 Task: Open Card Biology Conference Review in Board Product Market Fit Analysis to Workspace Car Rentals and add a team member Softage.4@softage.net, a label Red, a checklist Crisis Communications, an attachment from your google drive, a color Red and finally, add a card description 'Create and send out employee engagement survey on company communication' and a comment 'This task presents an opportunity to innovate and come up with new solutions to old problems.'. Add a start date 'Jan 08, 1900' with a due date 'Jan 15, 1900'
Action: Mouse moved to (103, 433)
Screenshot: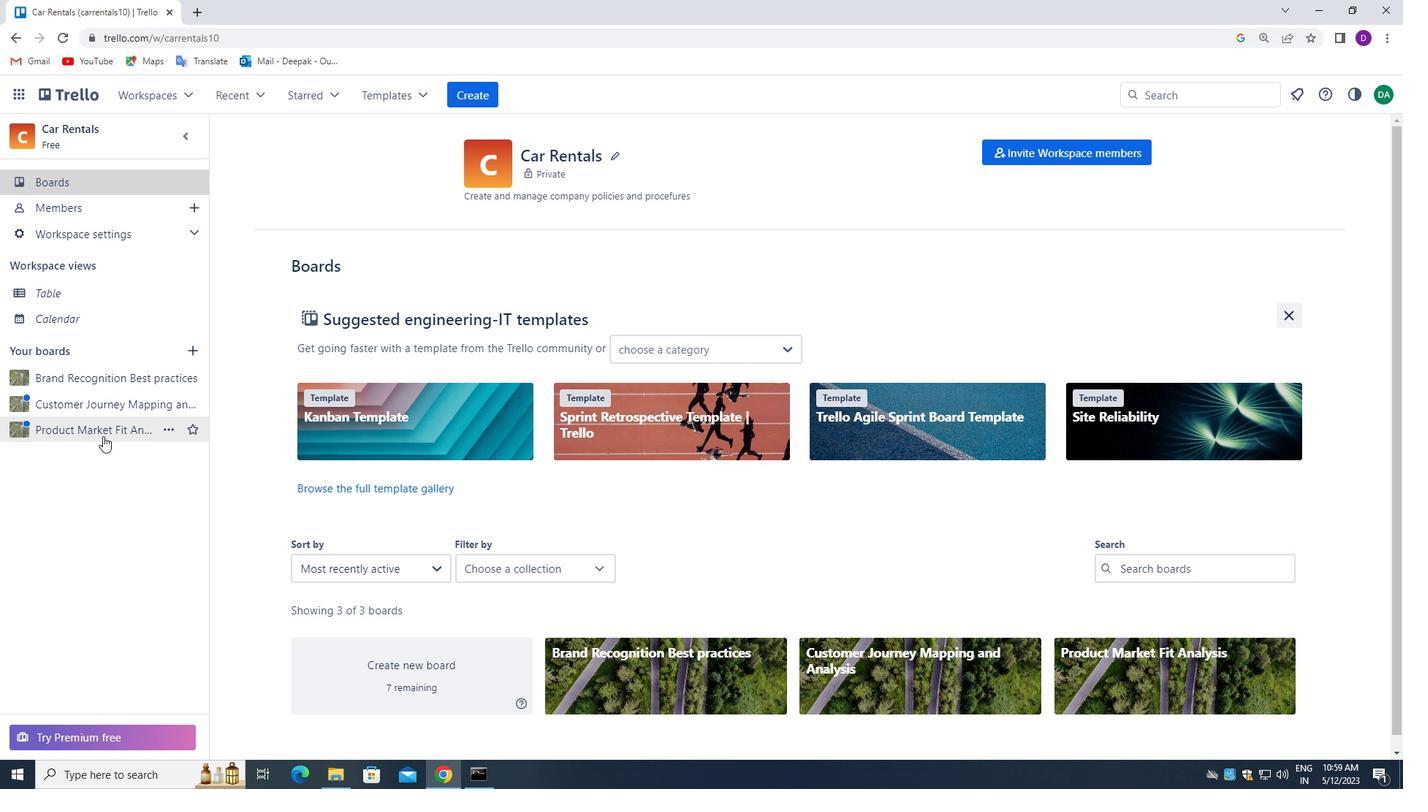 
Action: Mouse pressed left at (103, 433)
Screenshot: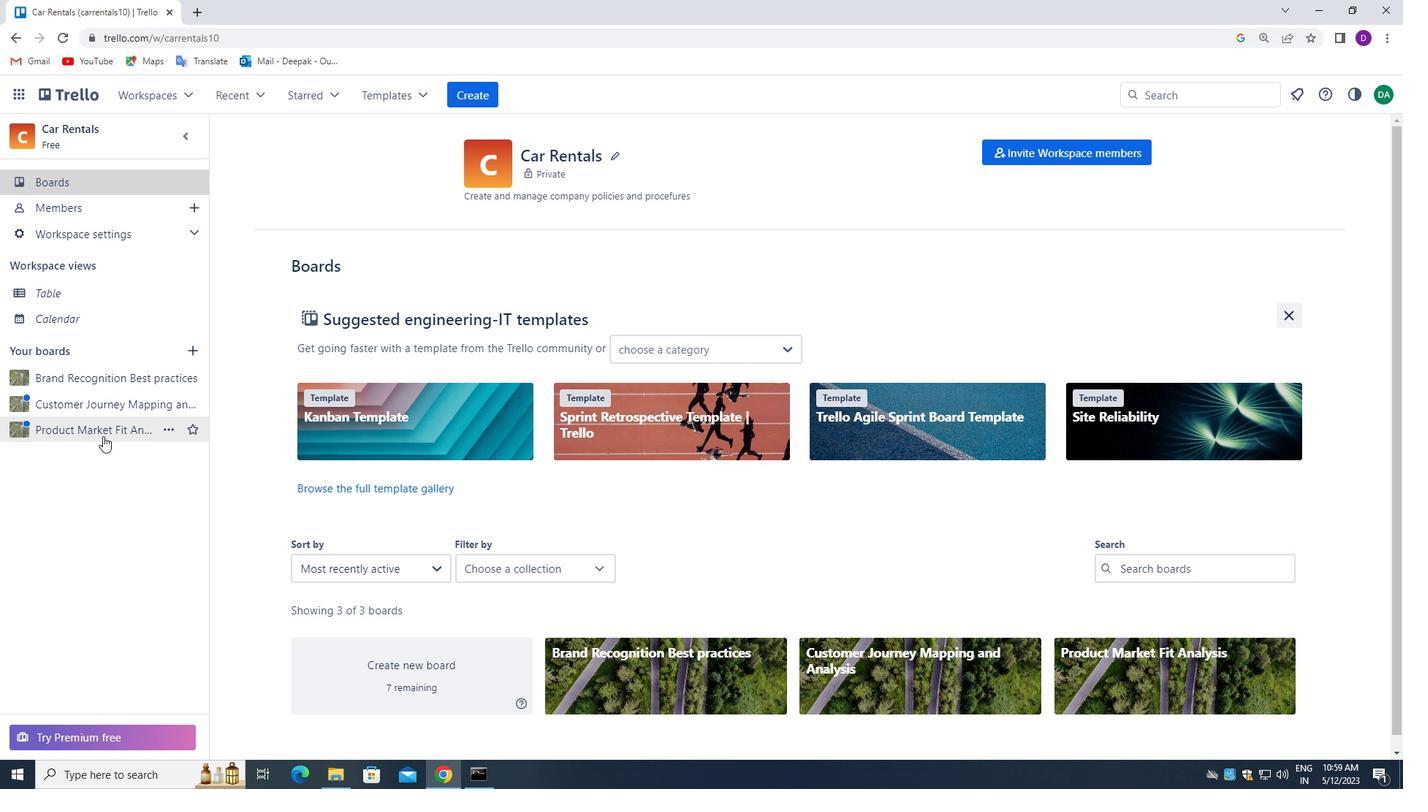 
Action: Mouse moved to (766, 218)
Screenshot: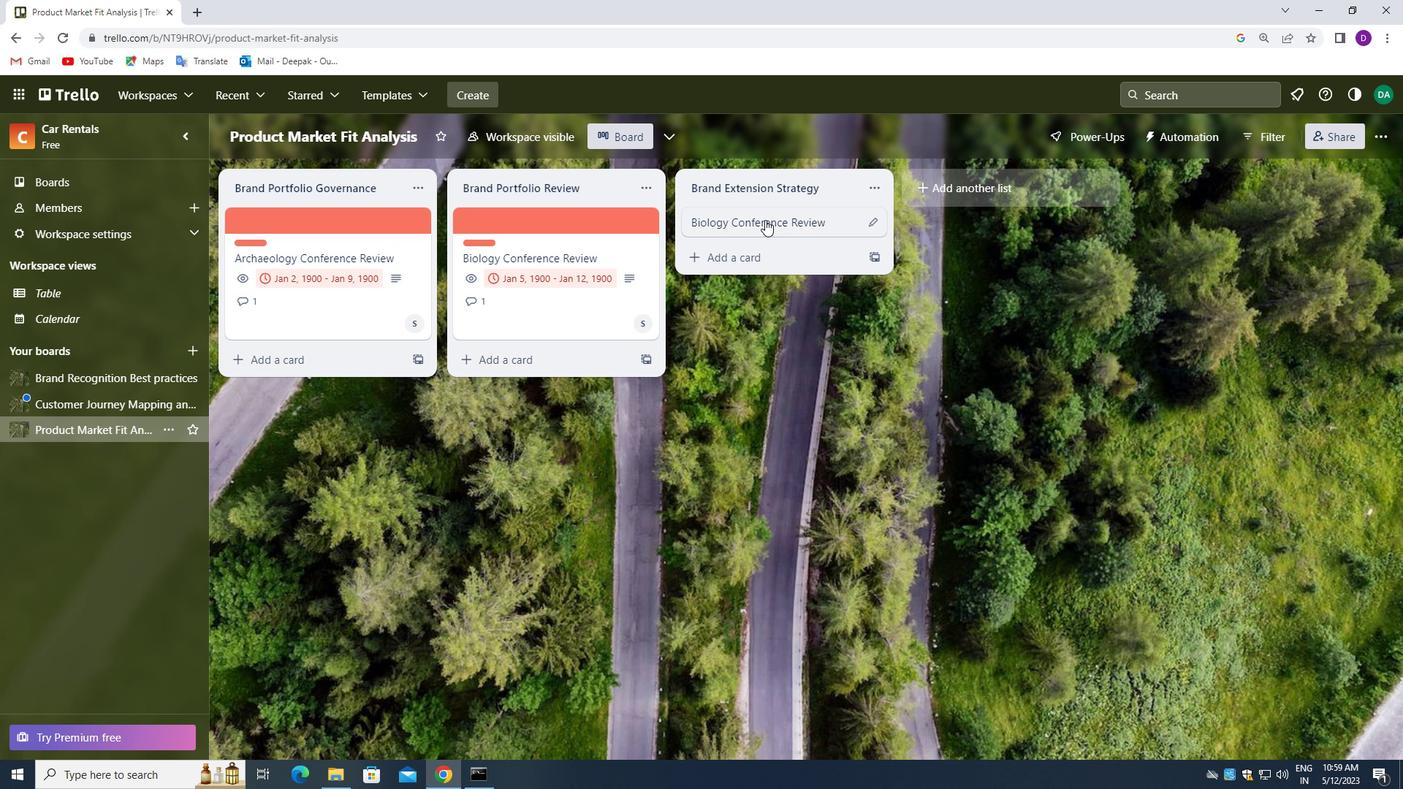 
Action: Mouse pressed left at (766, 218)
Screenshot: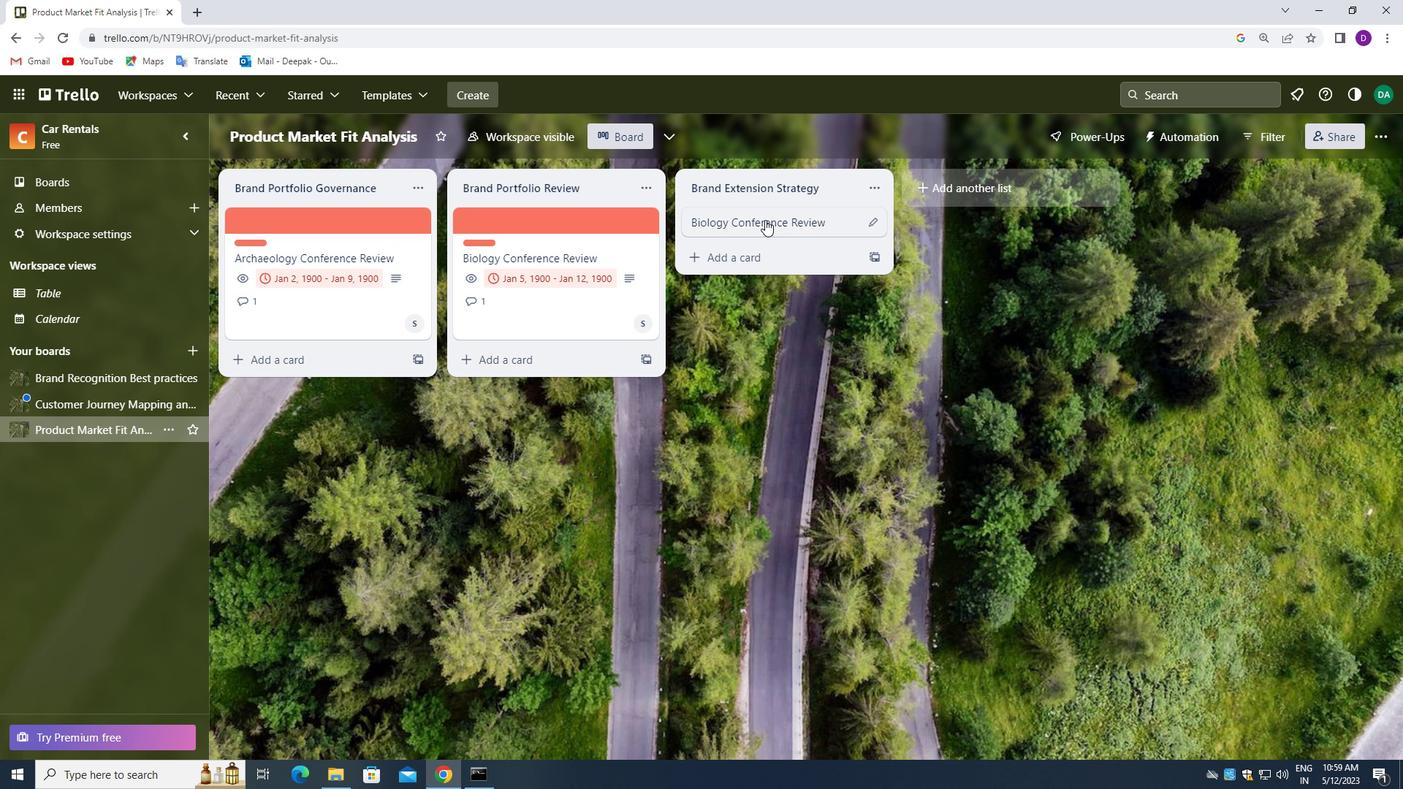 
Action: Mouse moved to (916, 275)
Screenshot: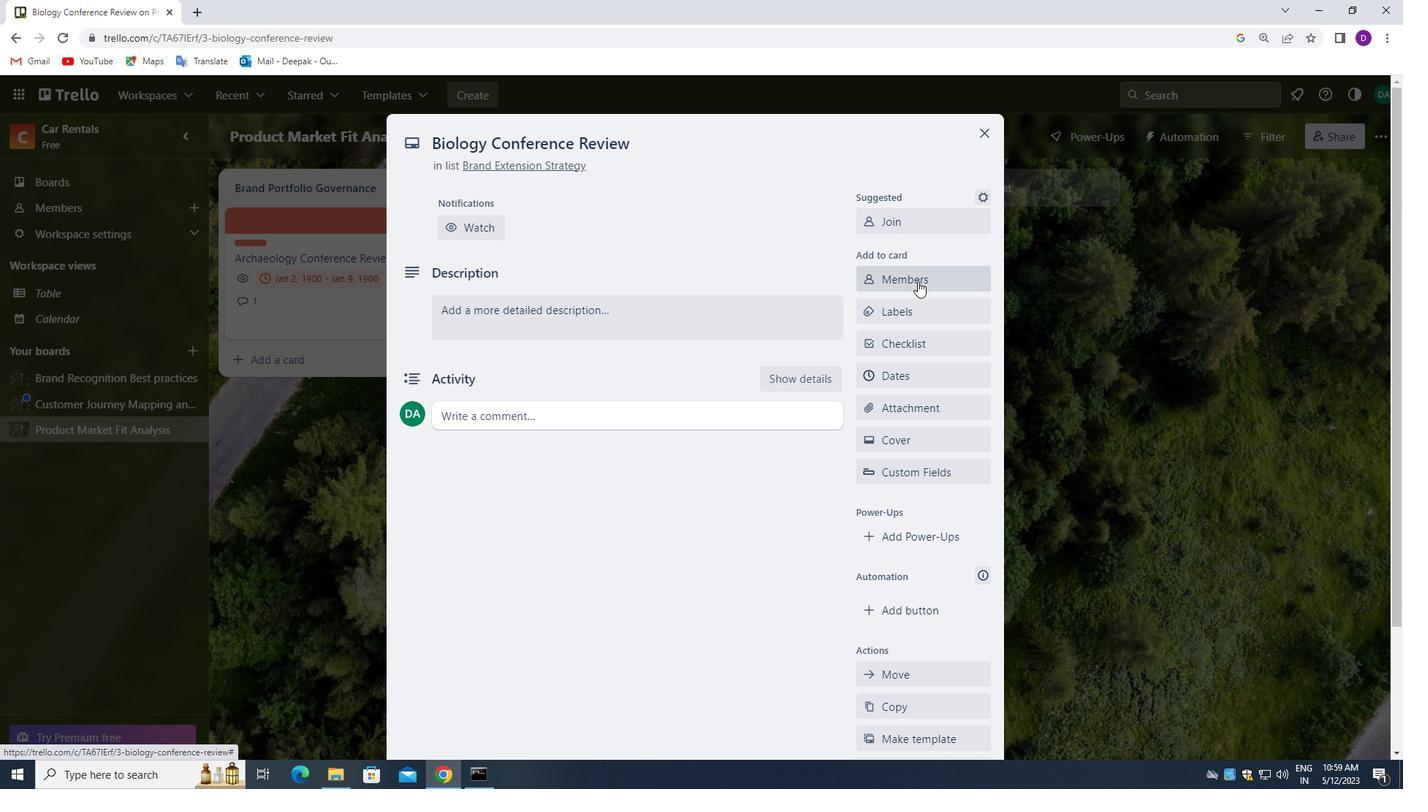 
Action: Mouse pressed left at (916, 275)
Screenshot: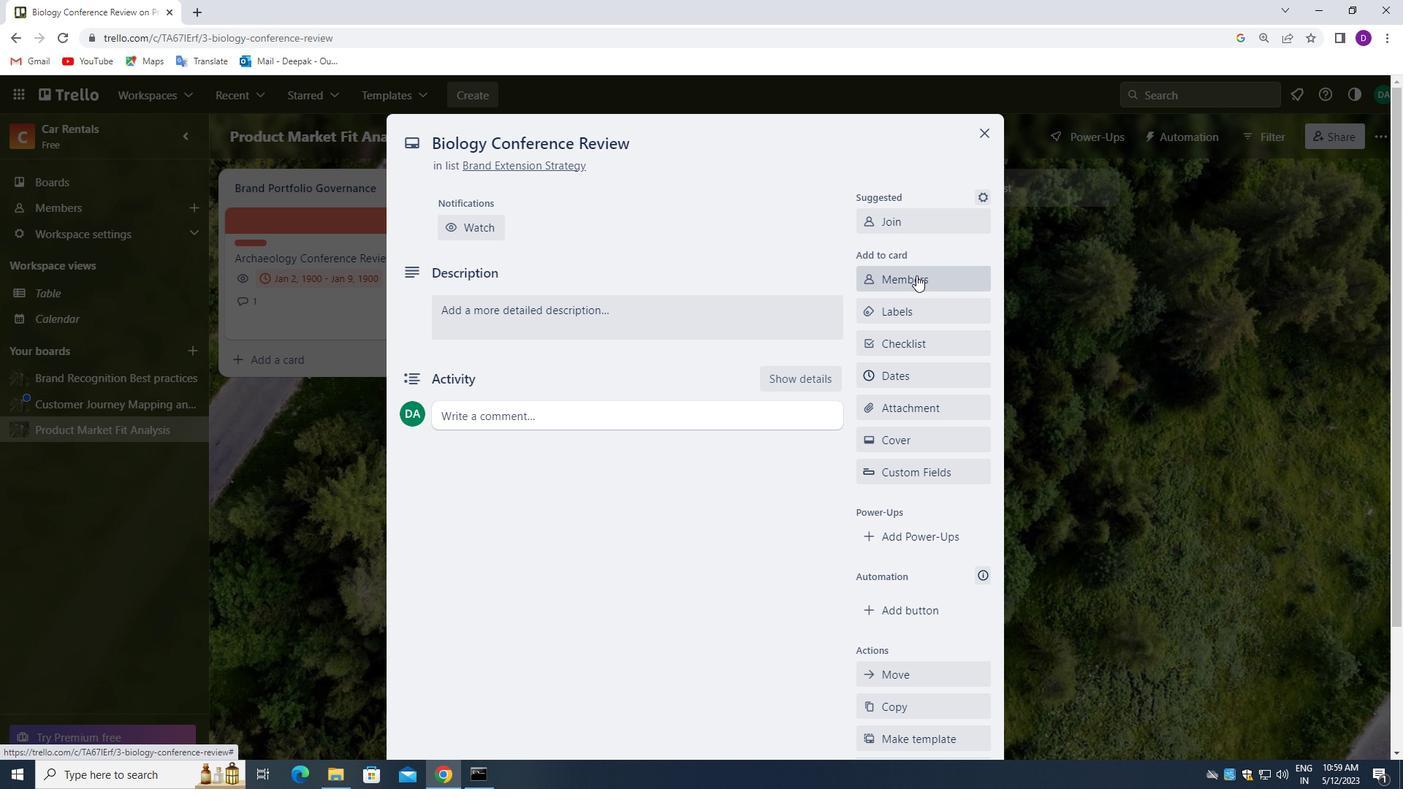 
Action: Mouse moved to (934, 351)
Screenshot: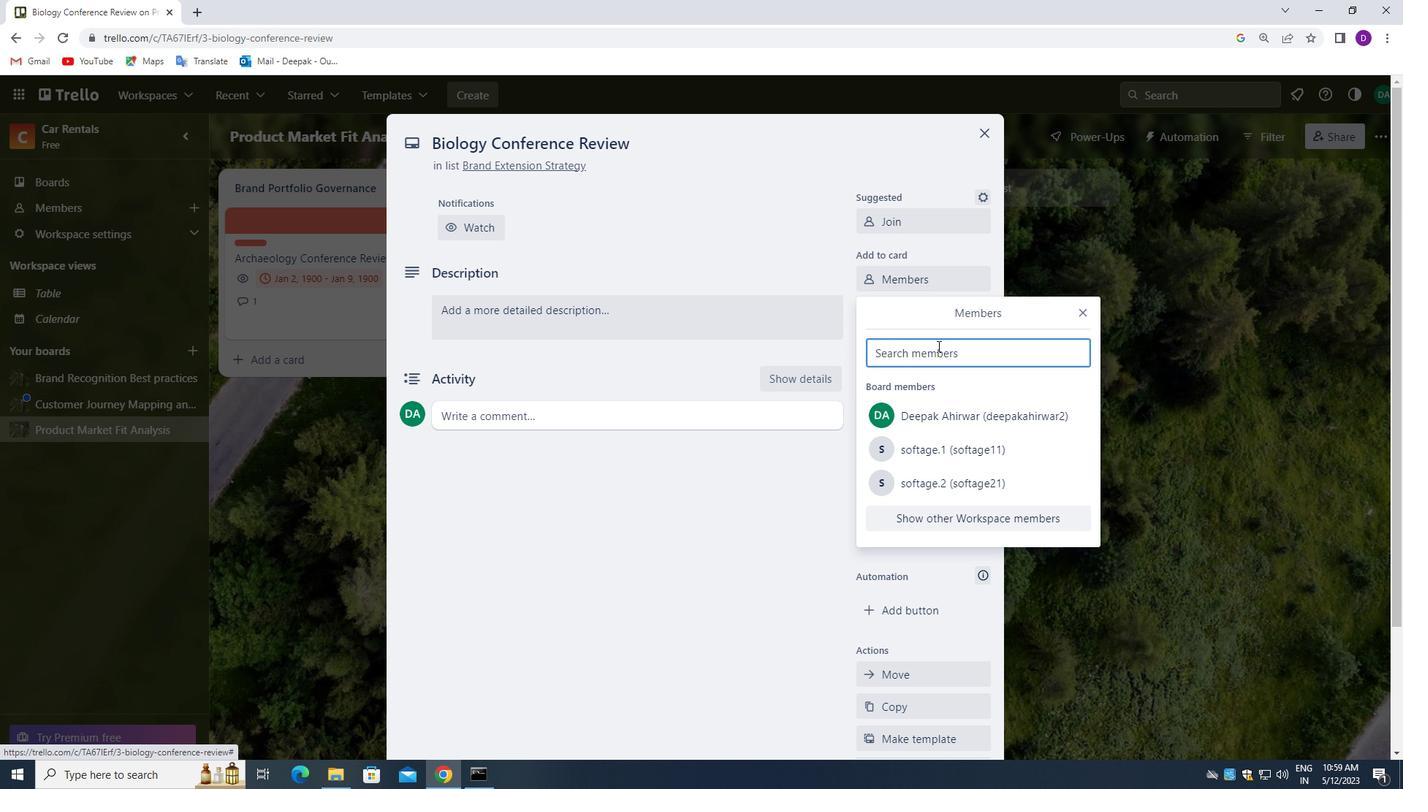 
Action: Mouse pressed left at (934, 351)
Screenshot: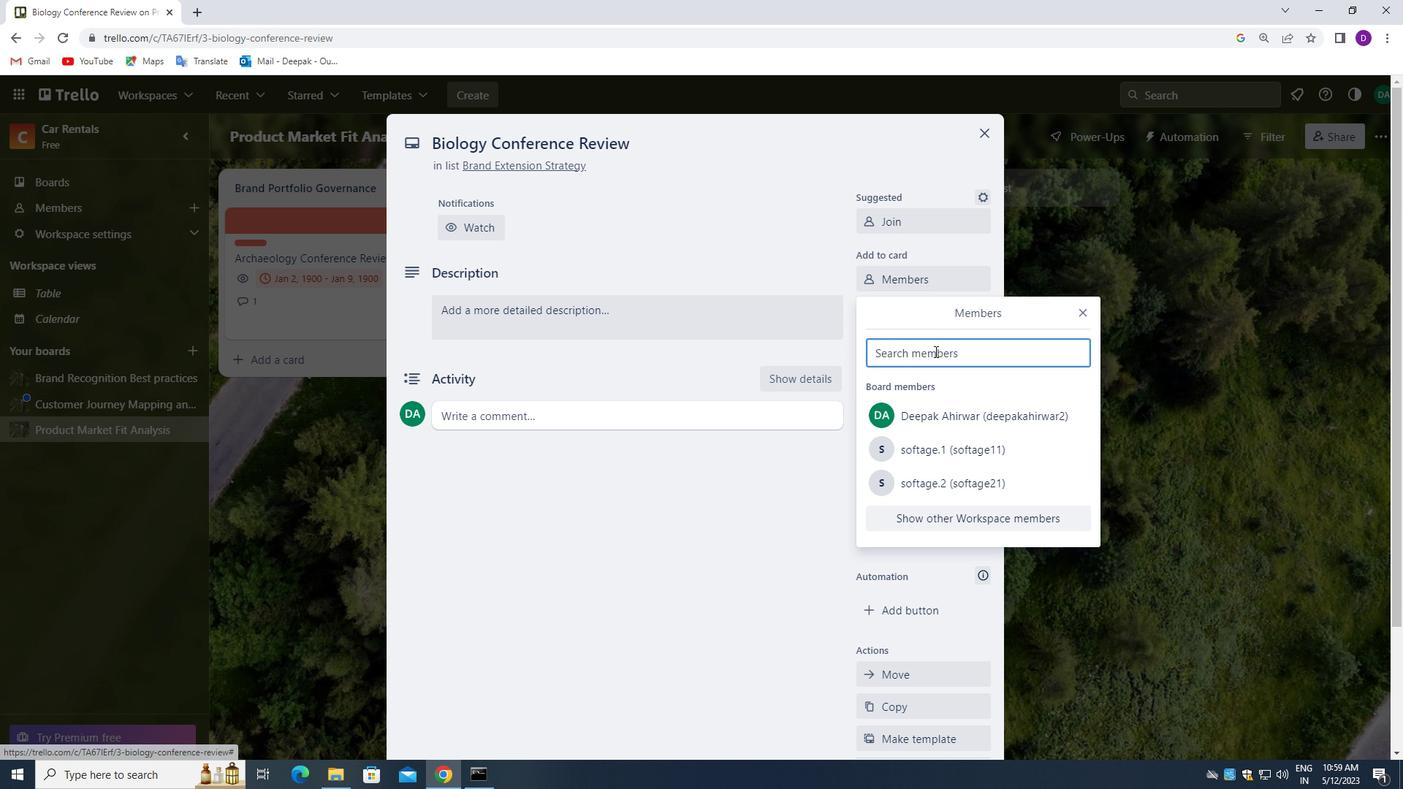 
Action: Mouse moved to (1171, 123)
Screenshot: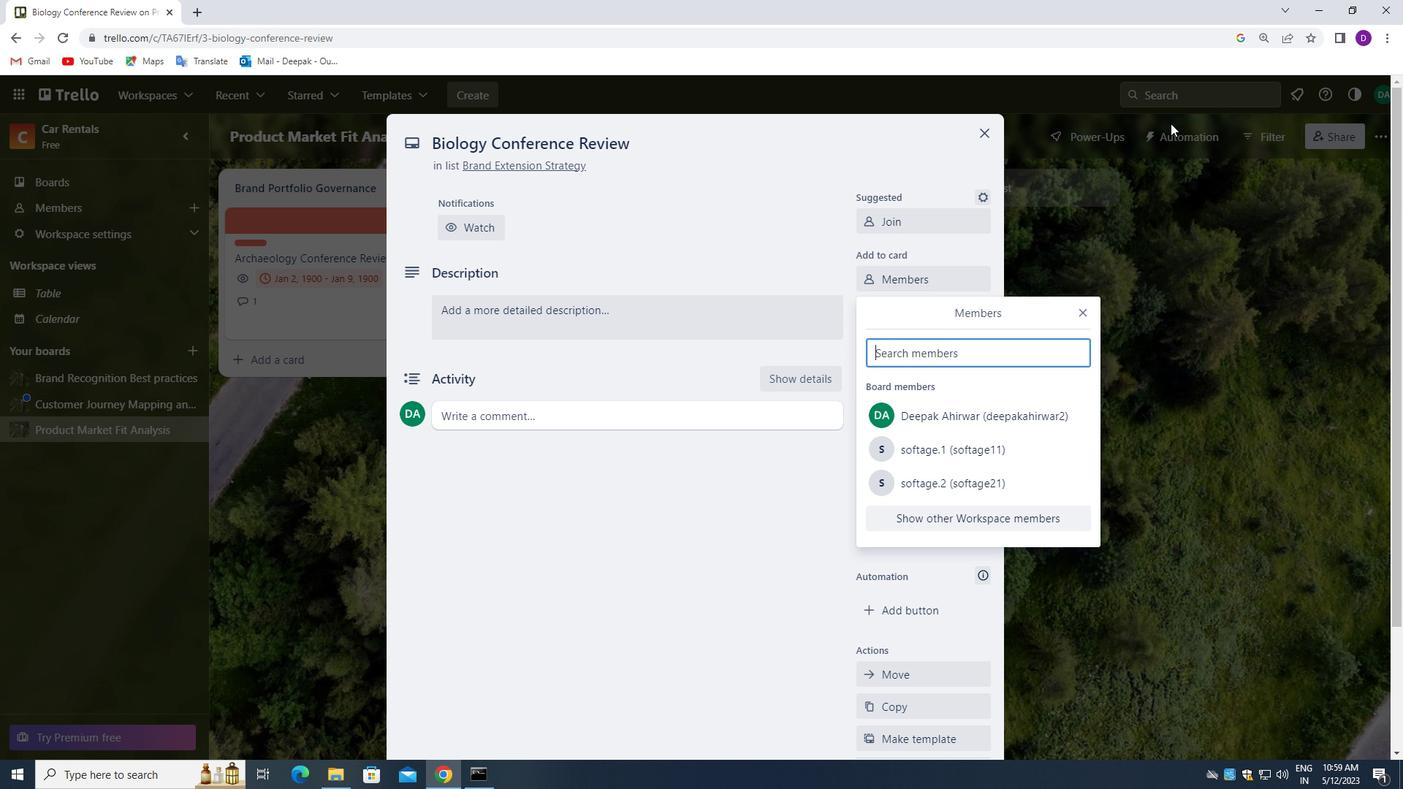 
Action: Key pressed <Key.shift_r>Softage.4<Key.shift>@SOFA<Key.backspace>TAGE.NET
Screenshot: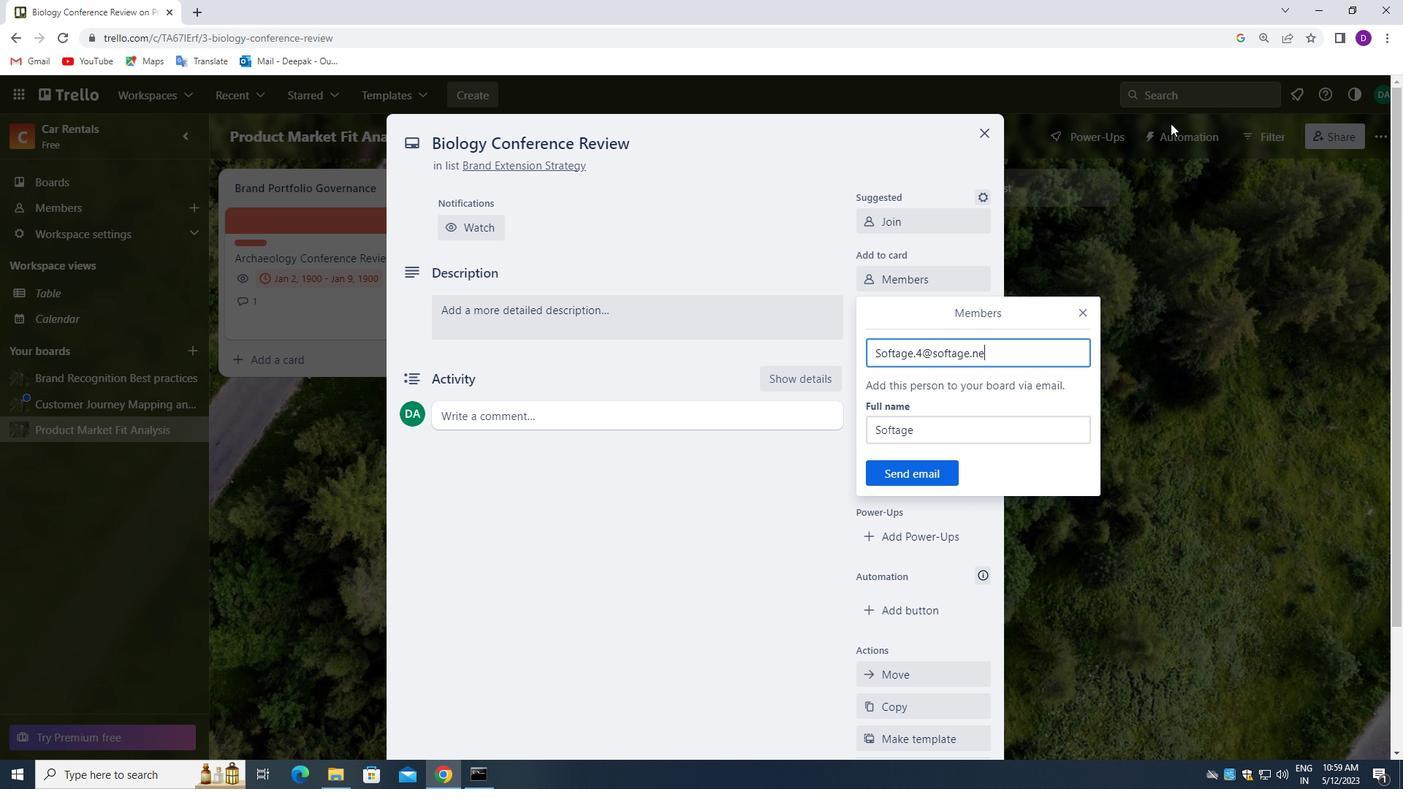 
Action: Mouse moved to (919, 473)
Screenshot: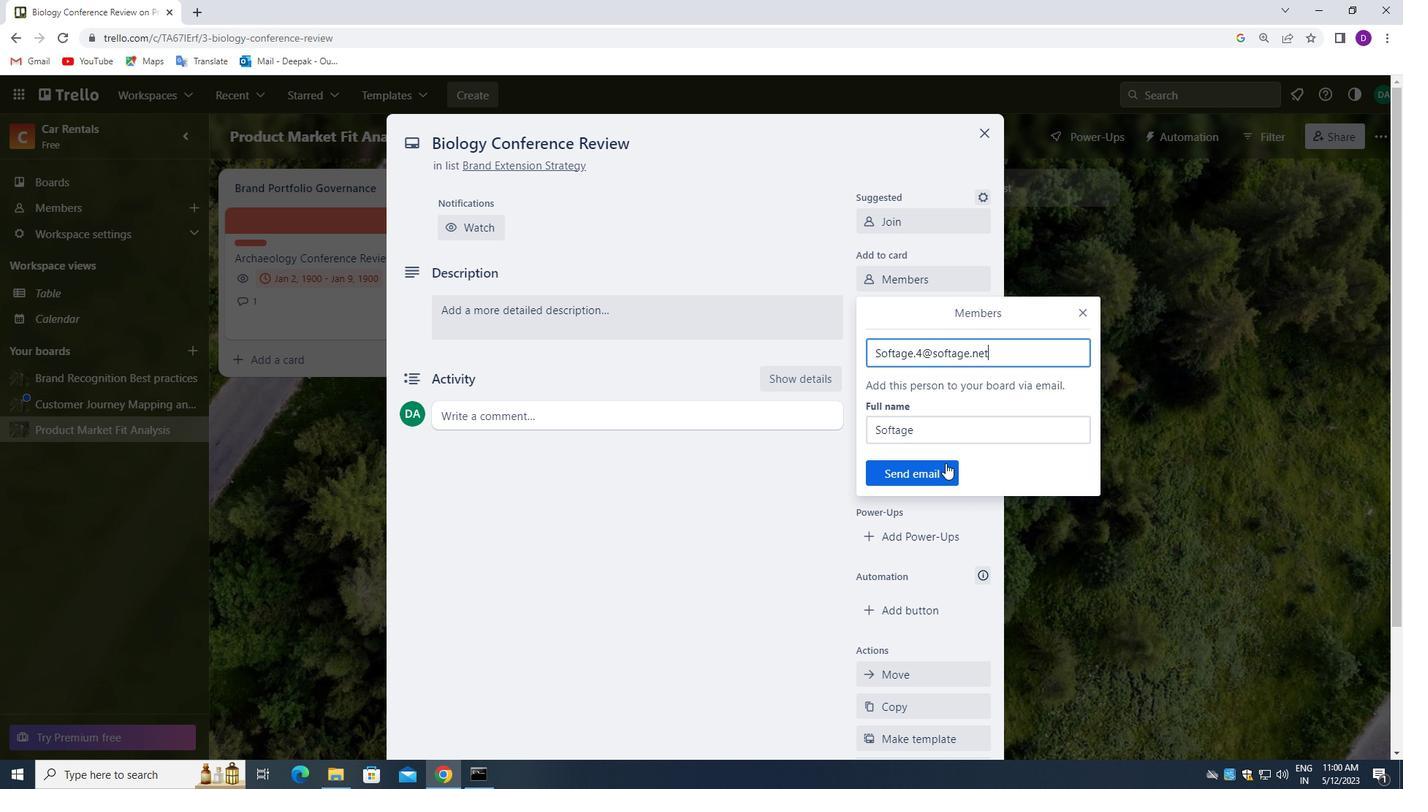 
Action: Mouse pressed left at (919, 473)
Screenshot: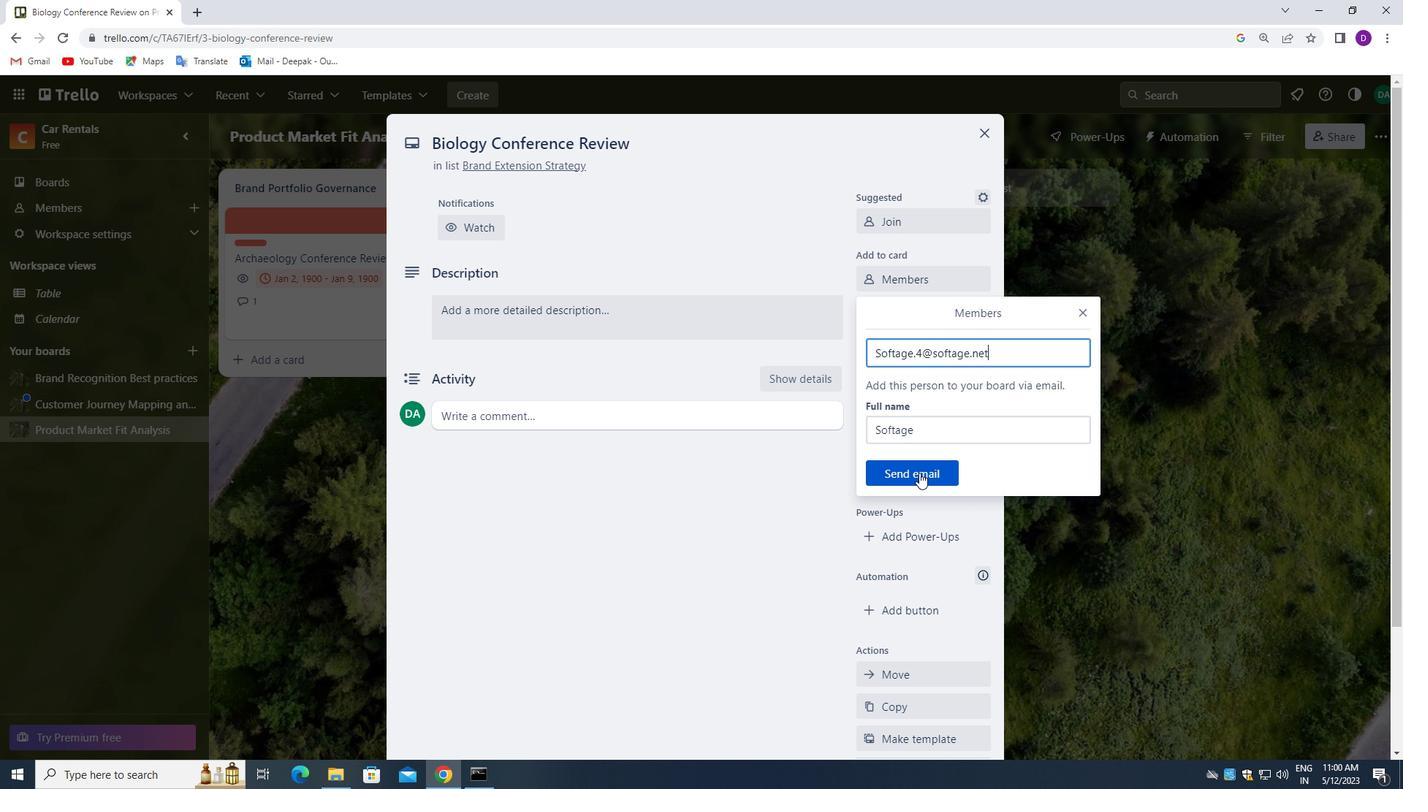 
Action: Mouse moved to (925, 319)
Screenshot: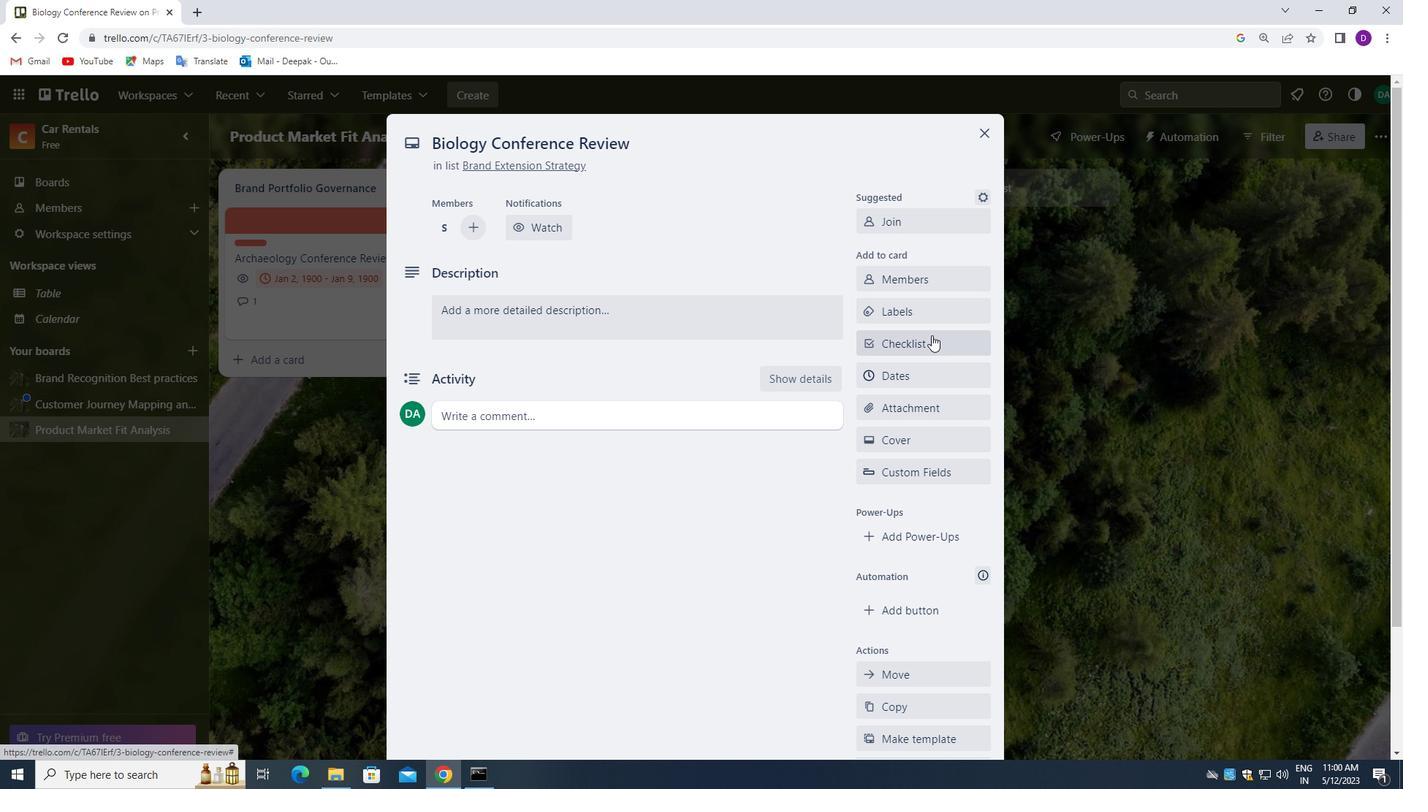 
Action: Mouse pressed left at (925, 319)
Screenshot: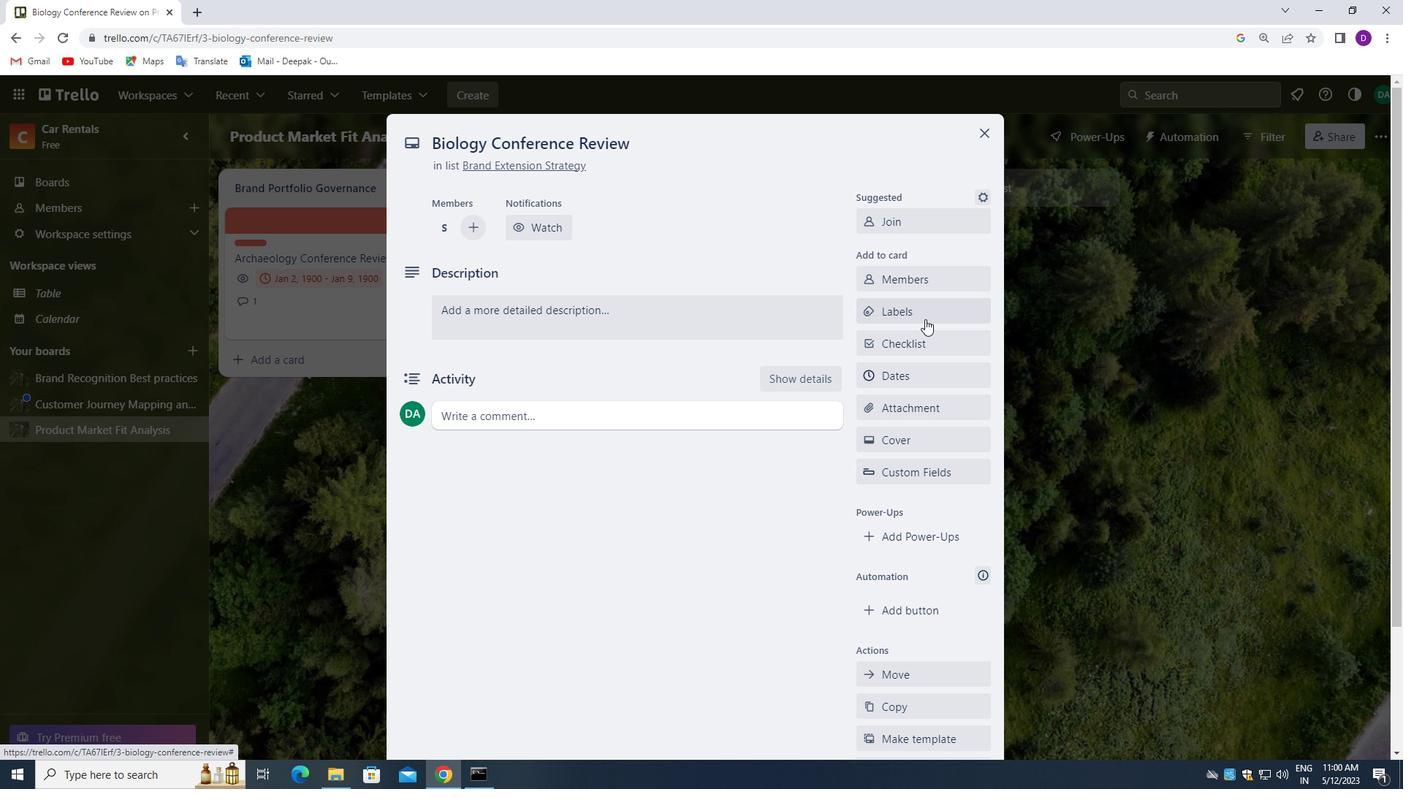 
Action: Mouse moved to (948, 528)
Screenshot: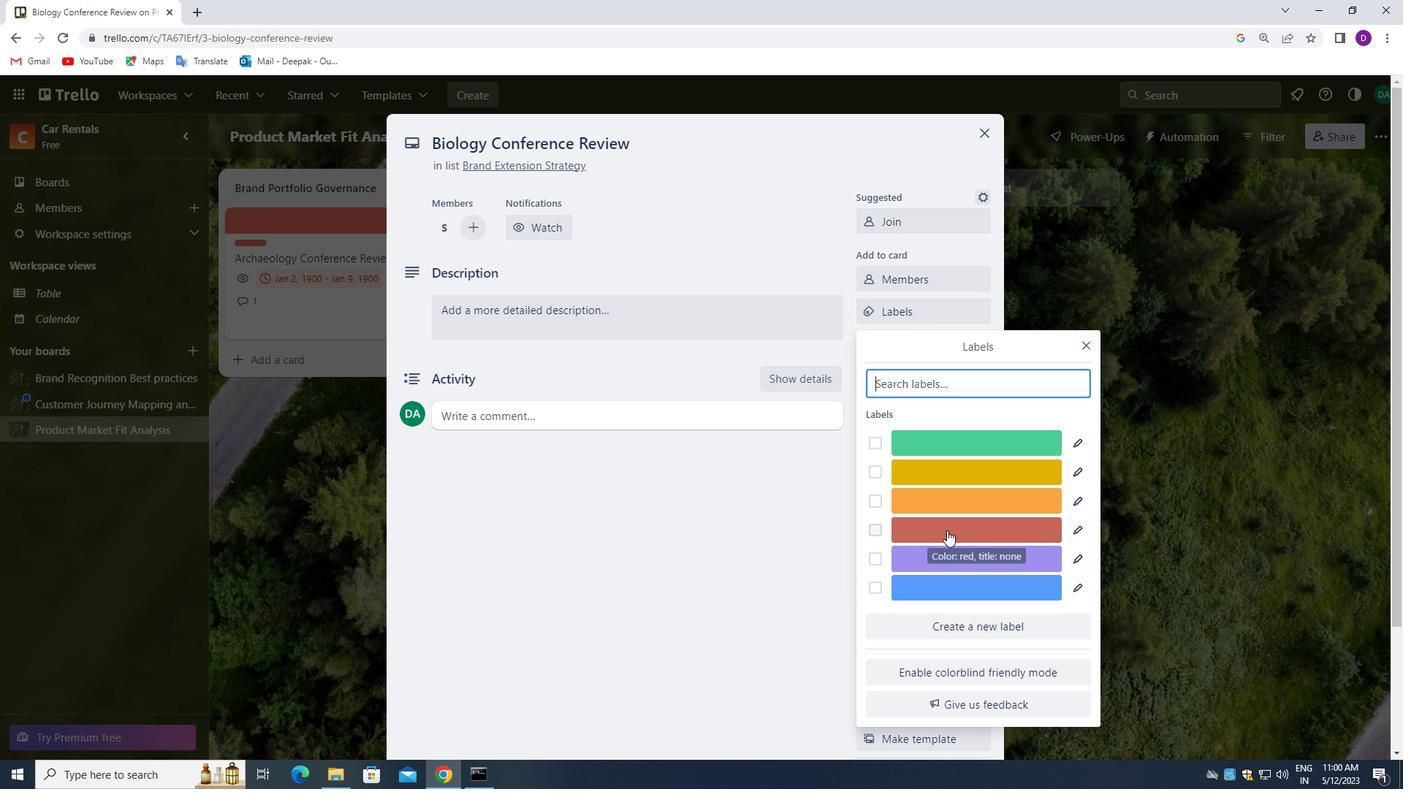 
Action: Mouse pressed left at (948, 528)
Screenshot: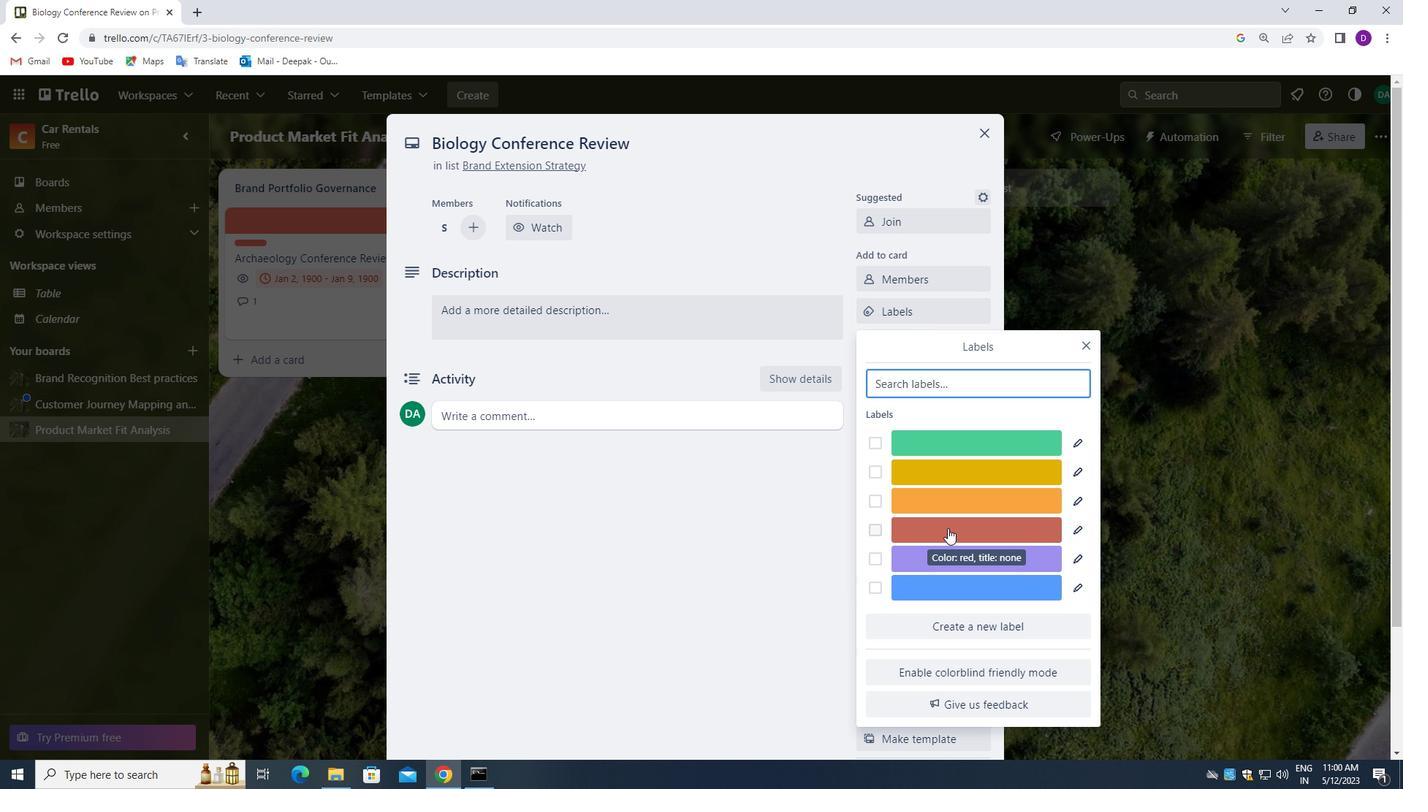 
Action: Mouse moved to (1084, 345)
Screenshot: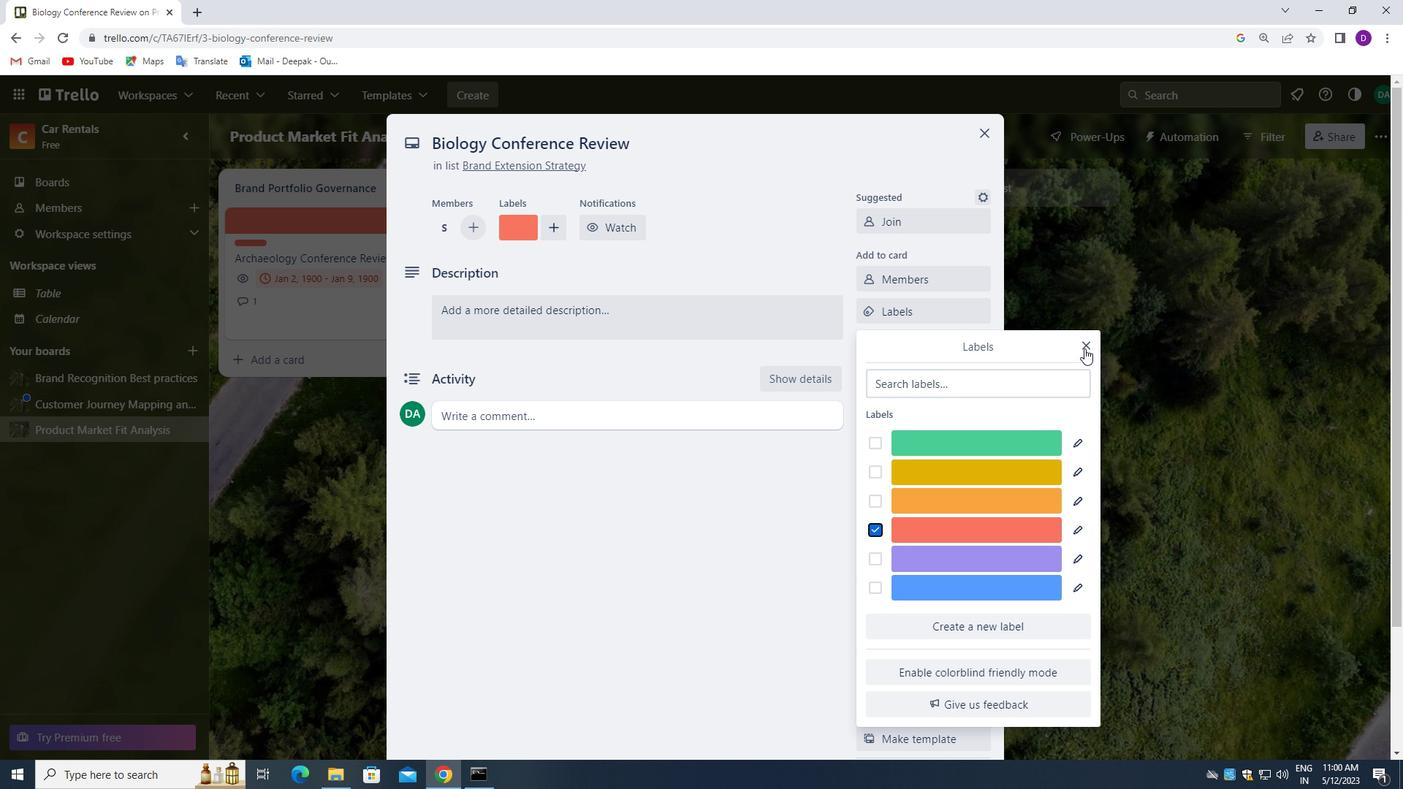 
Action: Mouse pressed left at (1084, 345)
Screenshot: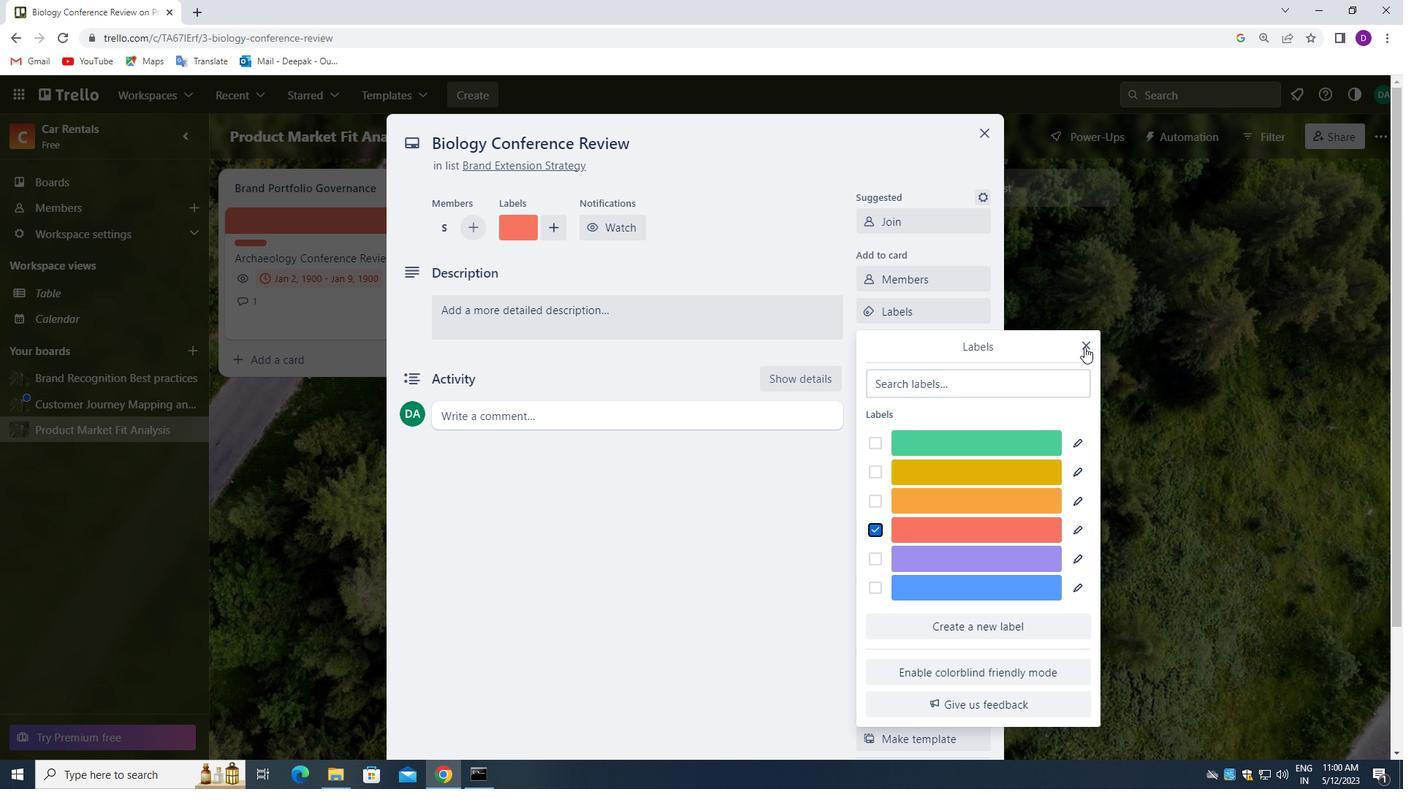 
Action: Mouse moved to (927, 342)
Screenshot: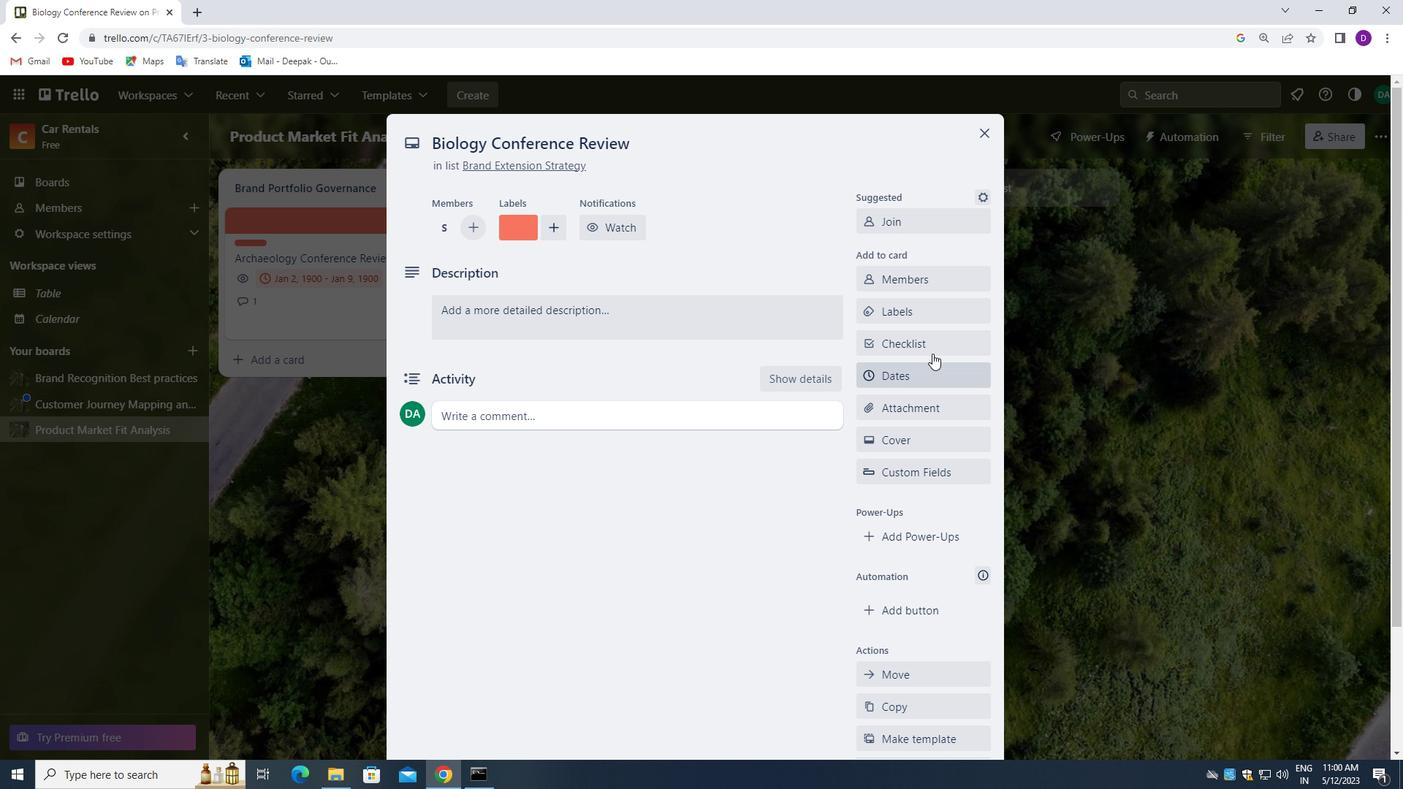 
Action: Mouse pressed left at (927, 342)
Screenshot: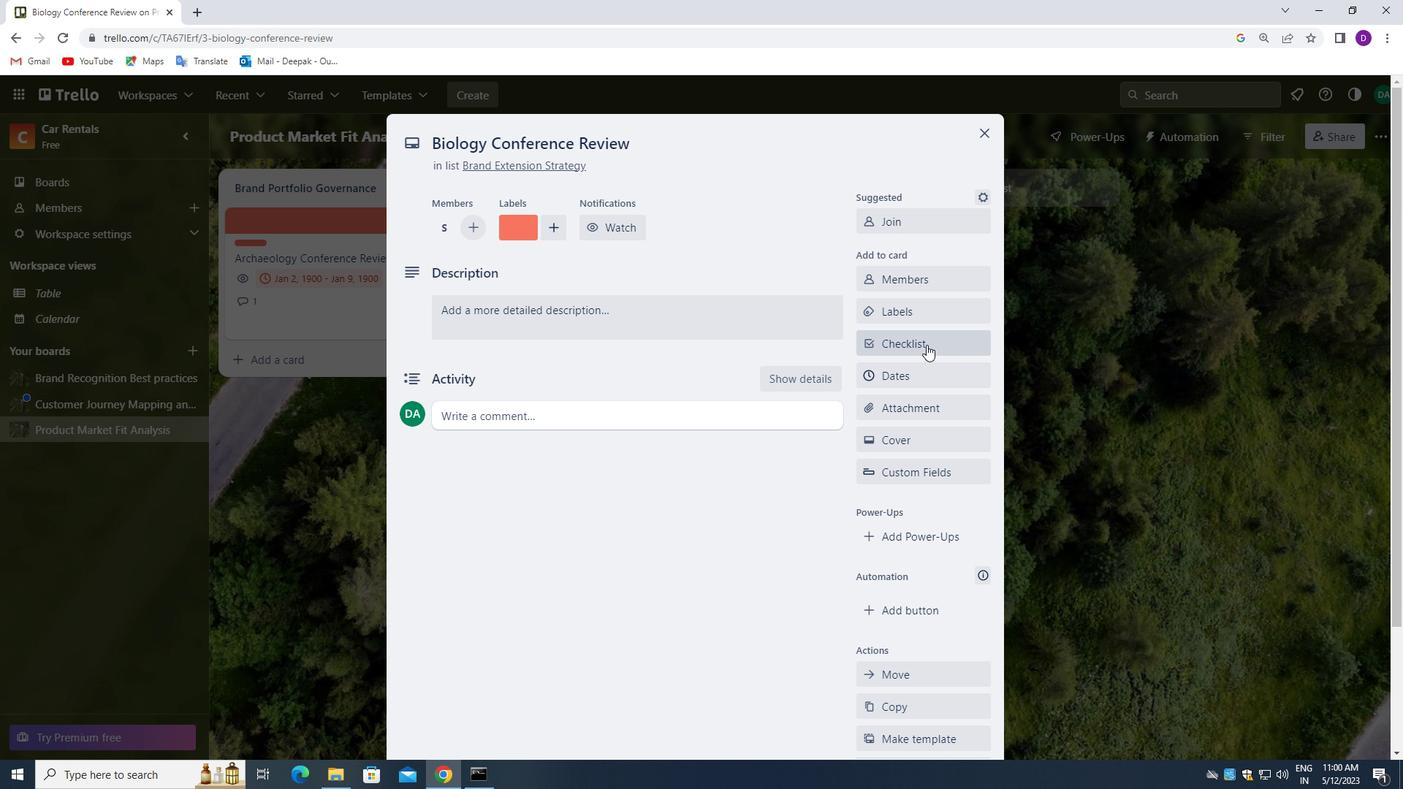 
Action: Mouse moved to (937, 429)
Screenshot: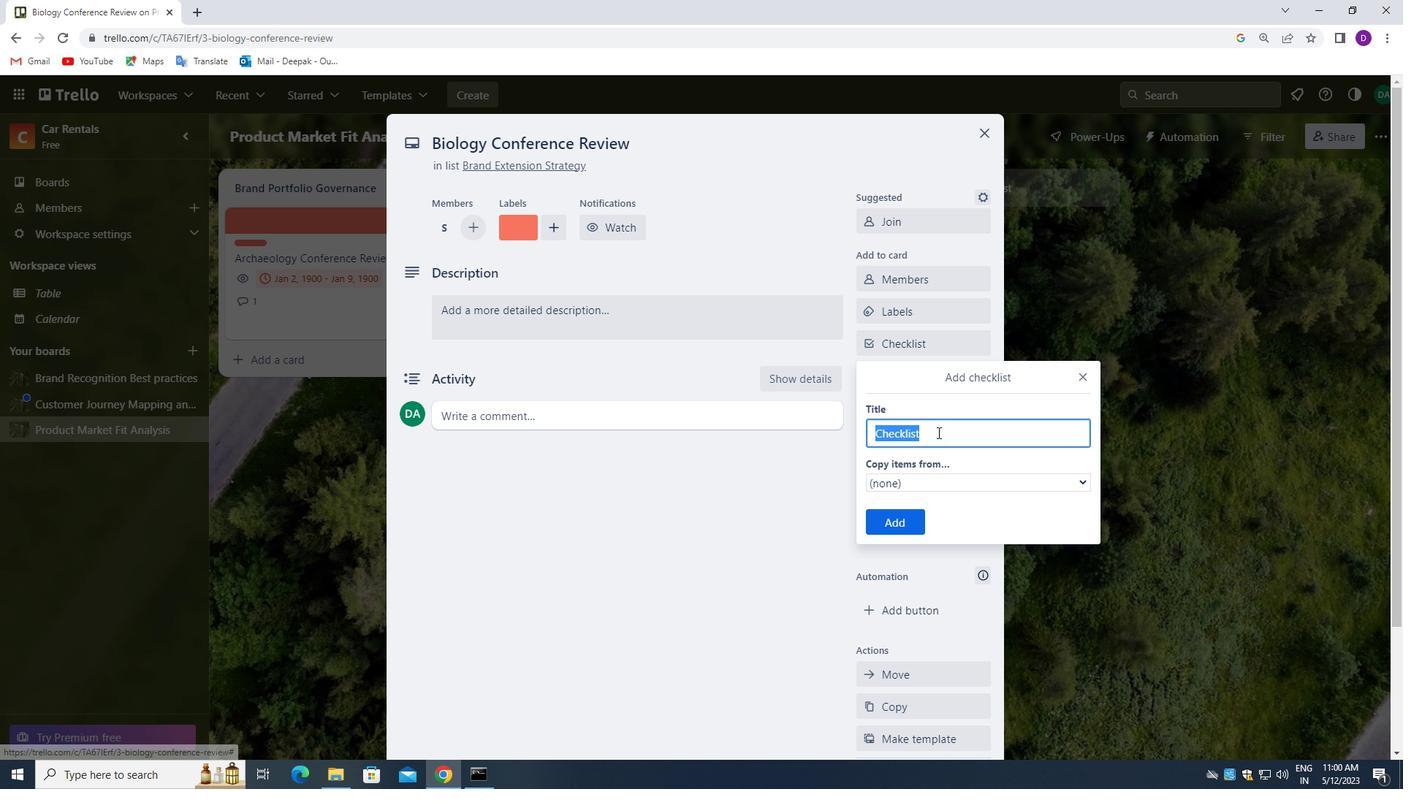 
Action: Key pressed <Key.backspace>
Screenshot: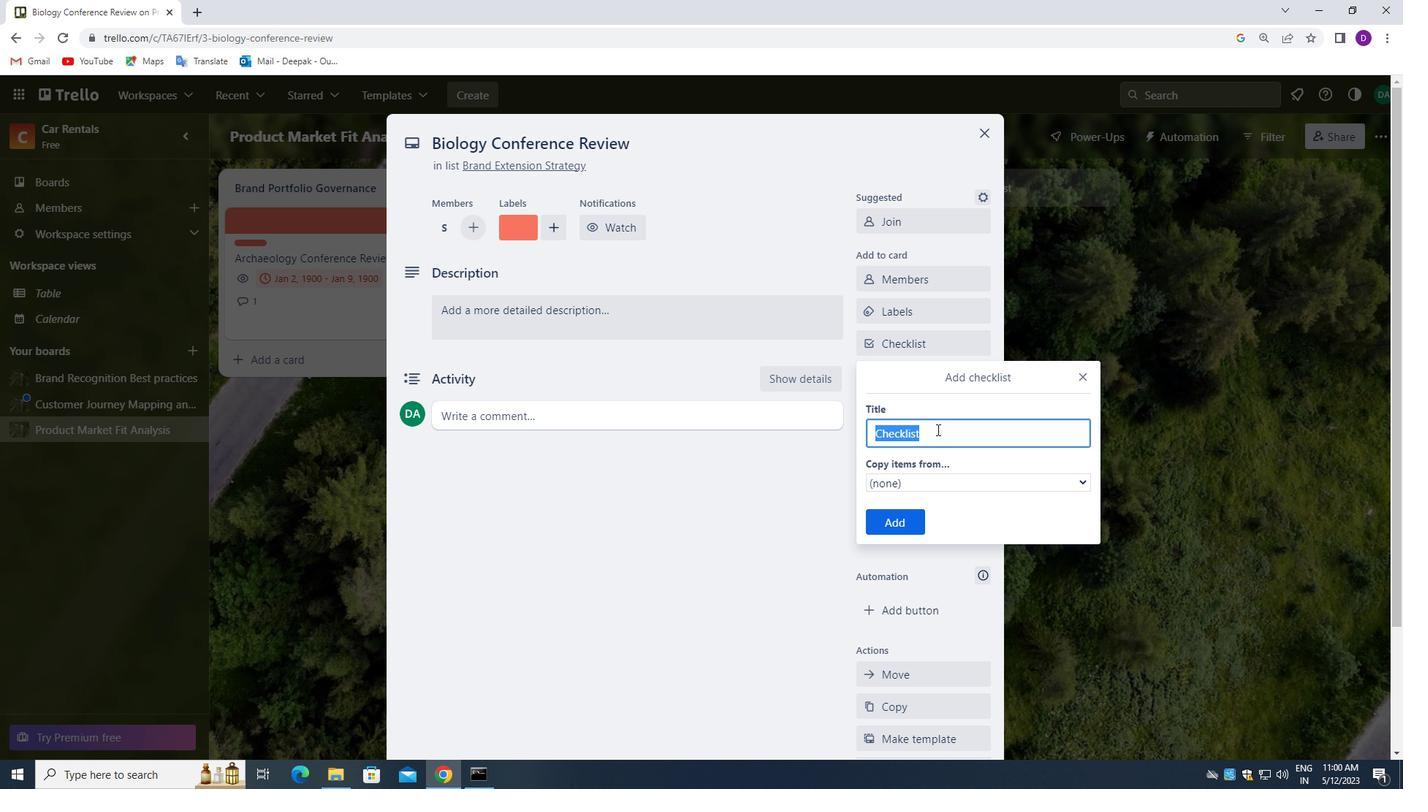 
Action: Mouse moved to (996, 277)
Screenshot: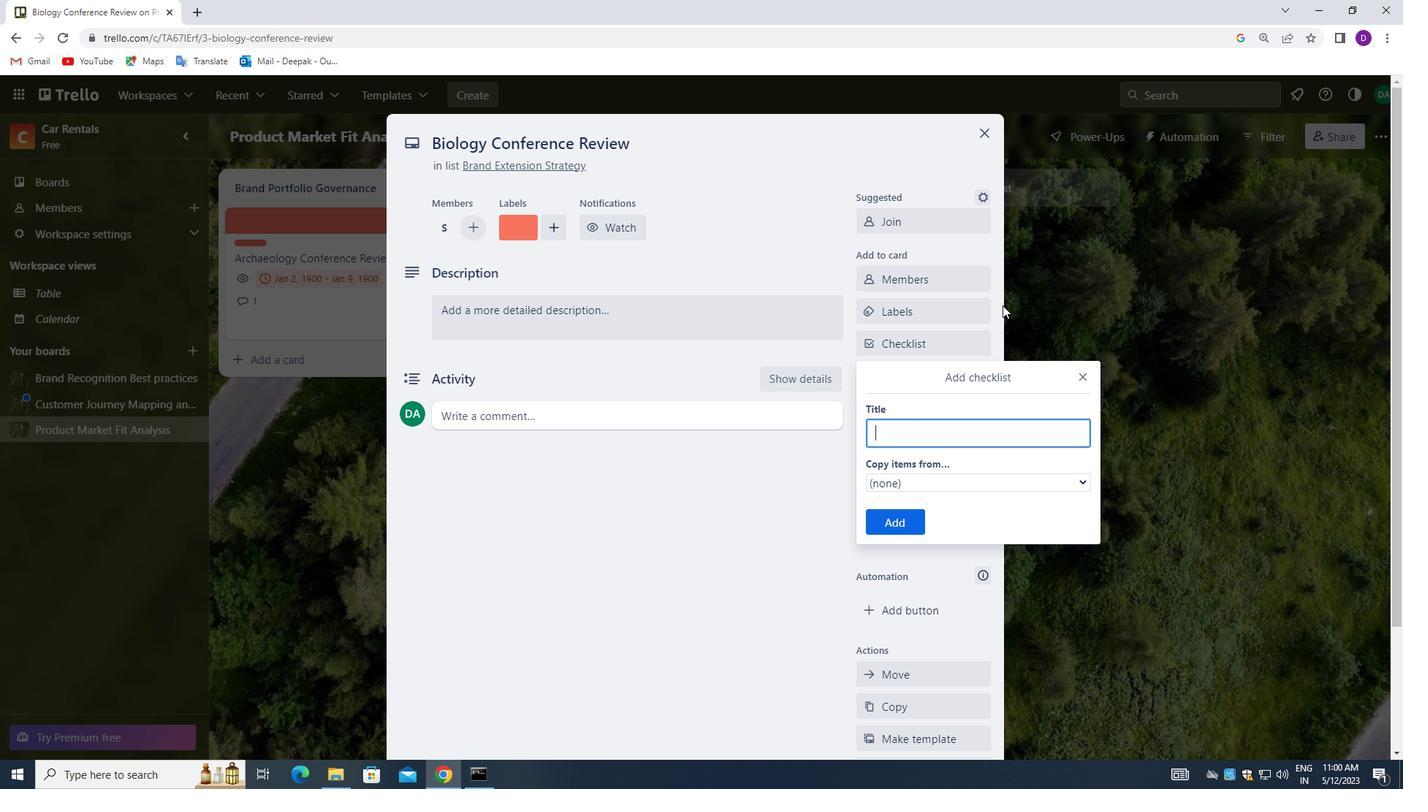 
Action: Key pressed <Key.shift_r>CRISIS<Key.space><Key.shift_r>COMMUNICATIONS
Screenshot: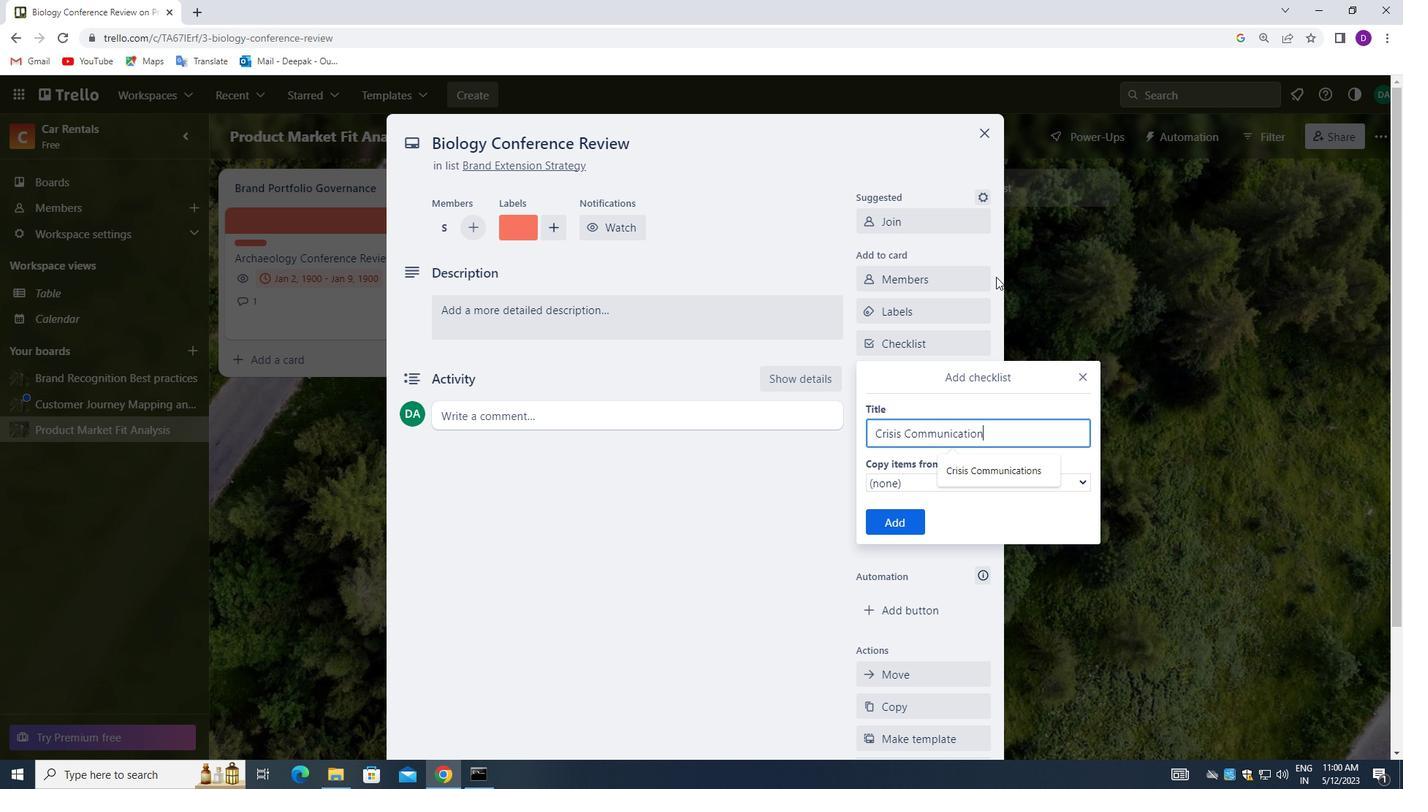 
Action: Mouse moved to (899, 525)
Screenshot: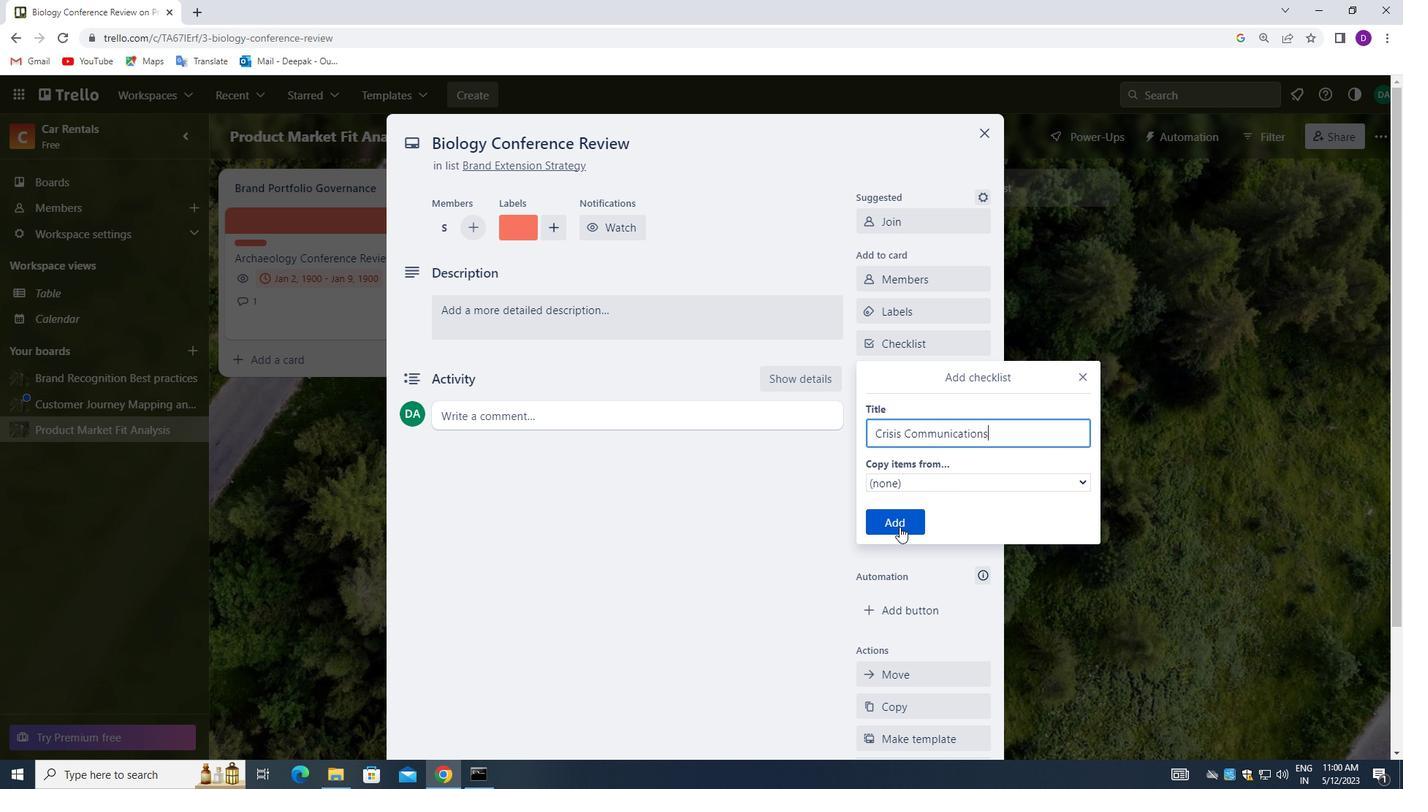 
Action: Mouse pressed left at (899, 525)
Screenshot: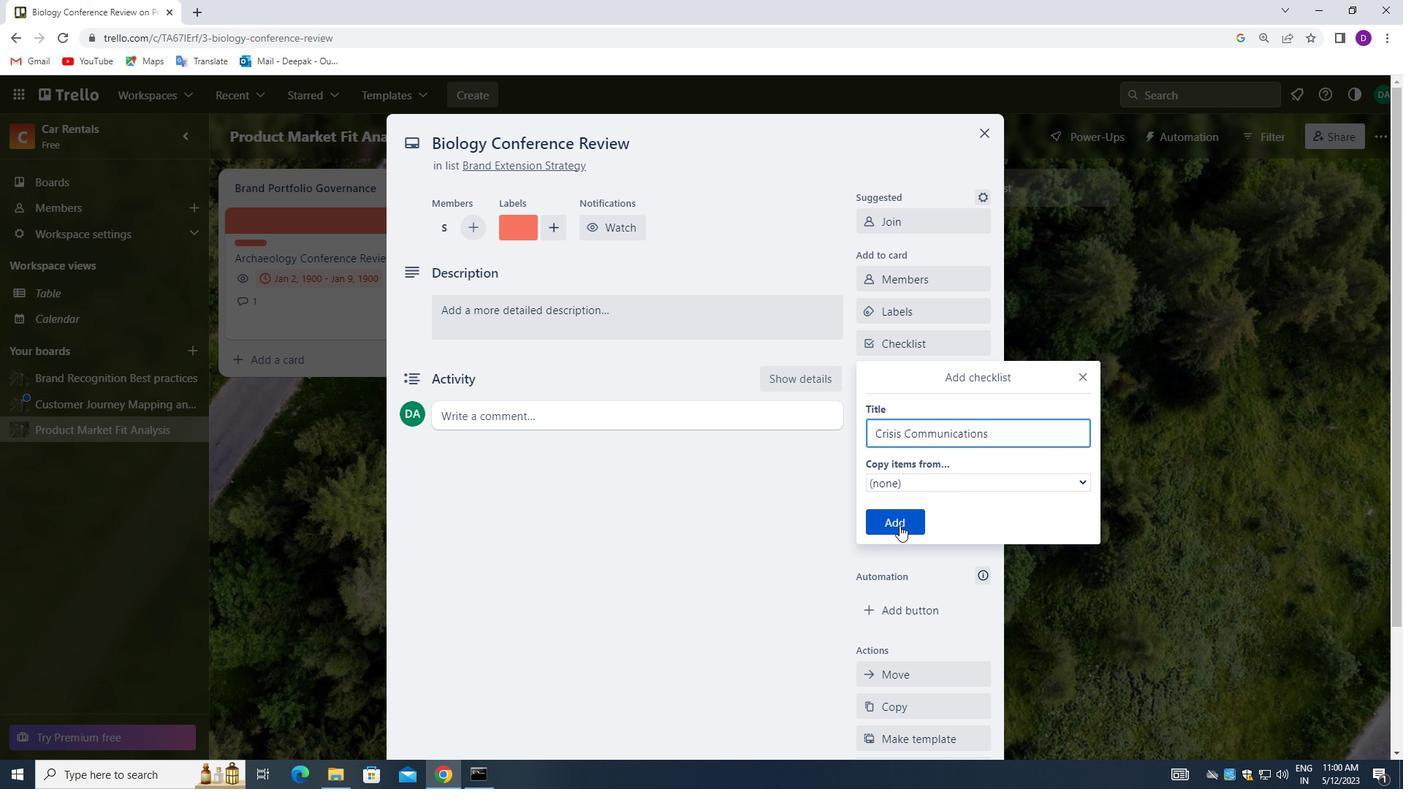 
Action: Mouse moved to (907, 411)
Screenshot: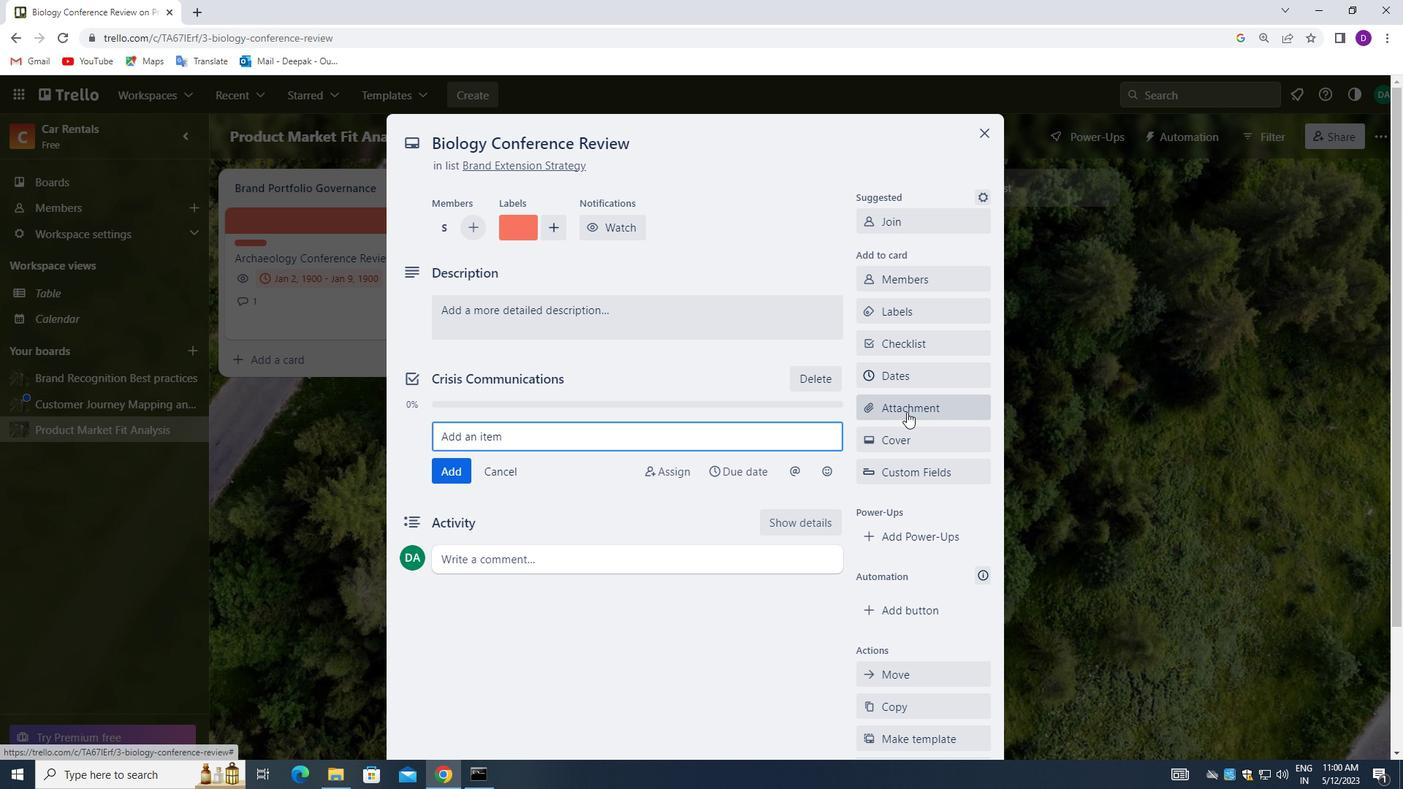 
Action: Mouse pressed left at (907, 411)
Screenshot: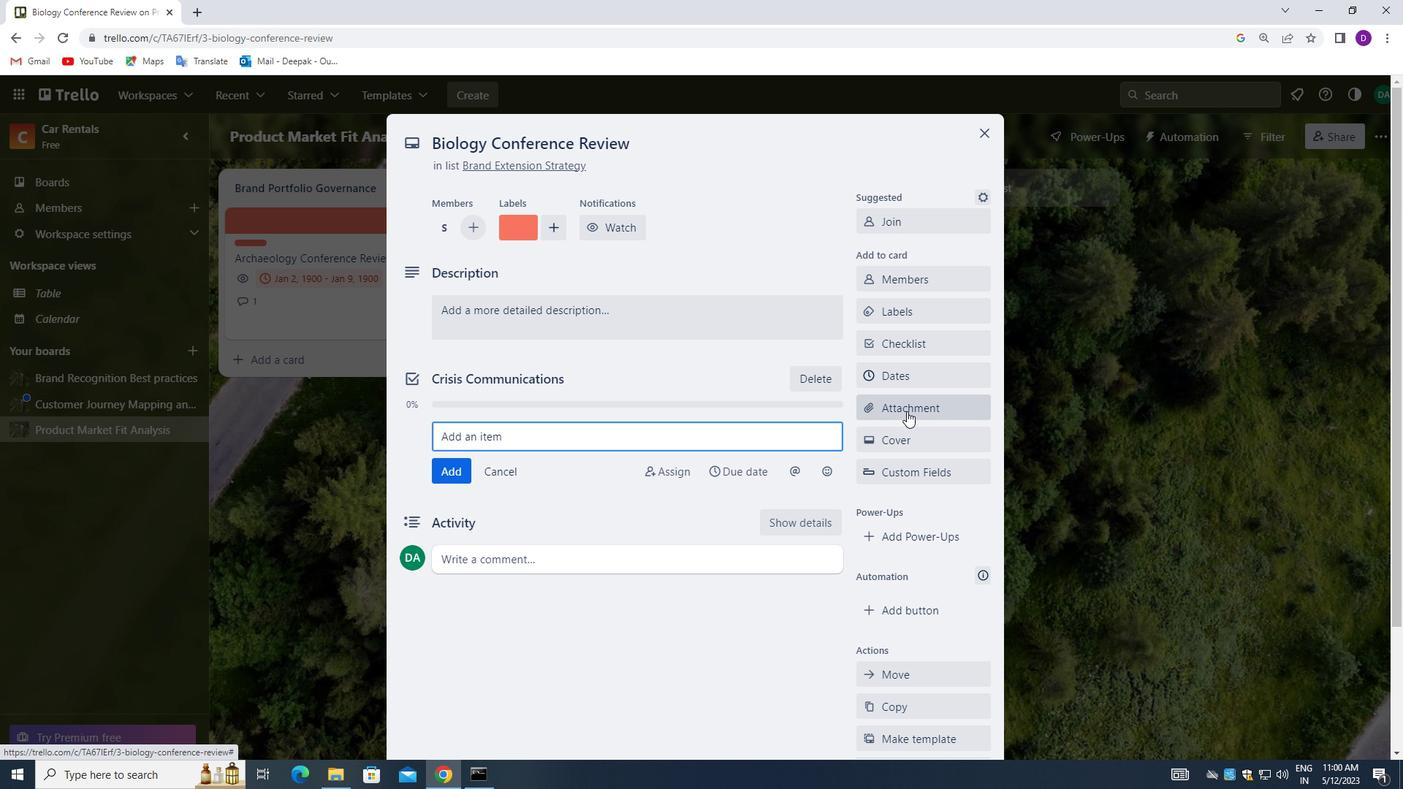 
Action: Mouse moved to (921, 220)
Screenshot: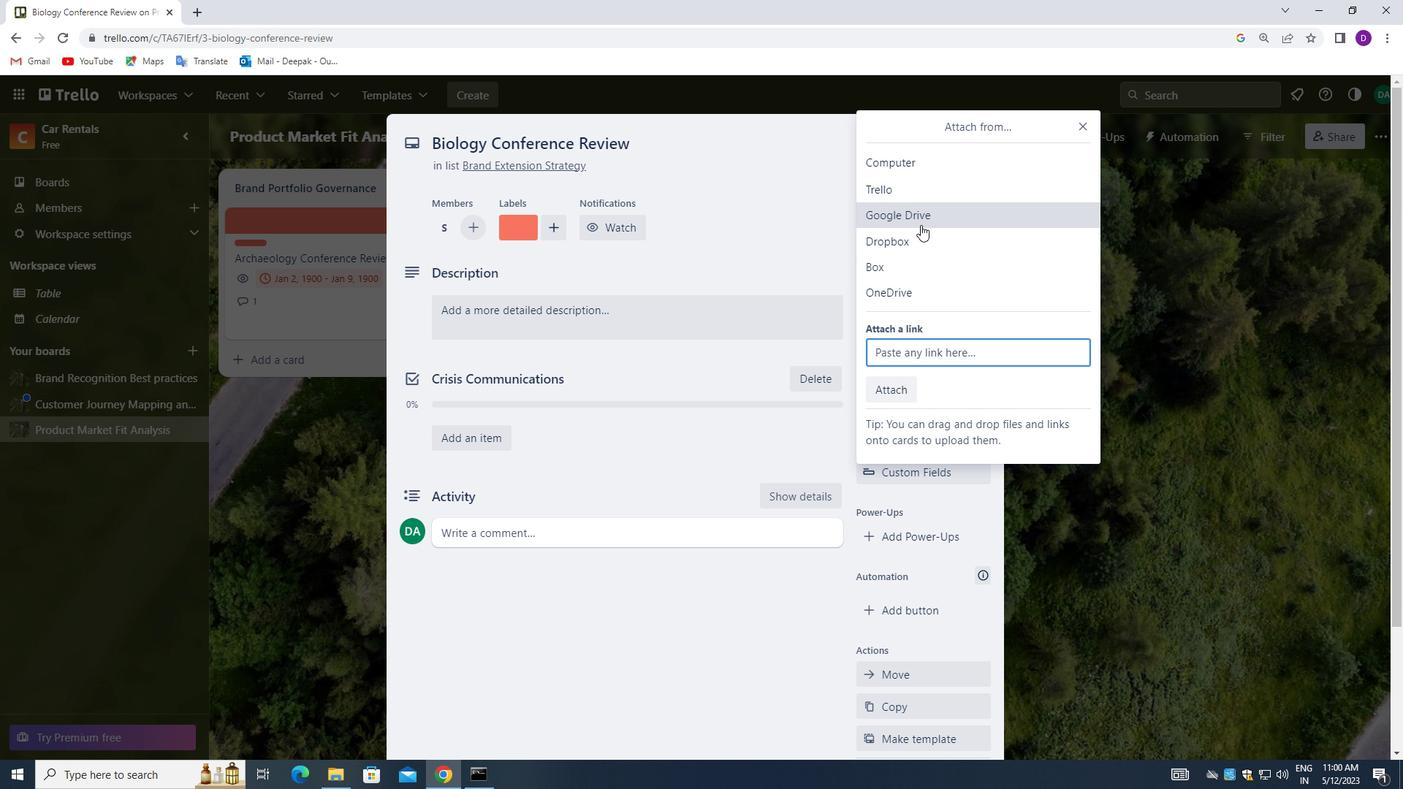 
Action: Mouse pressed left at (921, 220)
Screenshot: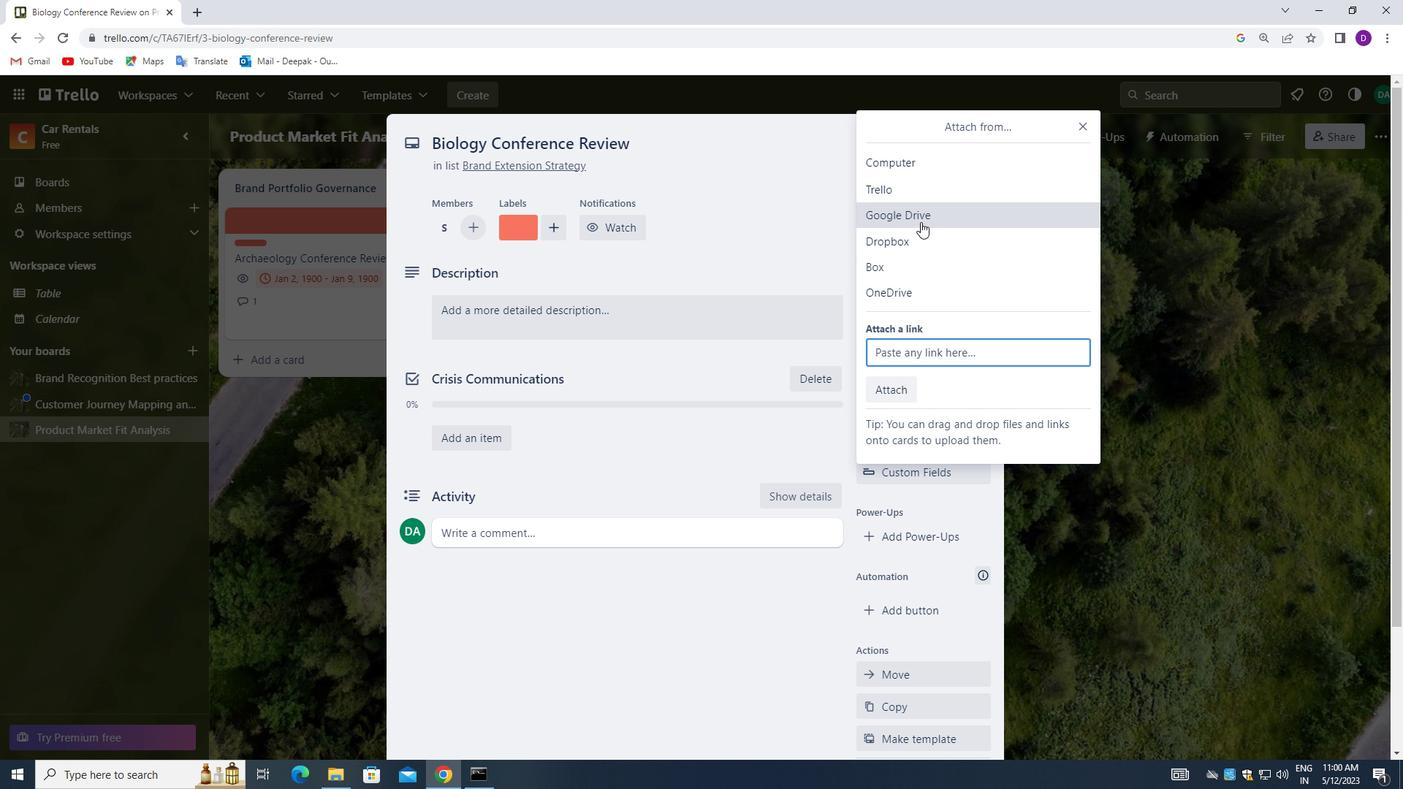 
Action: Mouse moved to (1103, 182)
Screenshot: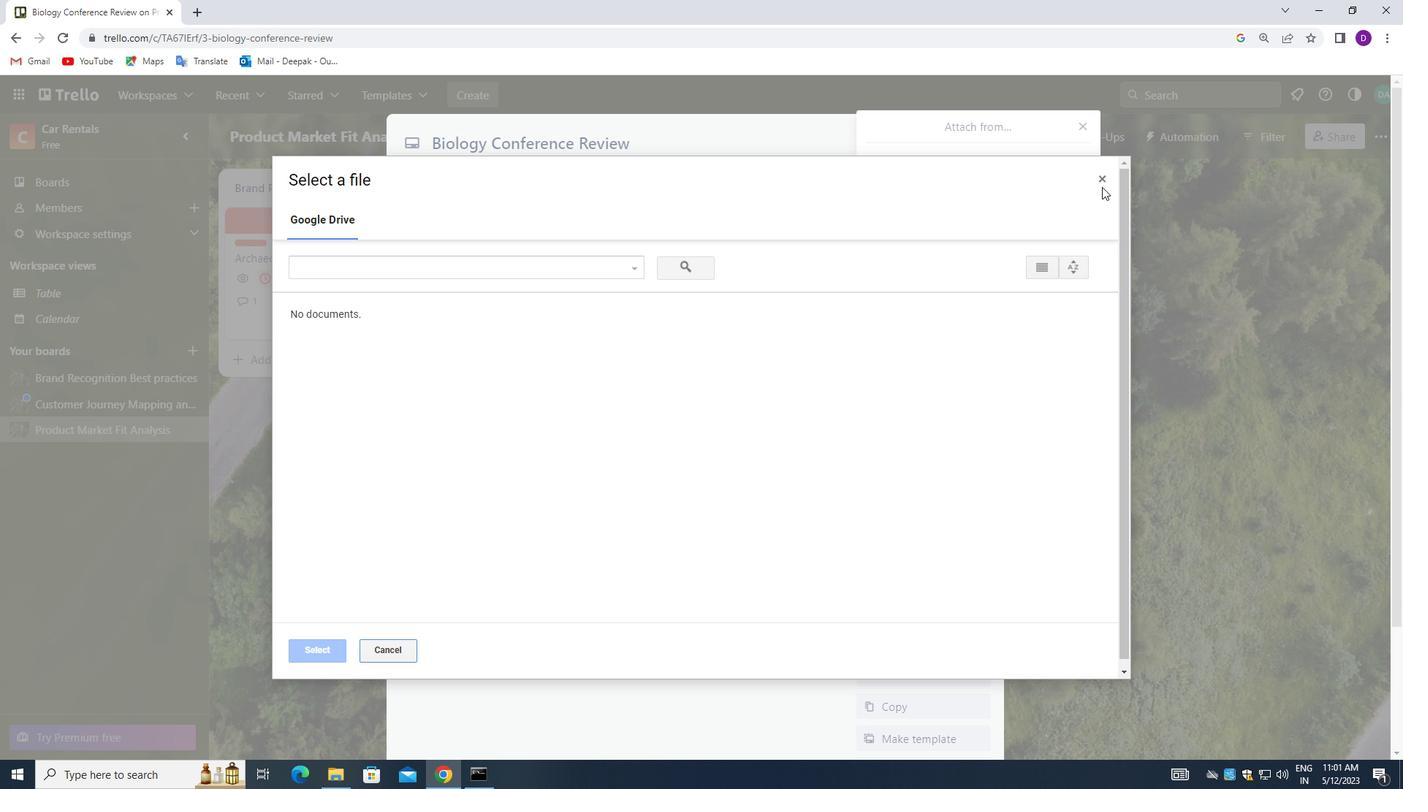 
Action: Mouse pressed left at (1103, 182)
Screenshot: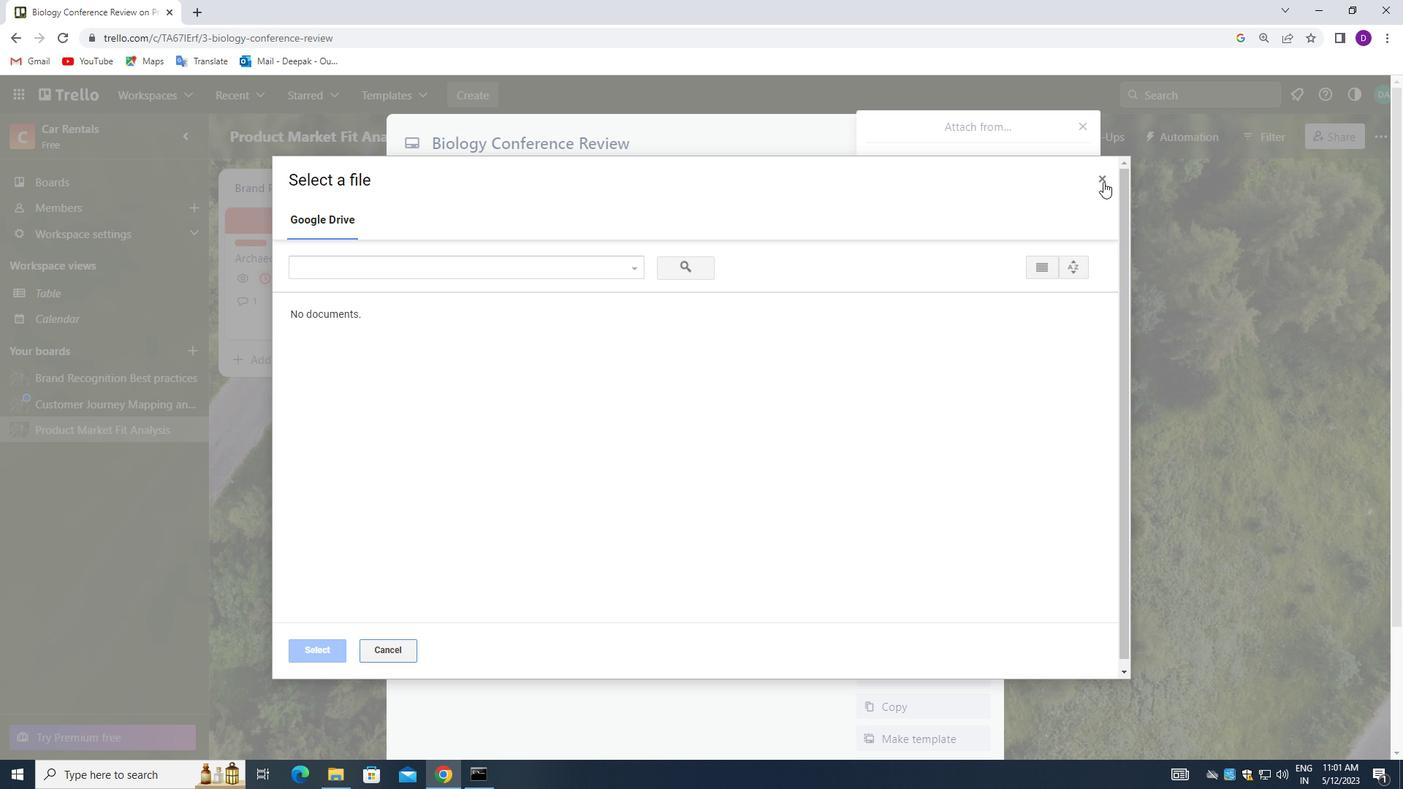 
Action: Mouse moved to (1087, 125)
Screenshot: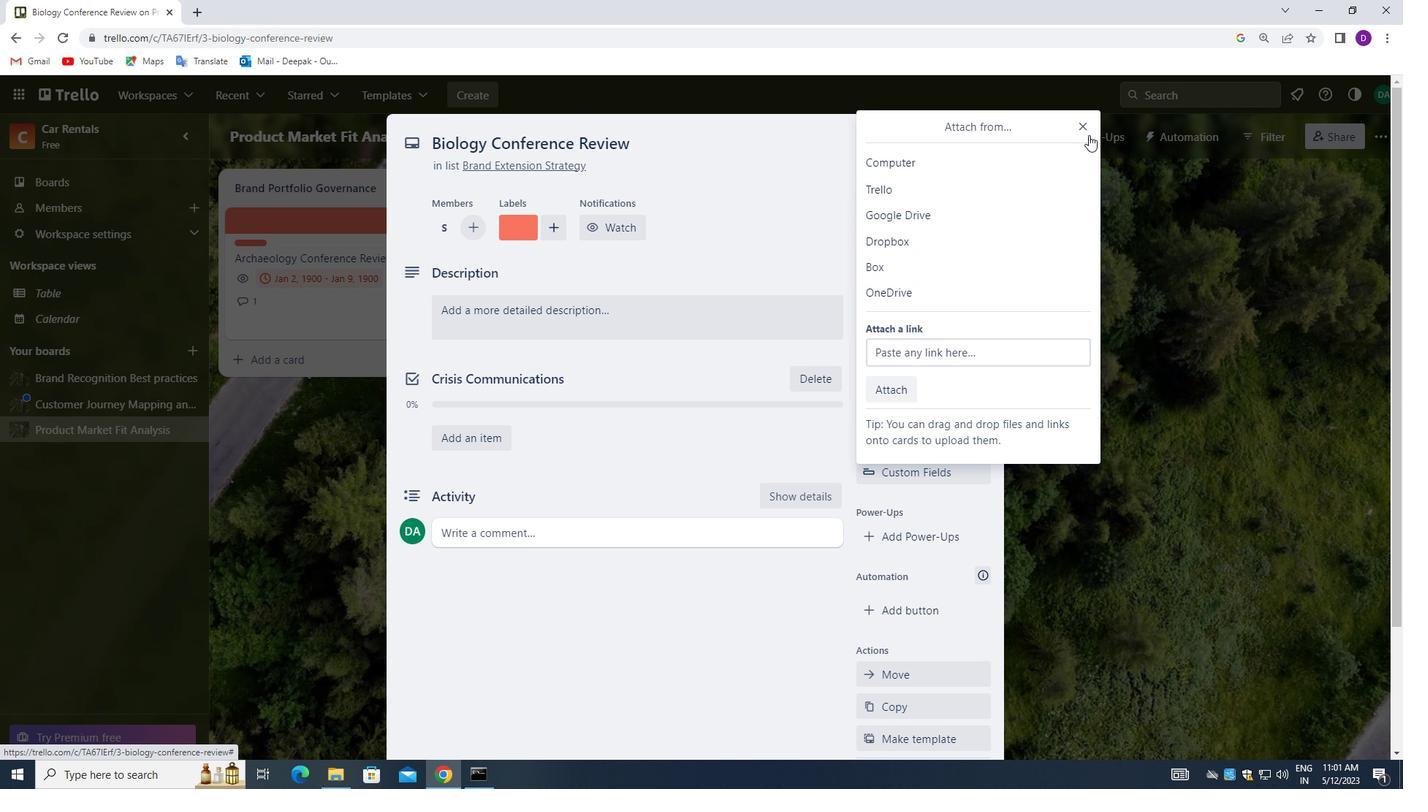 
Action: Mouse pressed left at (1087, 125)
Screenshot: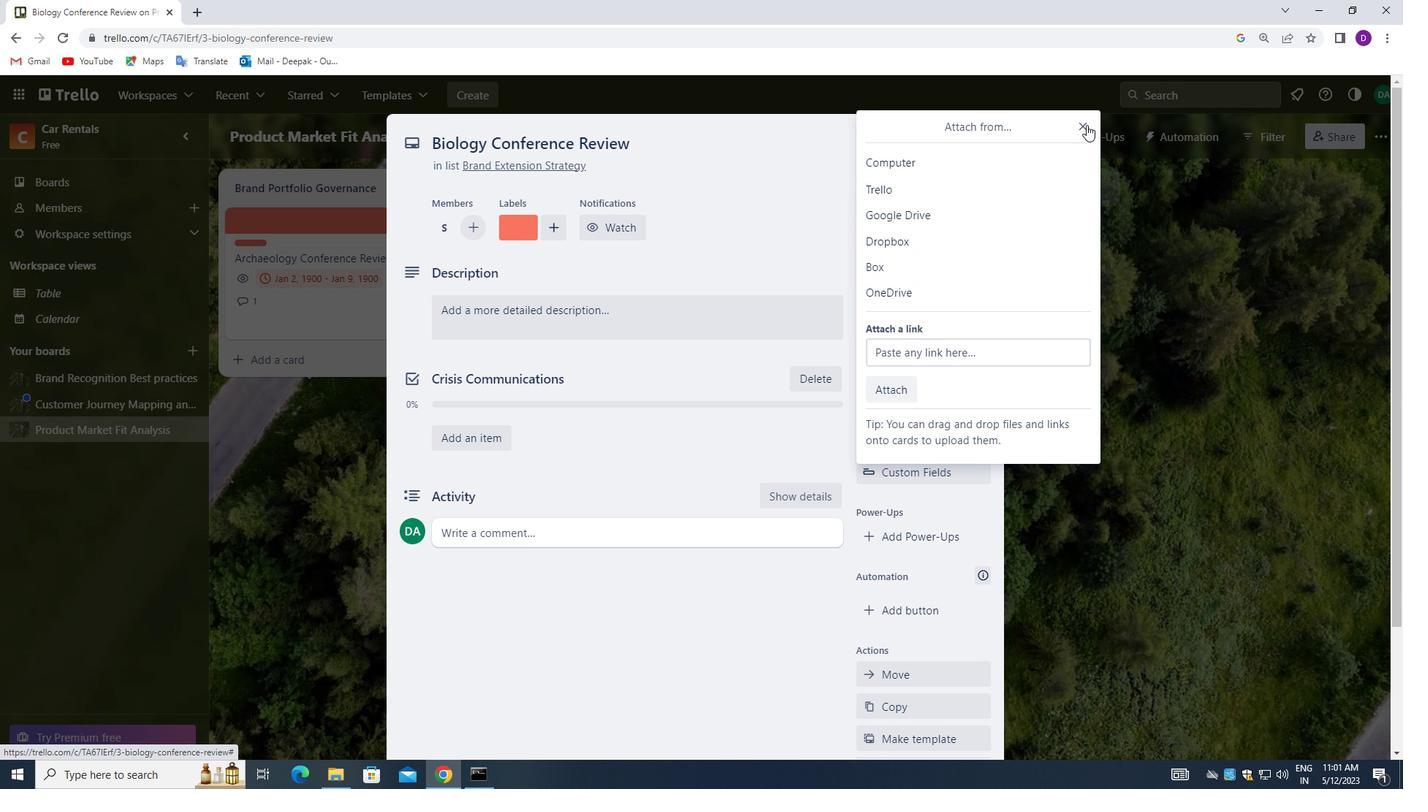 
Action: Mouse moved to (910, 443)
Screenshot: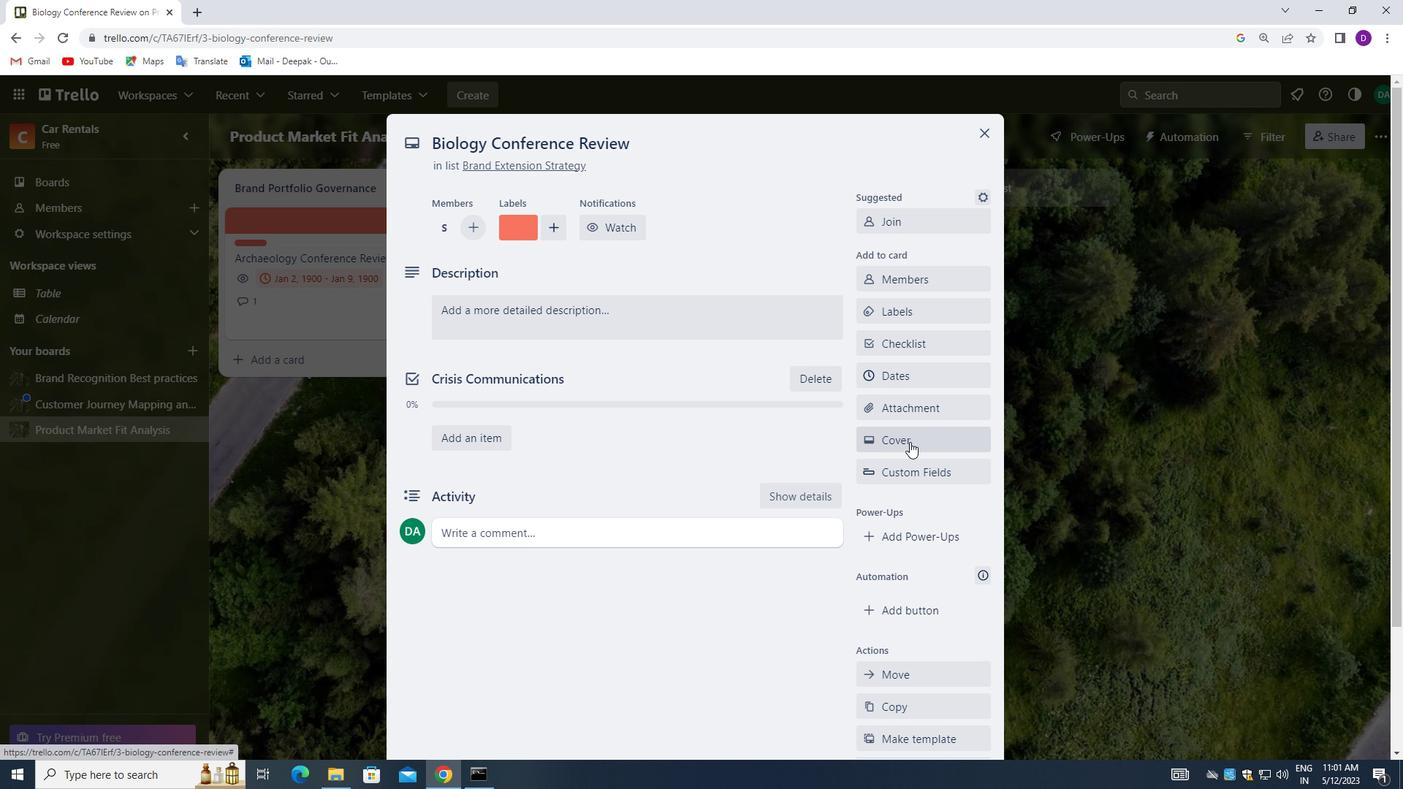 
Action: Mouse pressed left at (910, 443)
Screenshot: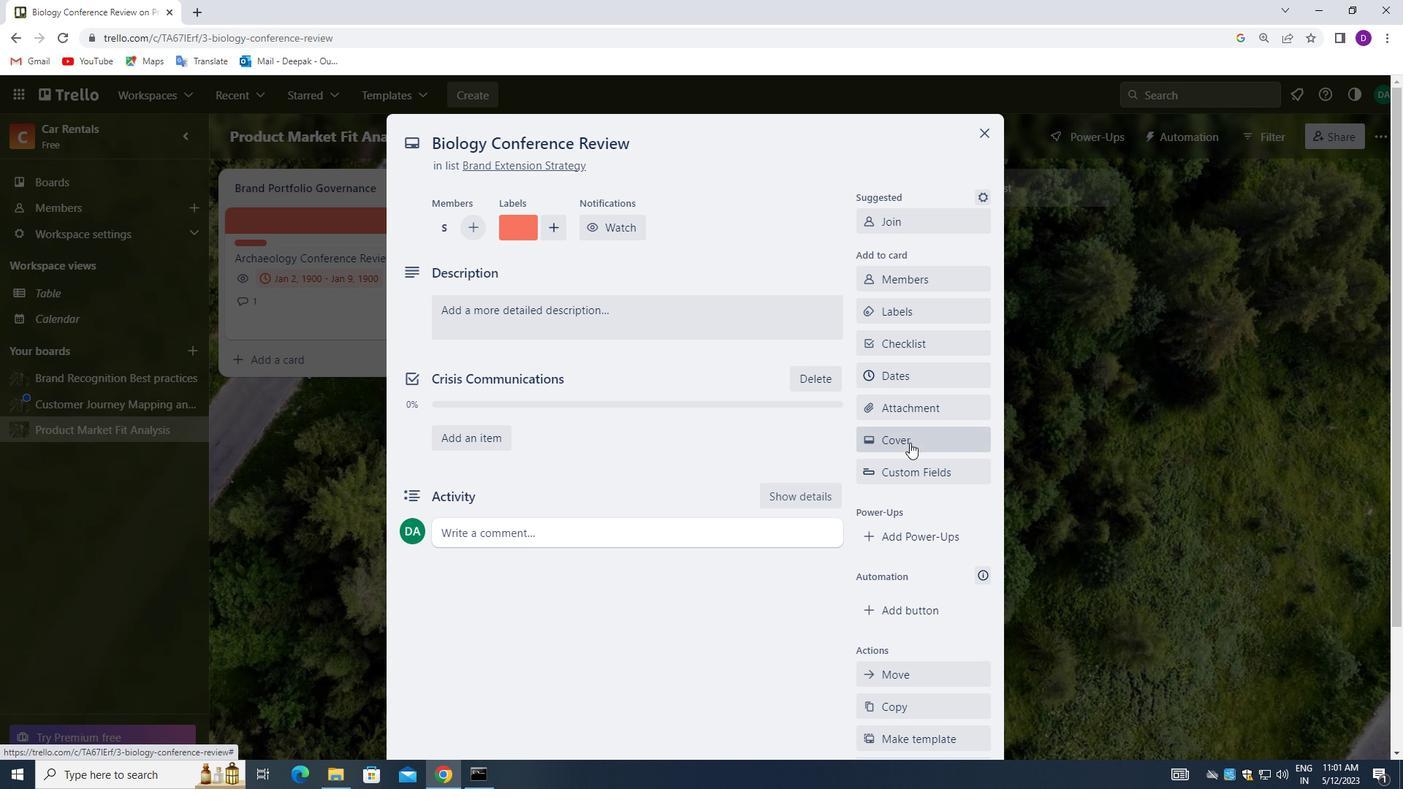 
Action: Mouse moved to (1018, 268)
Screenshot: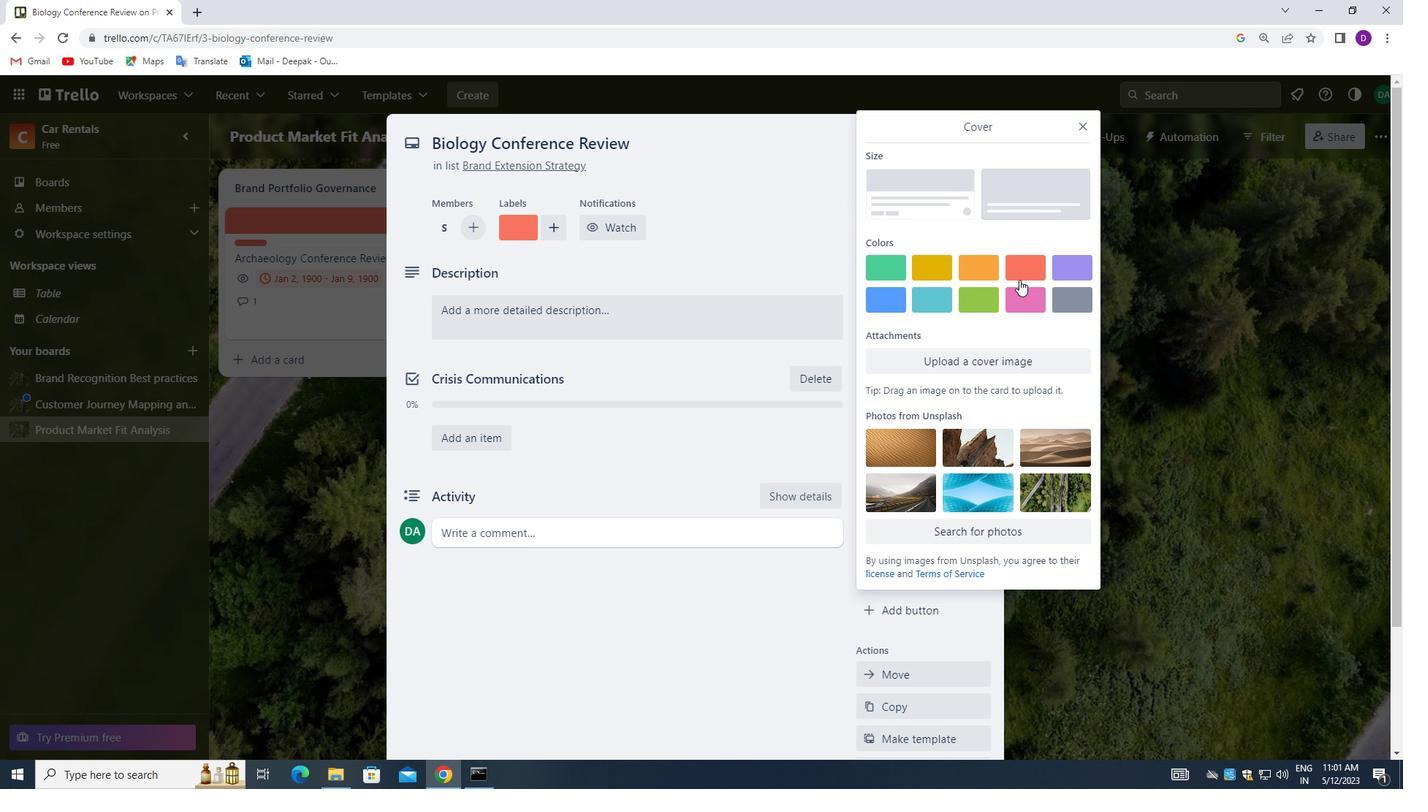 
Action: Mouse pressed left at (1018, 268)
Screenshot: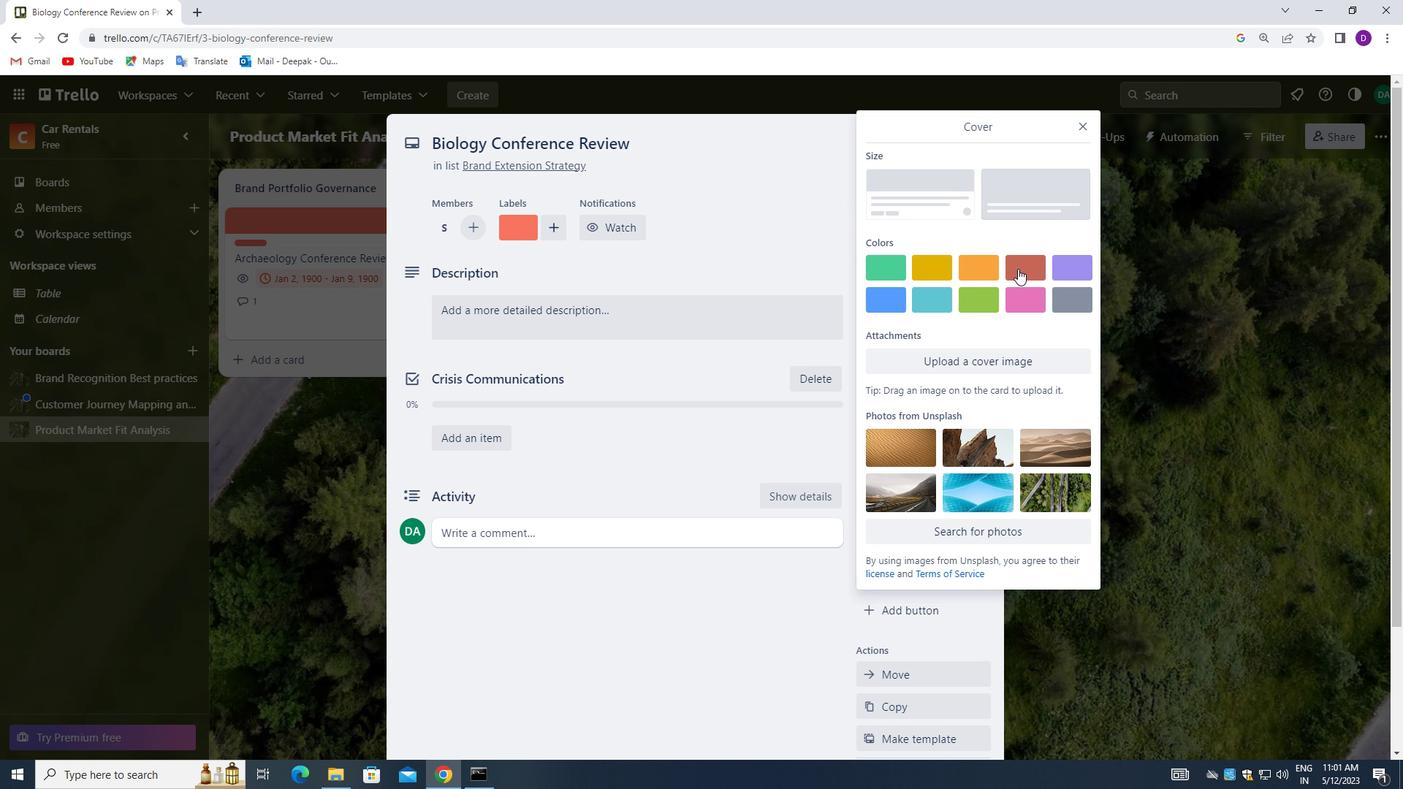 
Action: Mouse moved to (1081, 124)
Screenshot: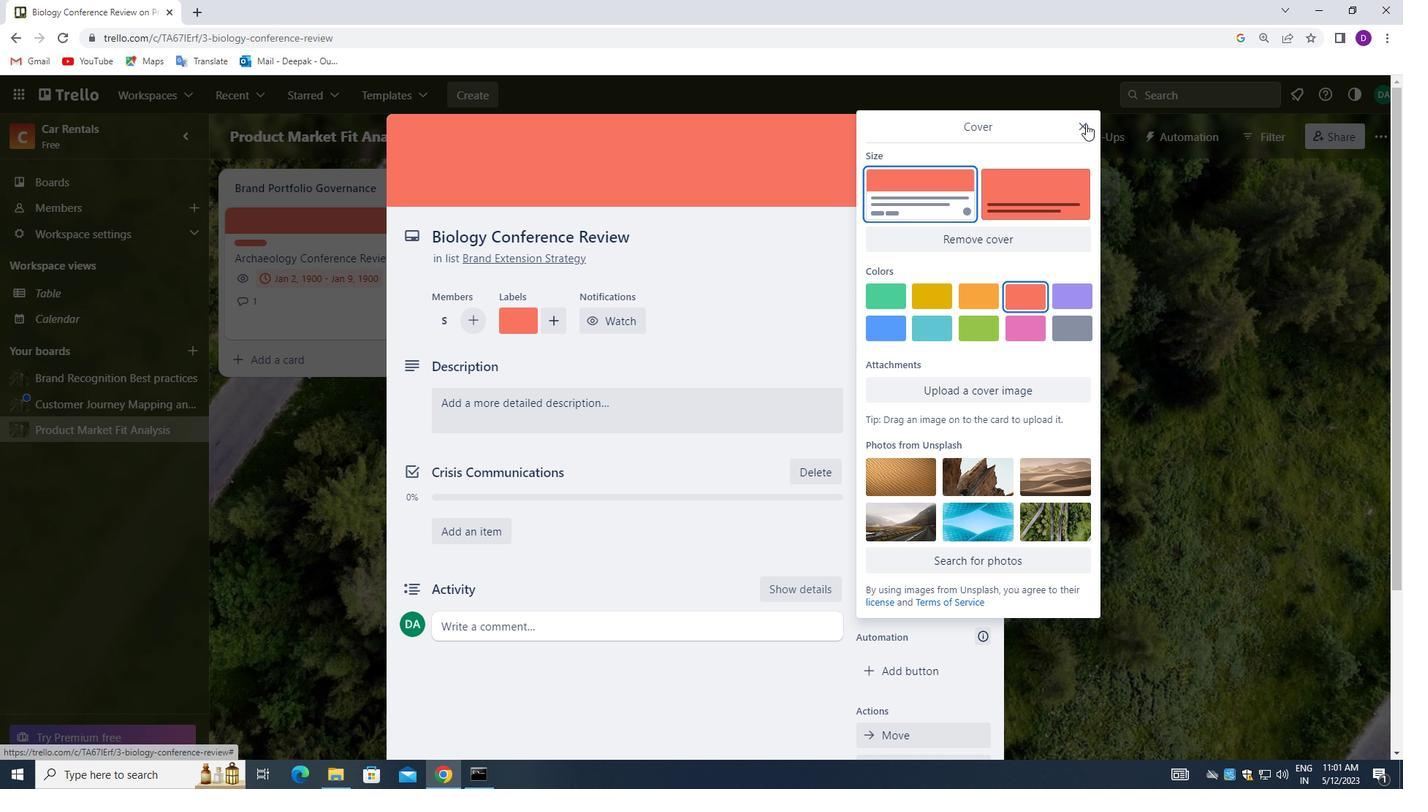 
Action: Mouse pressed left at (1081, 124)
Screenshot: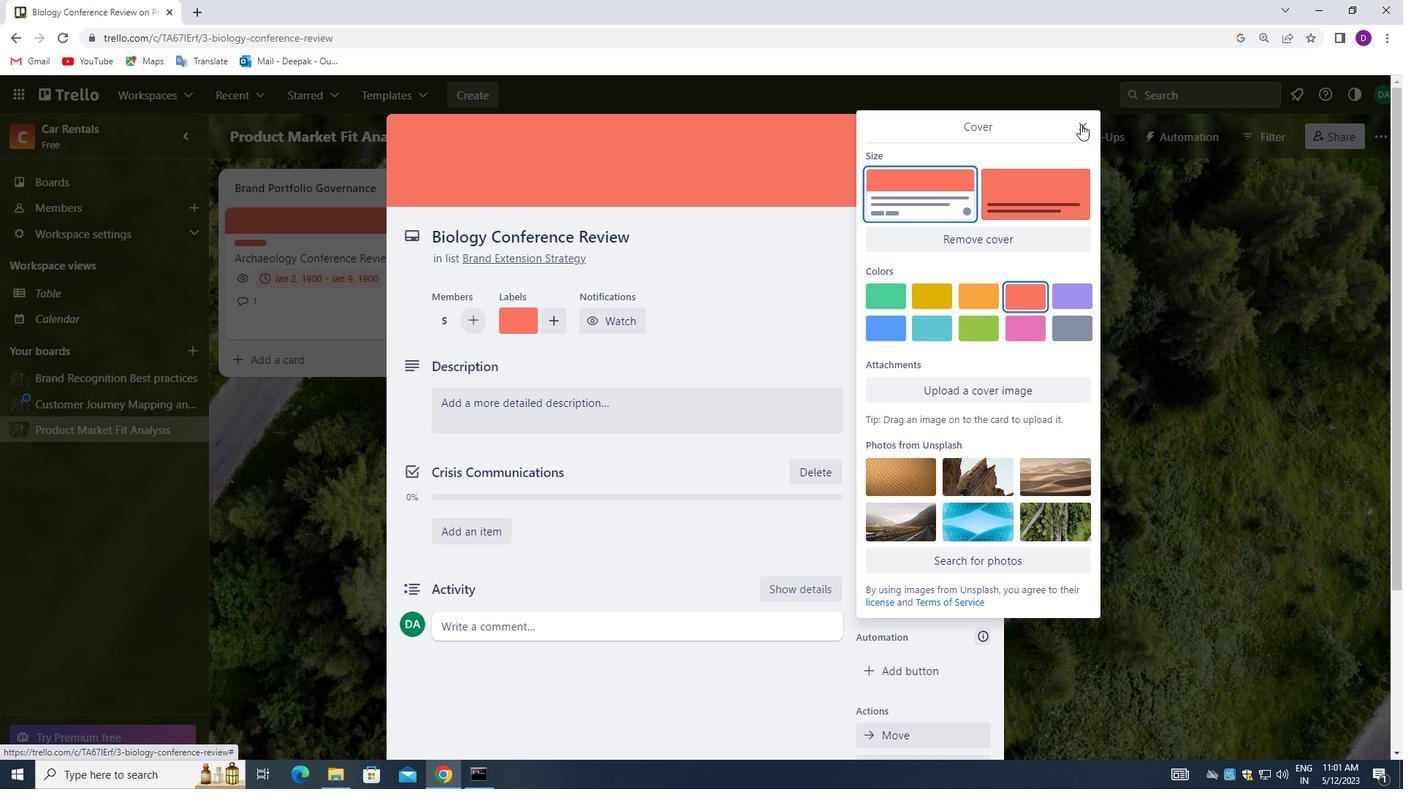 
Action: Mouse moved to (496, 407)
Screenshot: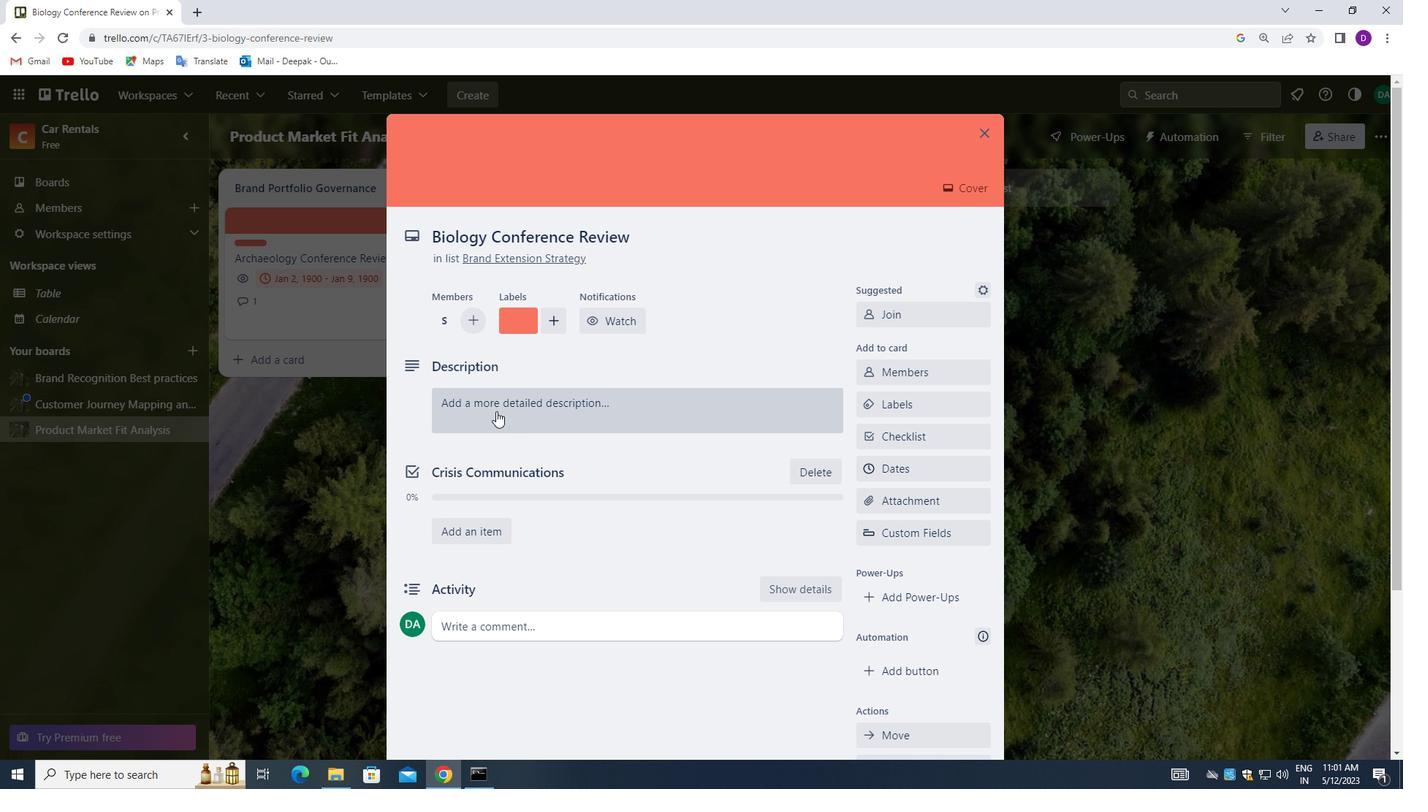 
Action: Mouse pressed left at (496, 407)
Screenshot: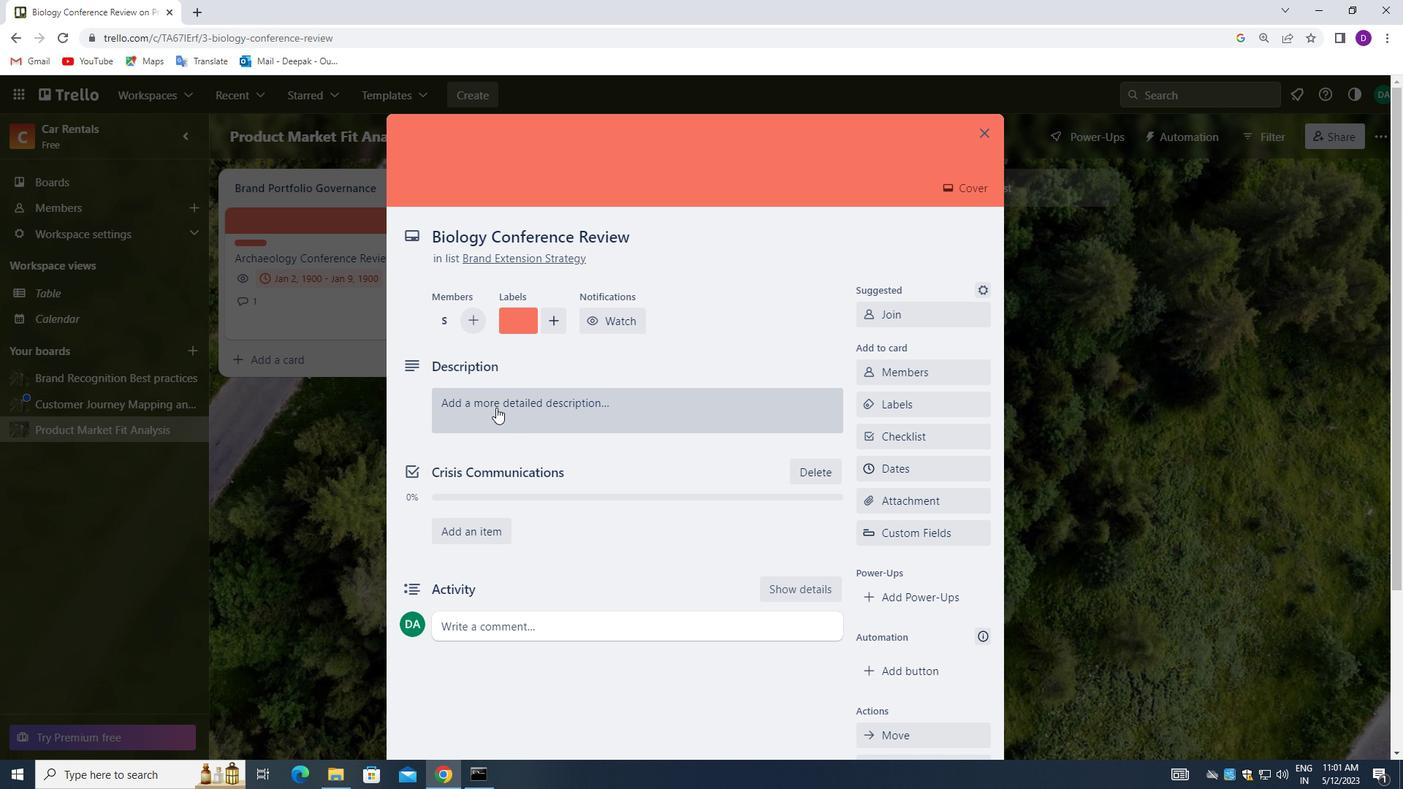 
Action: Mouse moved to (477, 478)
Screenshot: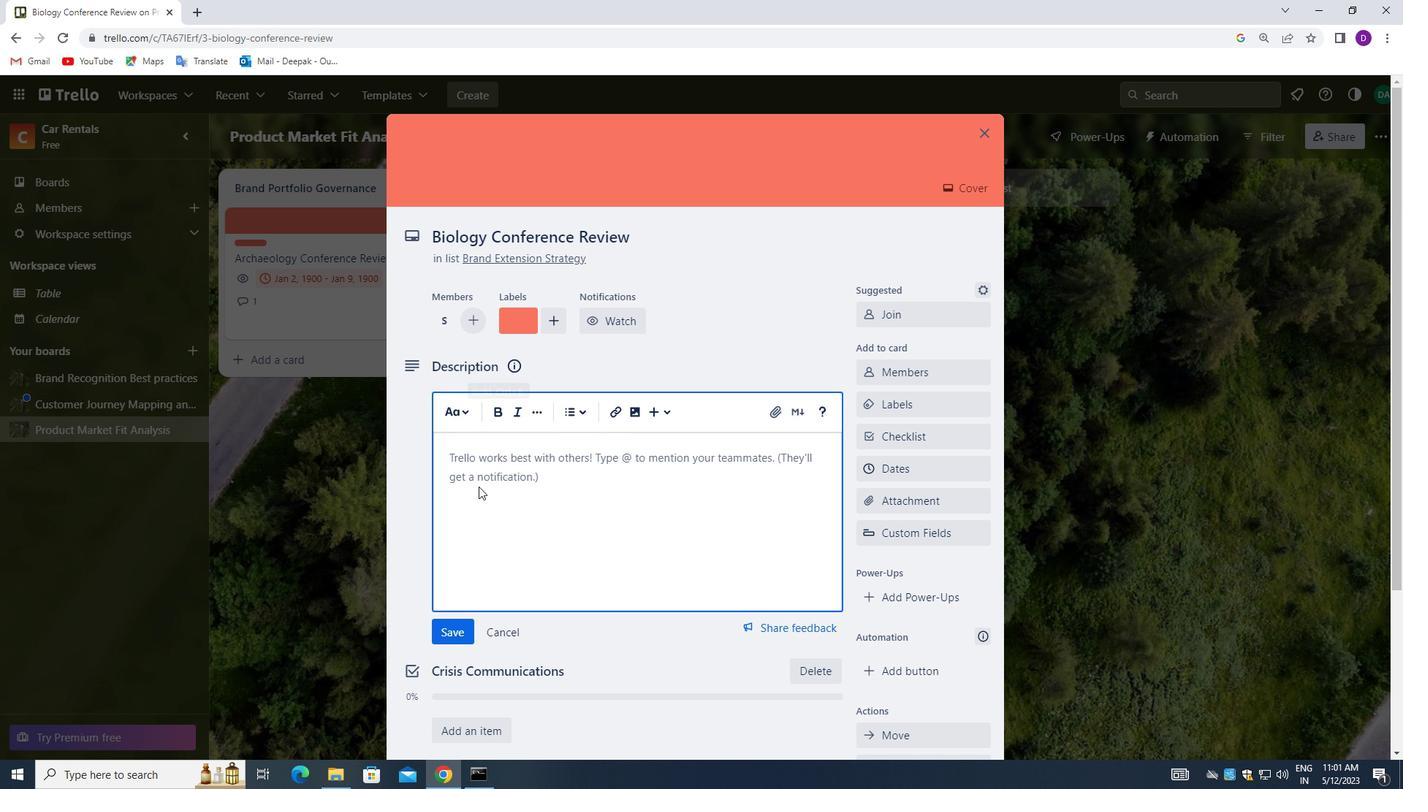 
Action: Mouse pressed left at (477, 478)
Screenshot: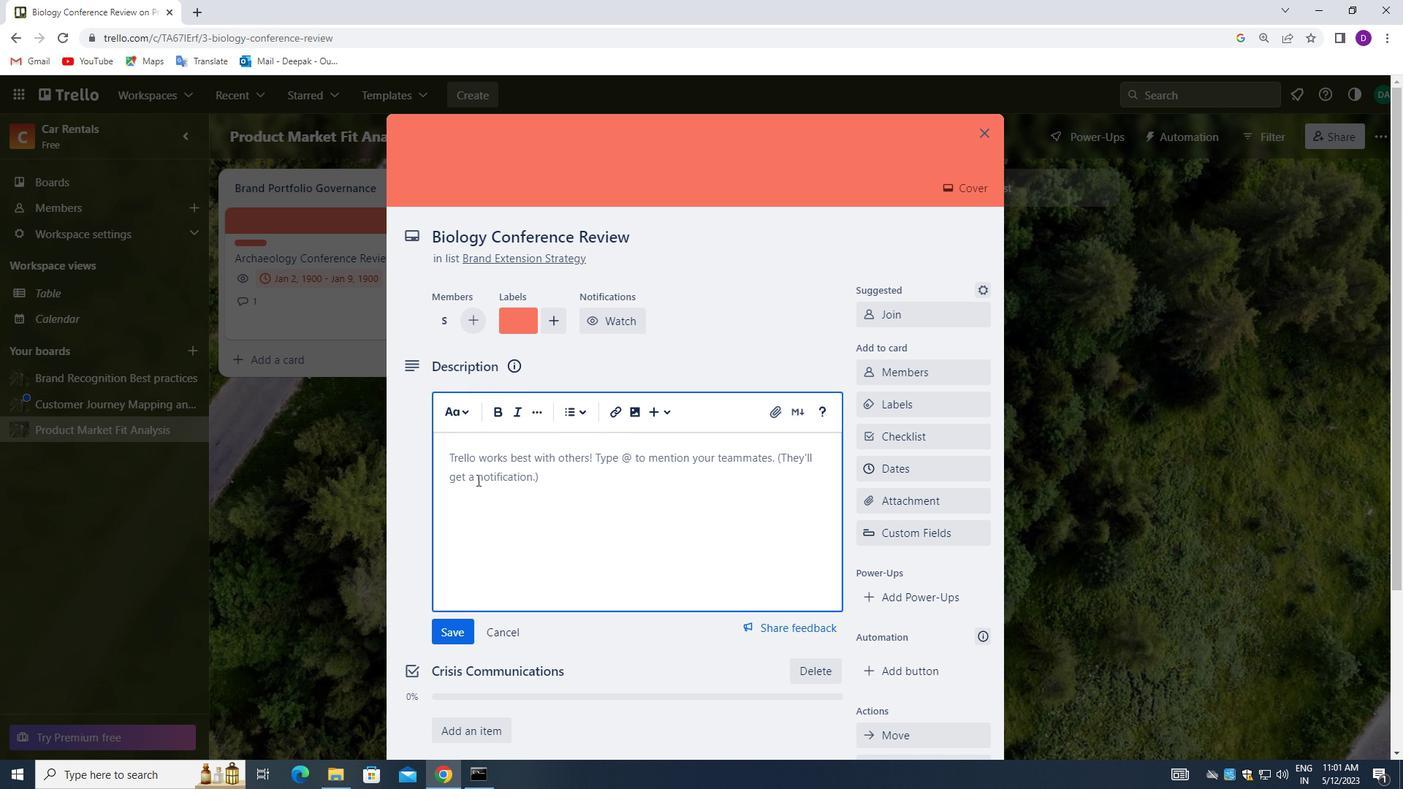 
Action: Mouse moved to (336, 451)
Screenshot: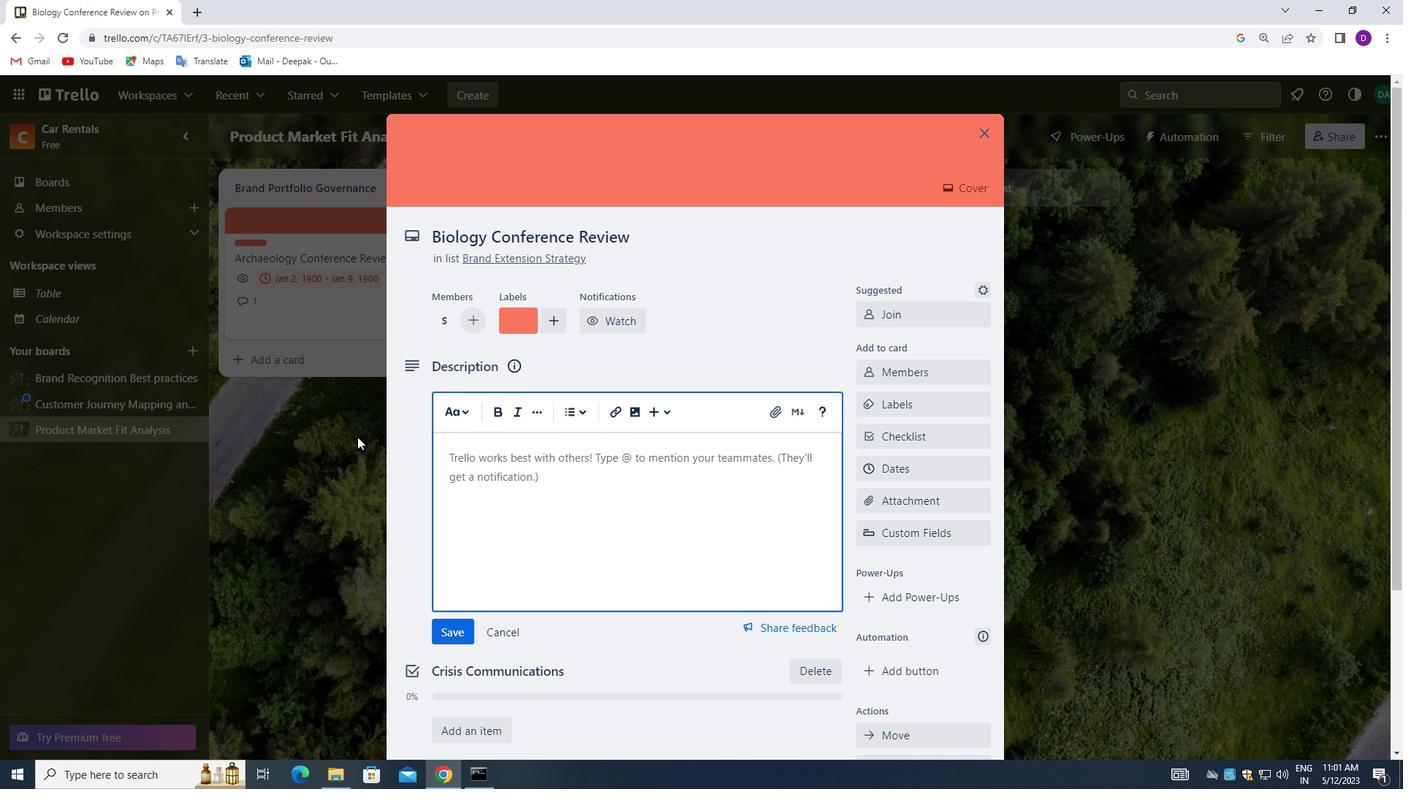
Action: Key pressed <Key.shift_r>CREATE<Key.space>AND<Key.space>SENT<Key.backspace>D<Key.space>OUT<Key.space>EMPLOYEE<Key.space>ENGAGEMENT<Key.space>SURVEY<Key.space>ON<Key.space>COMPANY<Key.space>COMMUNICATION.
Screenshot: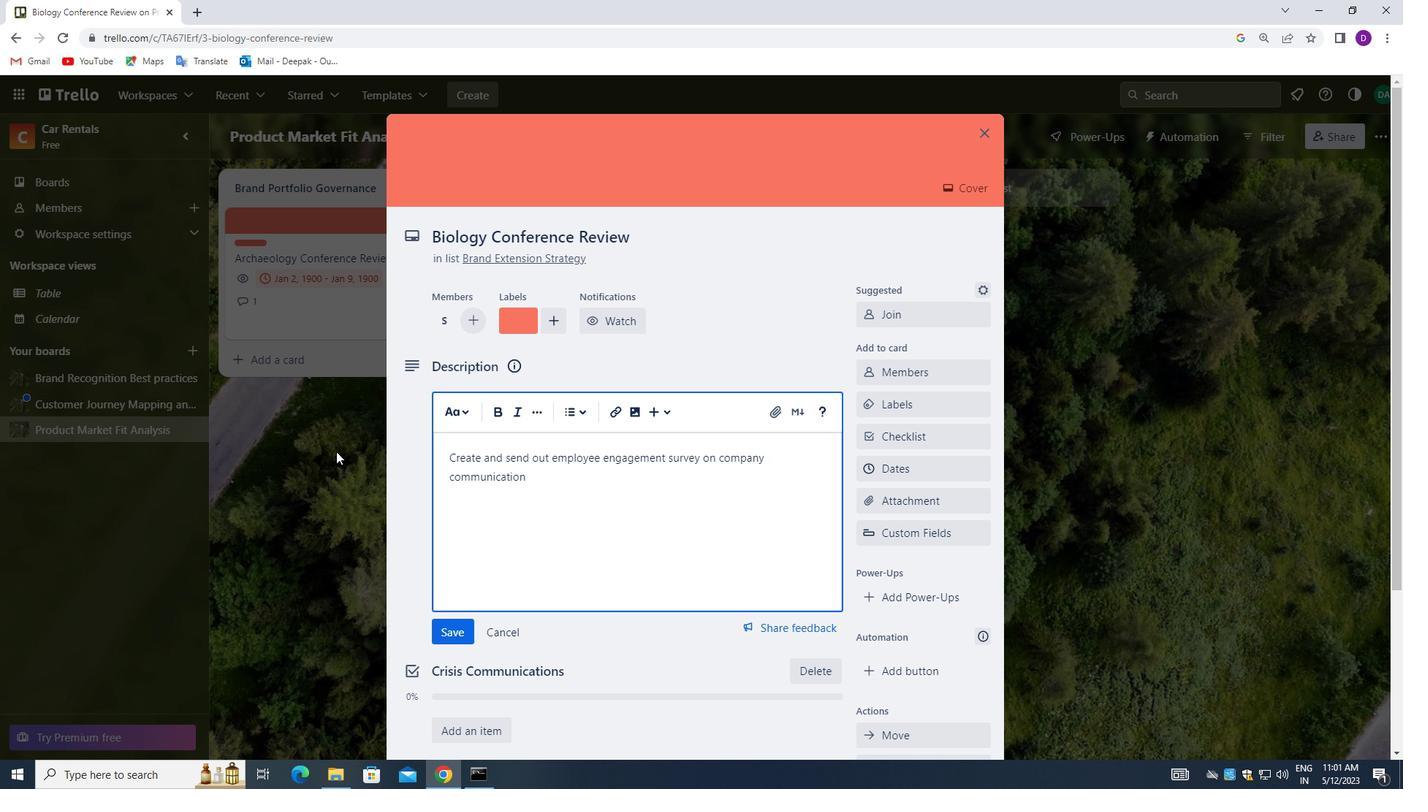 
Action: Mouse moved to (453, 633)
Screenshot: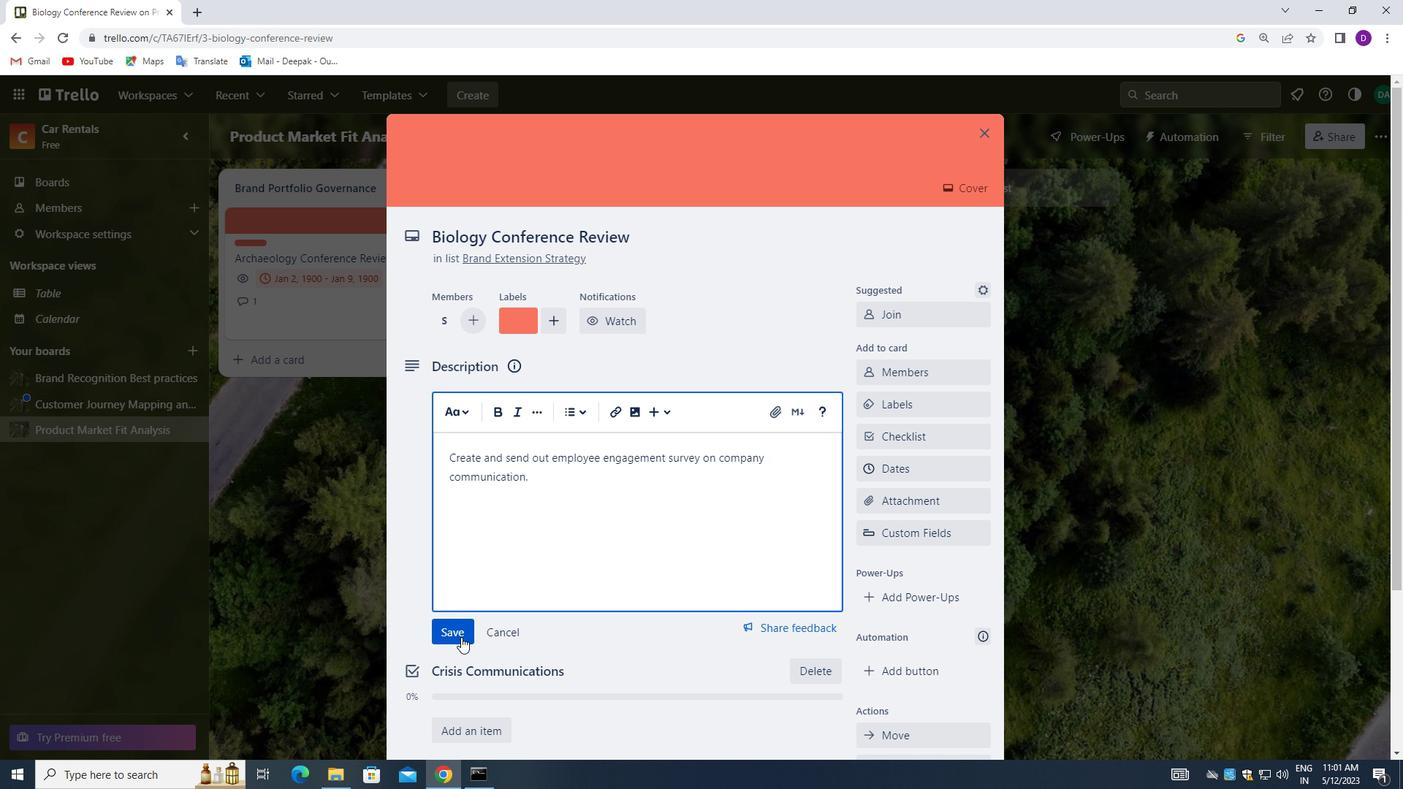 
Action: Mouse pressed left at (453, 633)
Screenshot: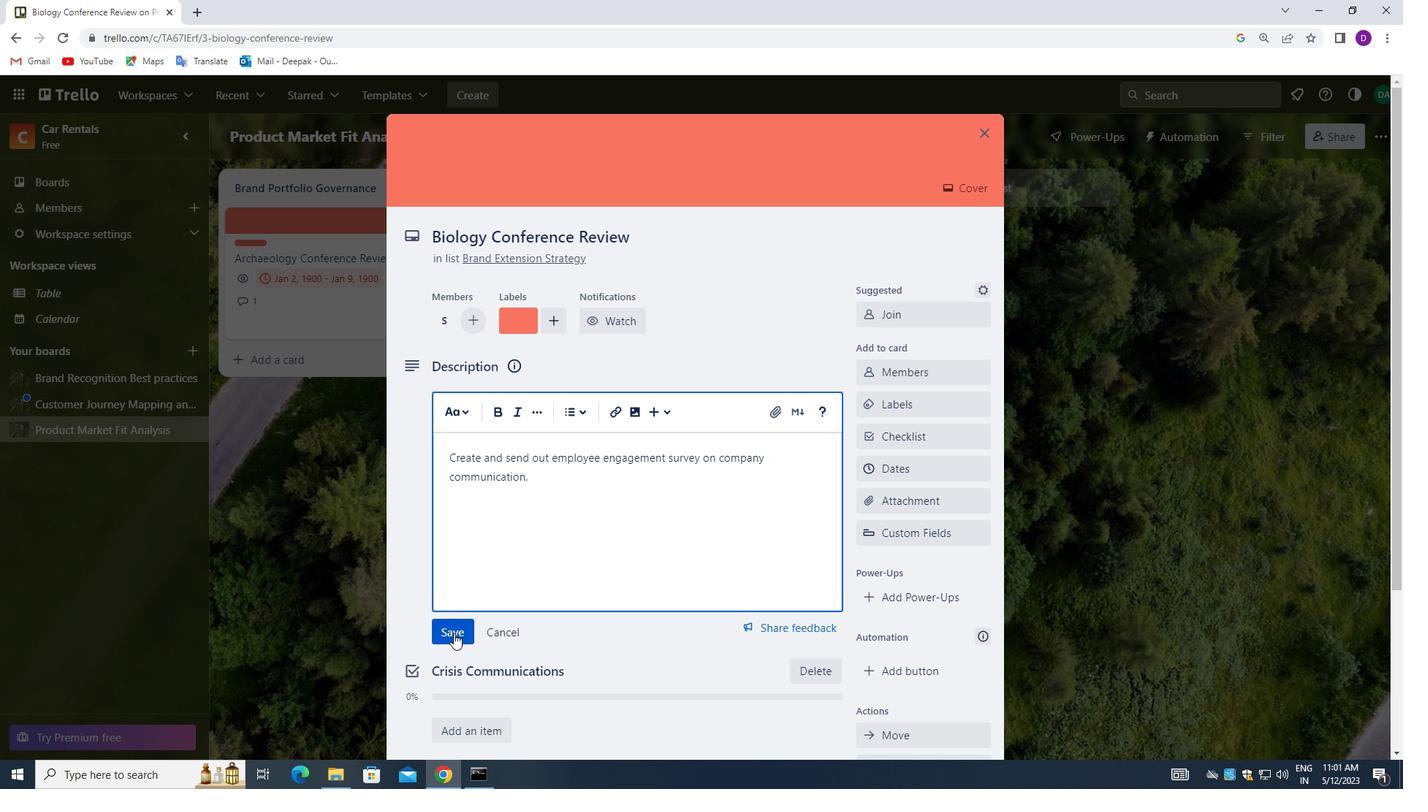 
Action: Mouse moved to (655, 481)
Screenshot: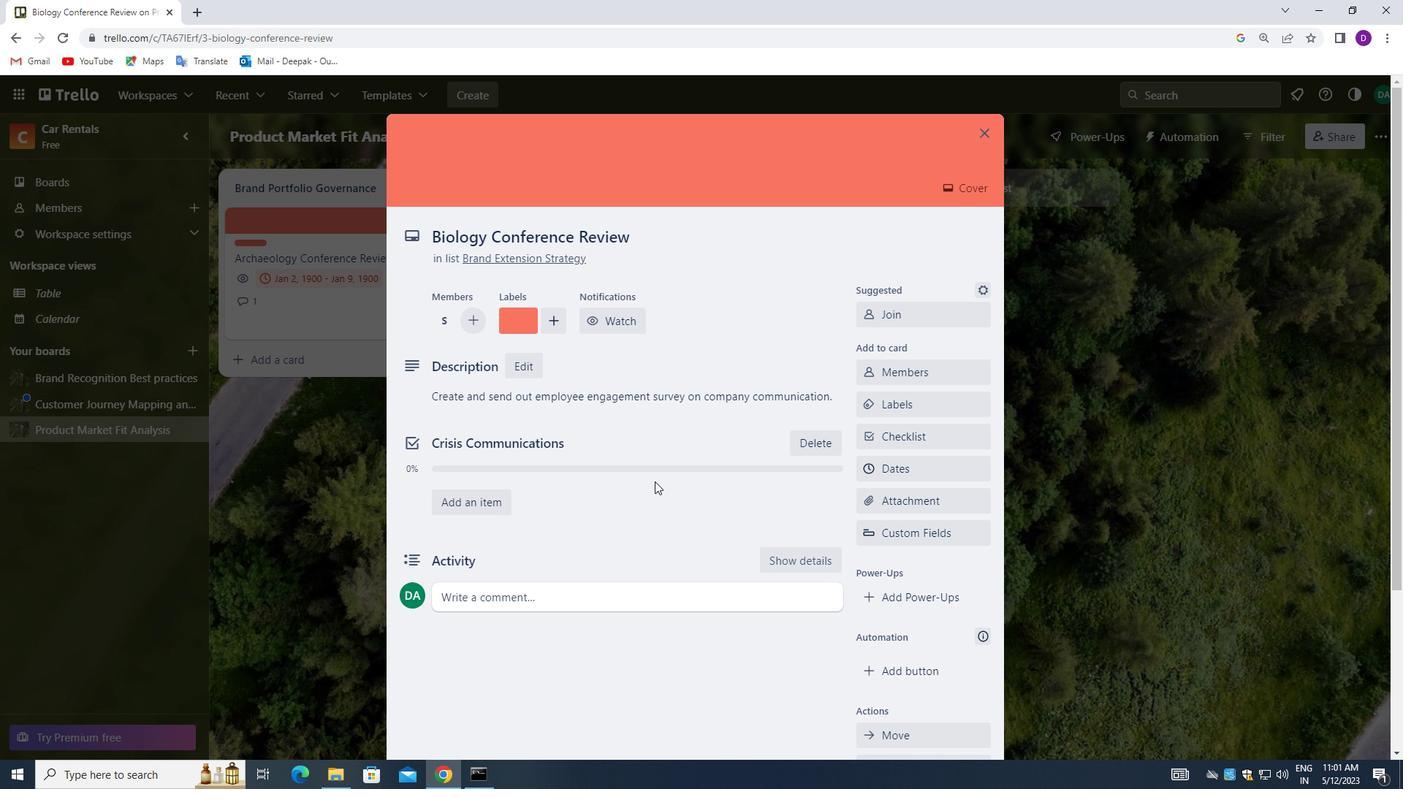 
Action: Mouse scrolled (655, 481) with delta (0, 0)
Screenshot: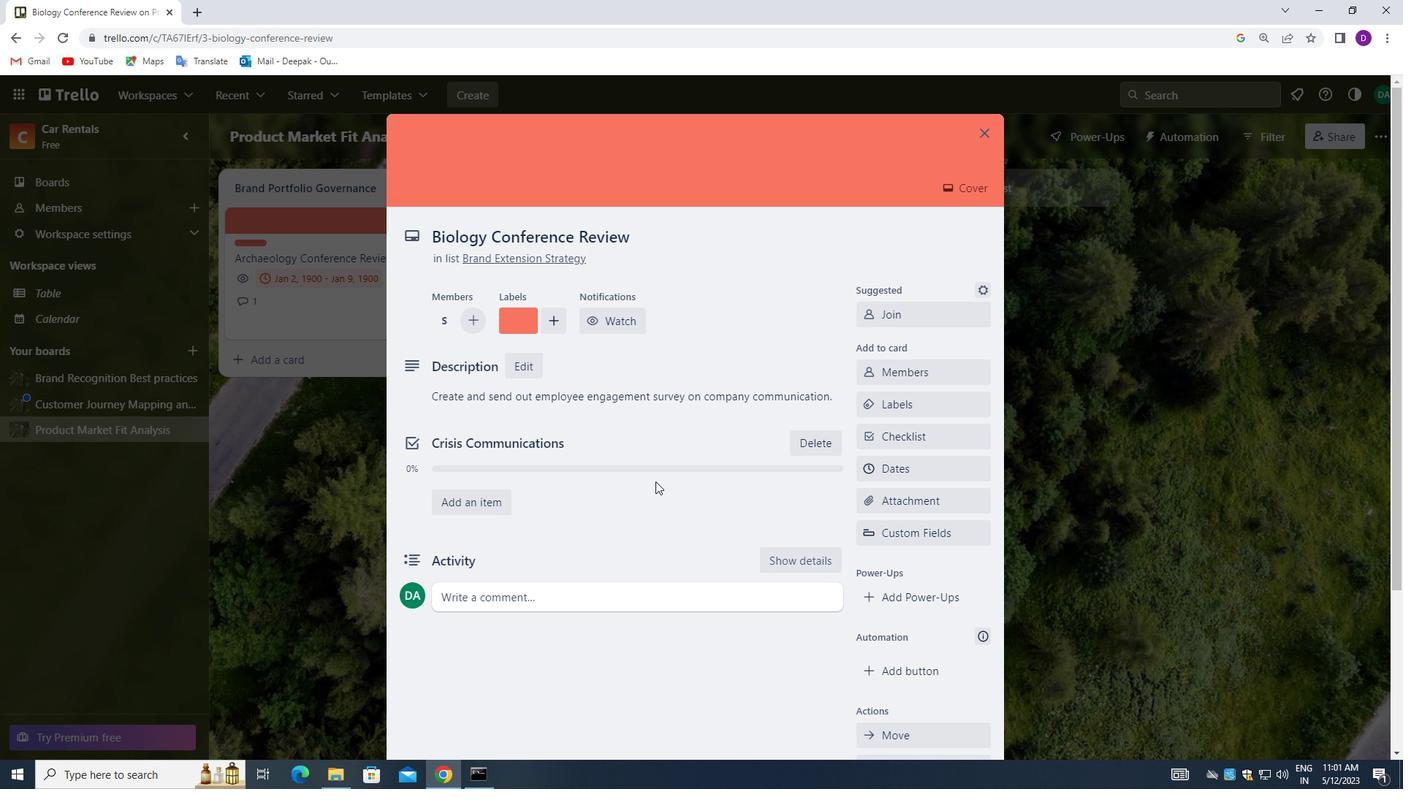 
Action: Mouse moved to (530, 530)
Screenshot: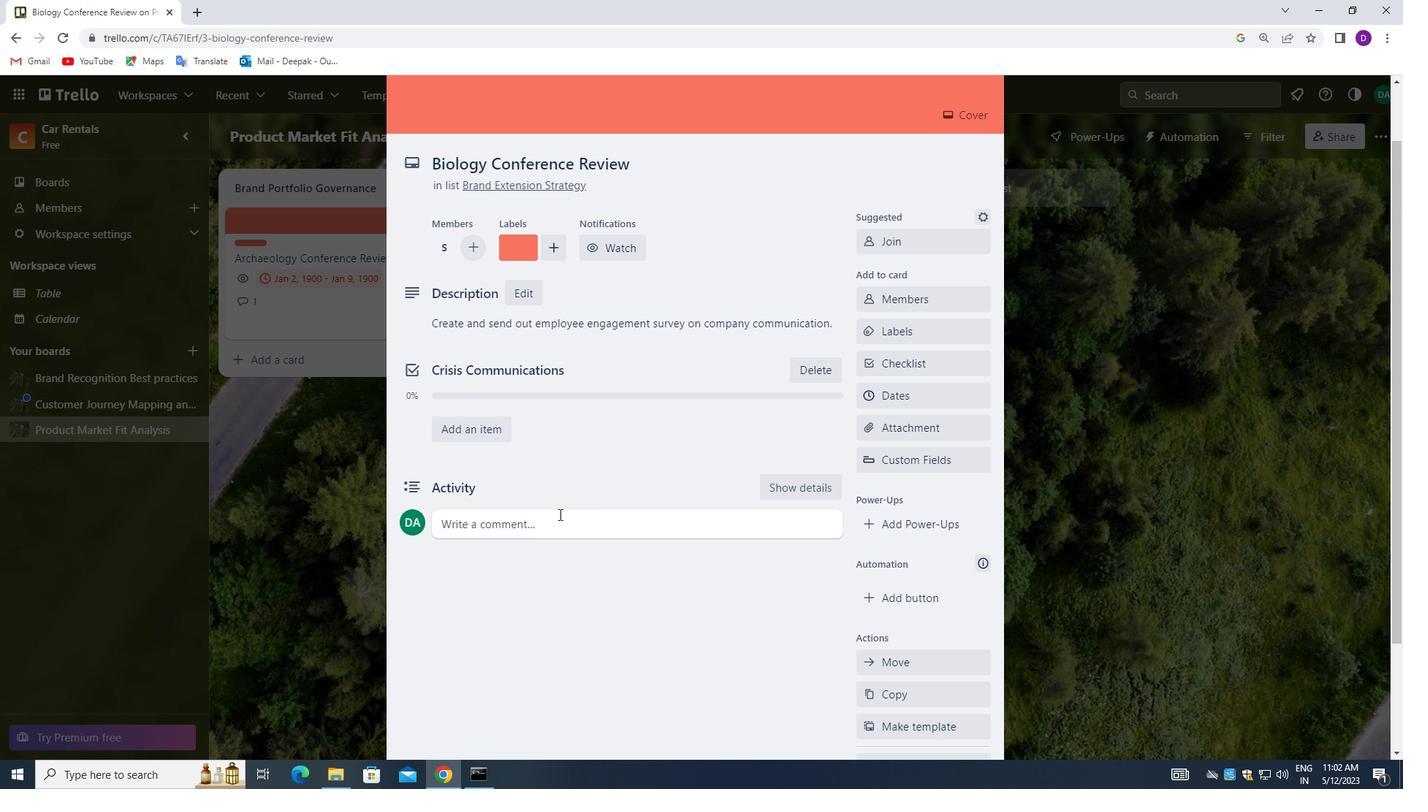 
Action: Mouse pressed left at (530, 530)
Screenshot: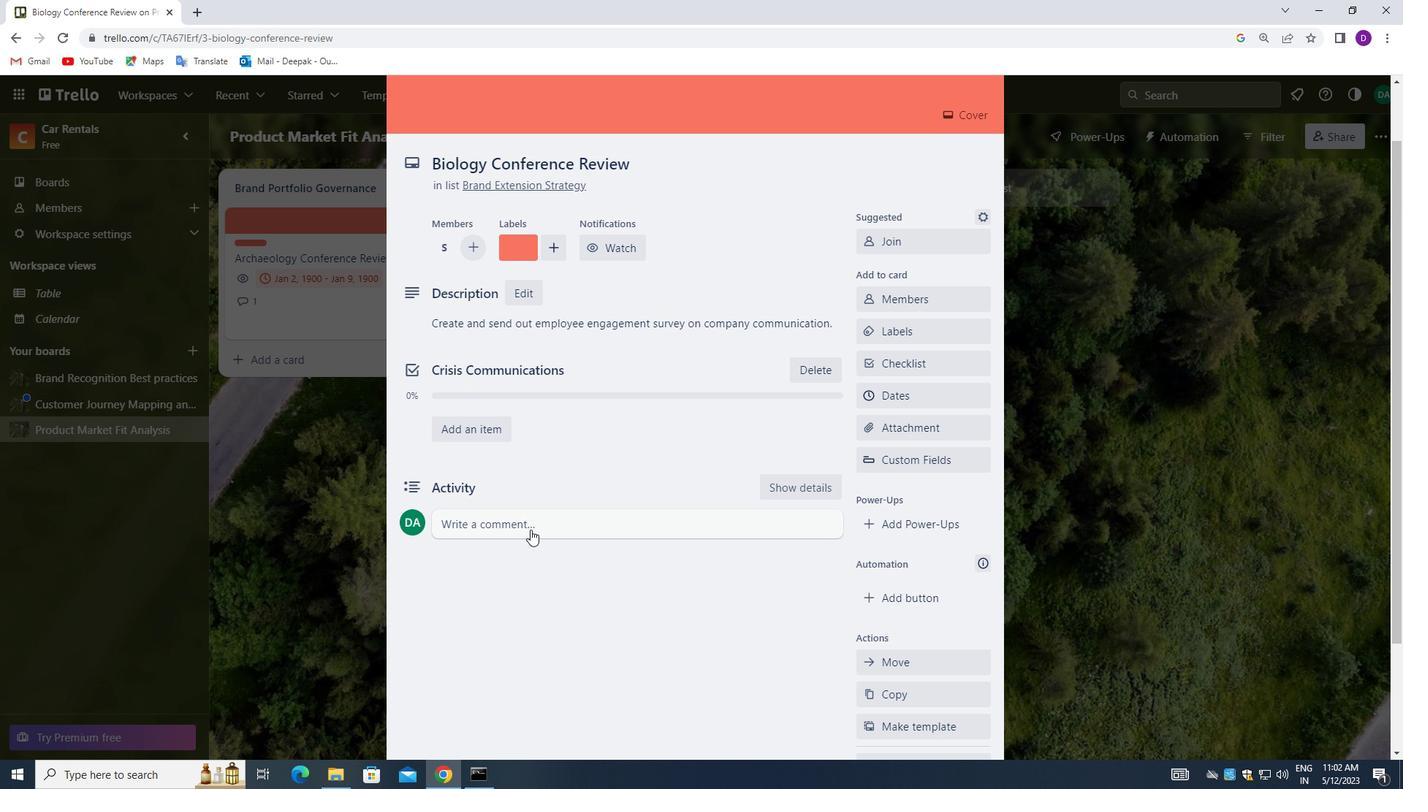 
Action: Mouse moved to (480, 574)
Screenshot: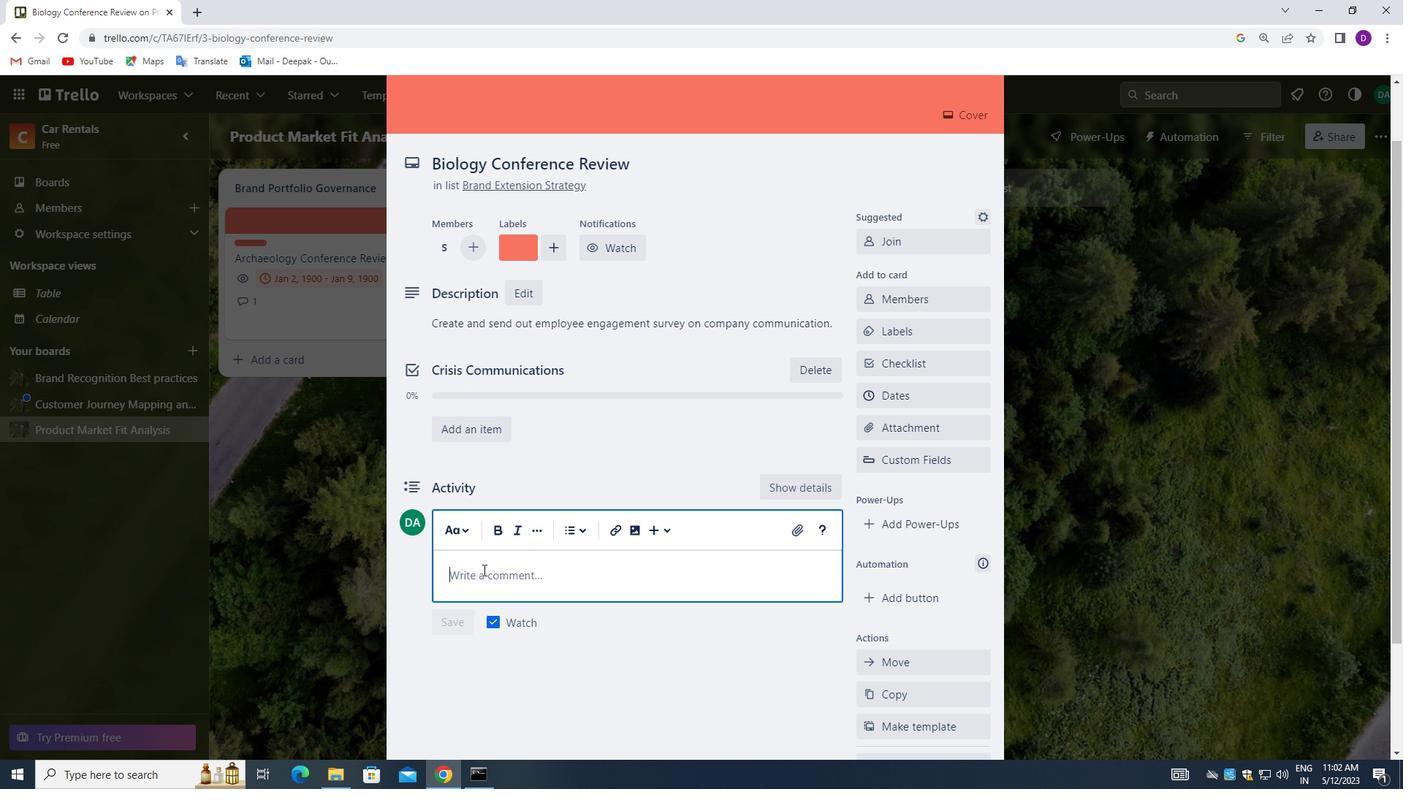 
Action: Mouse pressed left at (480, 574)
Screenshot: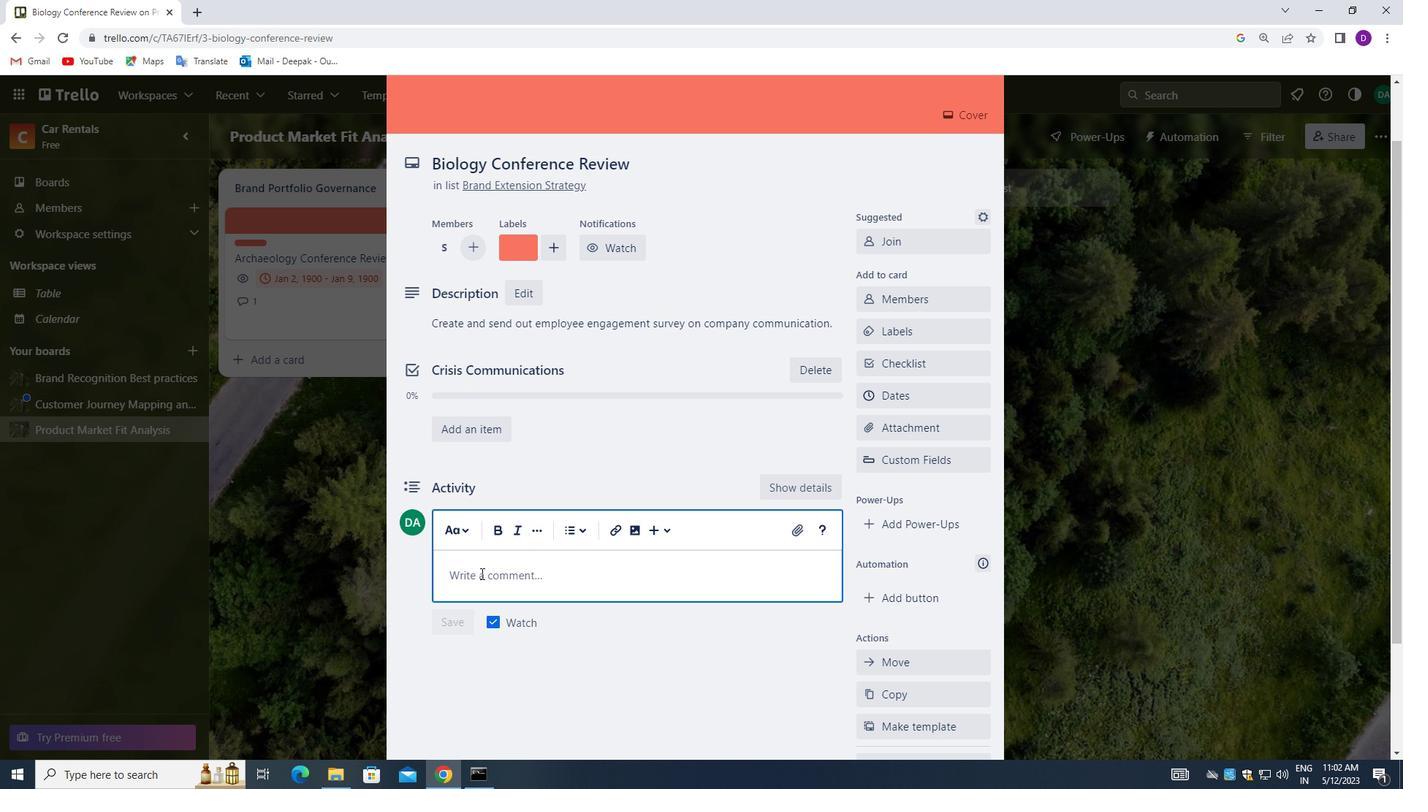 
Action: Mouse moved to (354, 594)
Screenshot: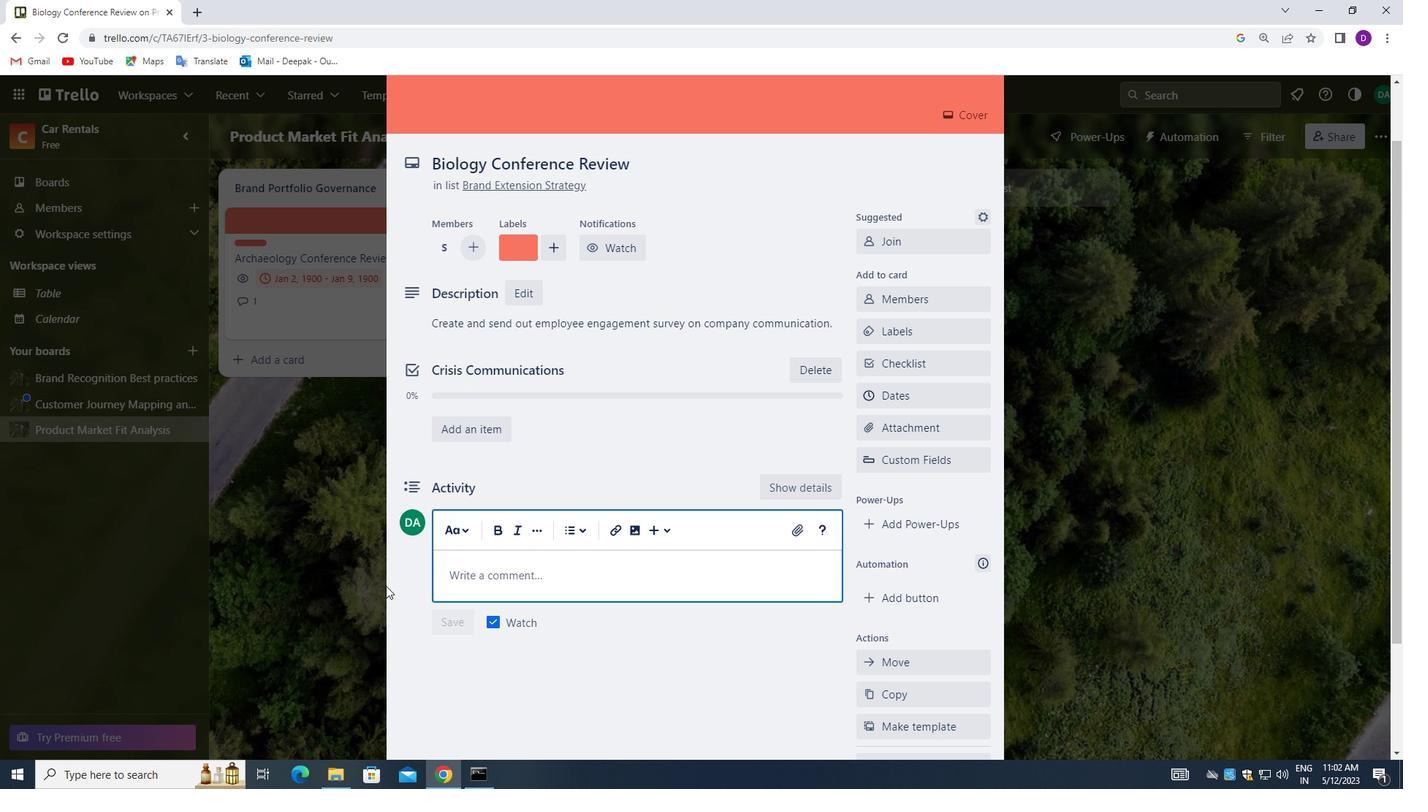 
Action: Key pressed <Key.shift_r>THIS<Key.space>TASL<Key.backspace>L<Key.backspace>K<Key.space>PRESENTS<Key.space>AN<Key.space>OPPORTUNITY<Key.space>TO<Key.space>INNOVATE<Key.space>AND<Key.space>COME<Key.space>UP<Key.space>WITH<Key.space>NEW<Key.space>SOLUTIONS<Key.space>TO<Key.space>OLD<Key.space>PROBLEMS<Key.space><Key.backspace>.
Screenshot: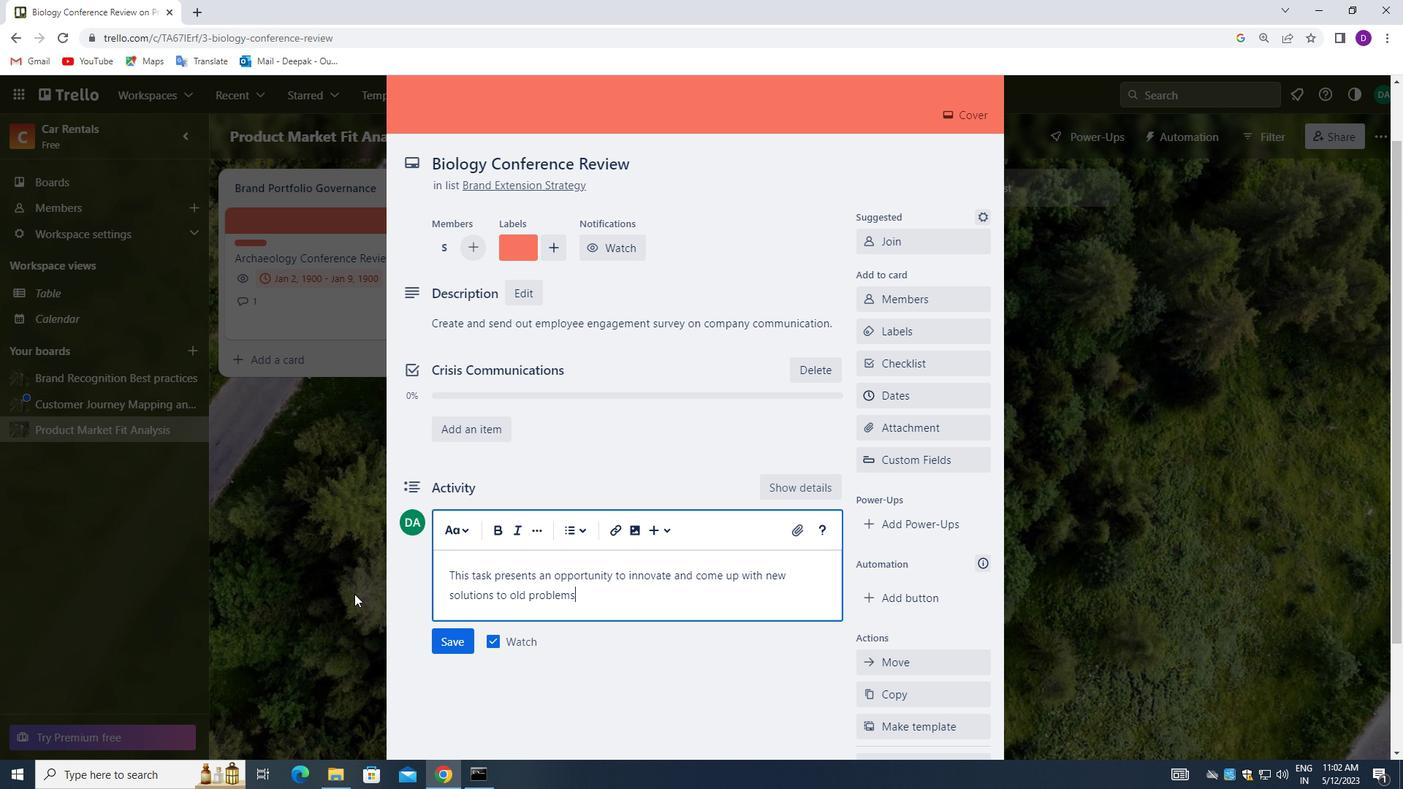 
Action: Mouse moved to (448, 641)
Screenshot: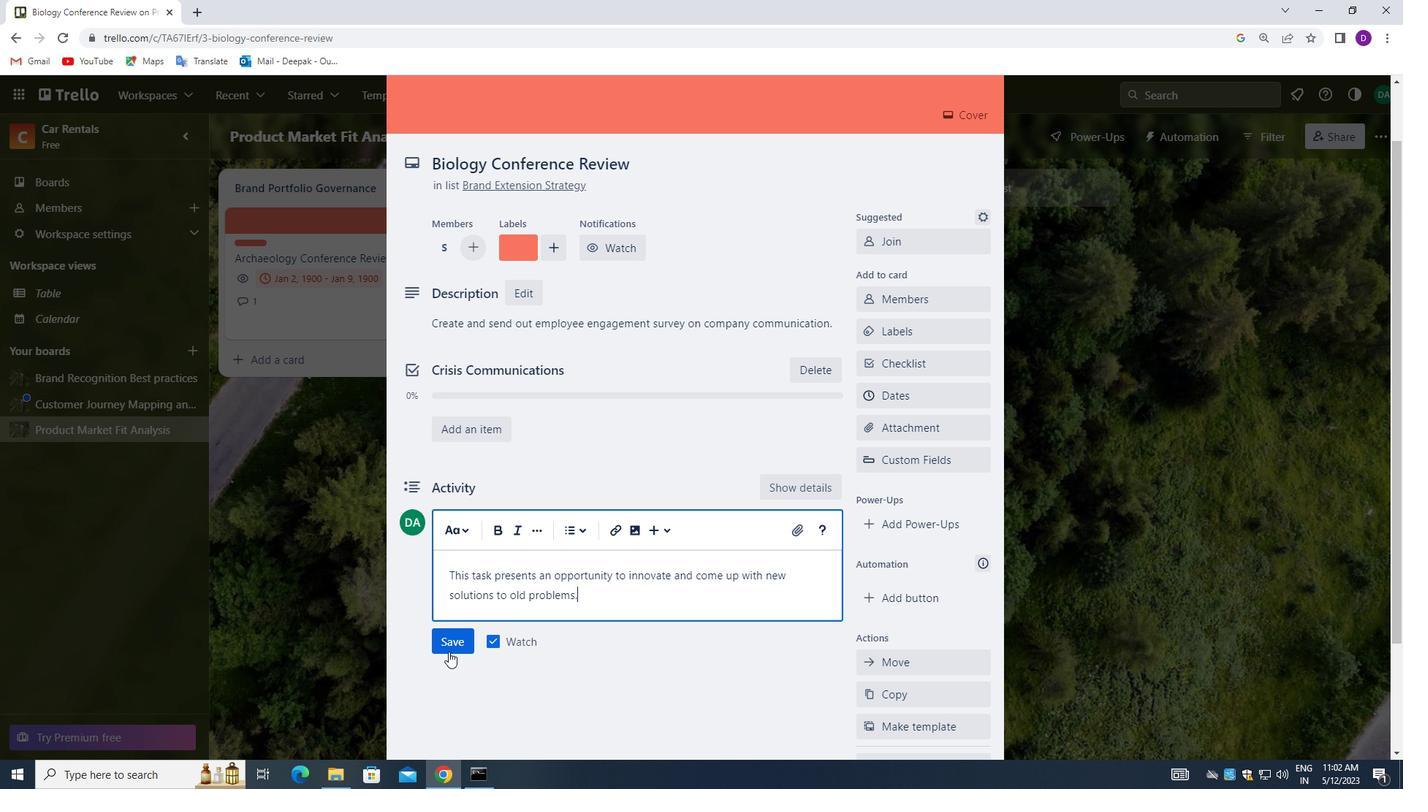 
Action: Mouse pressed left at (448, 641)
Screenshot: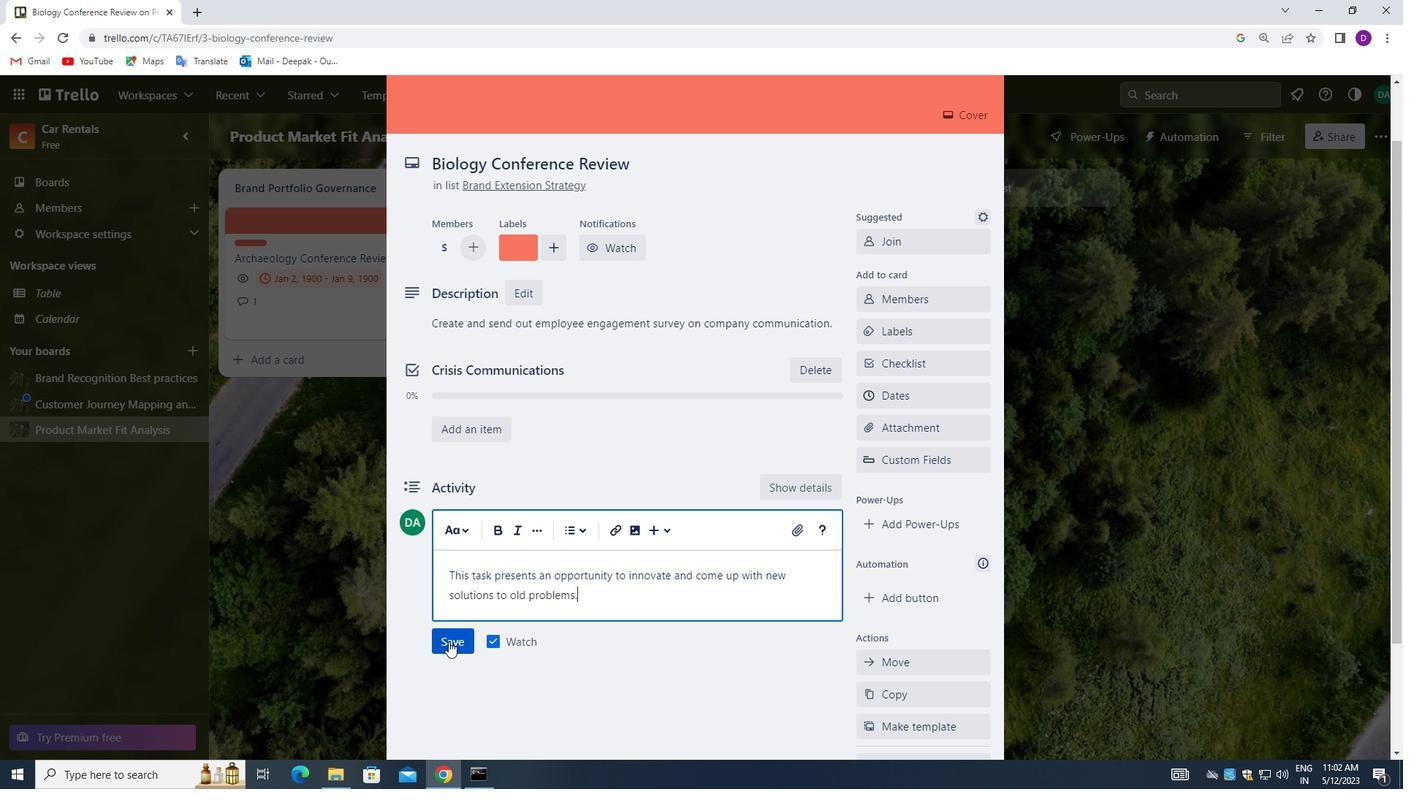 
Action: Mouse moved to (908, 399)
Screenshot: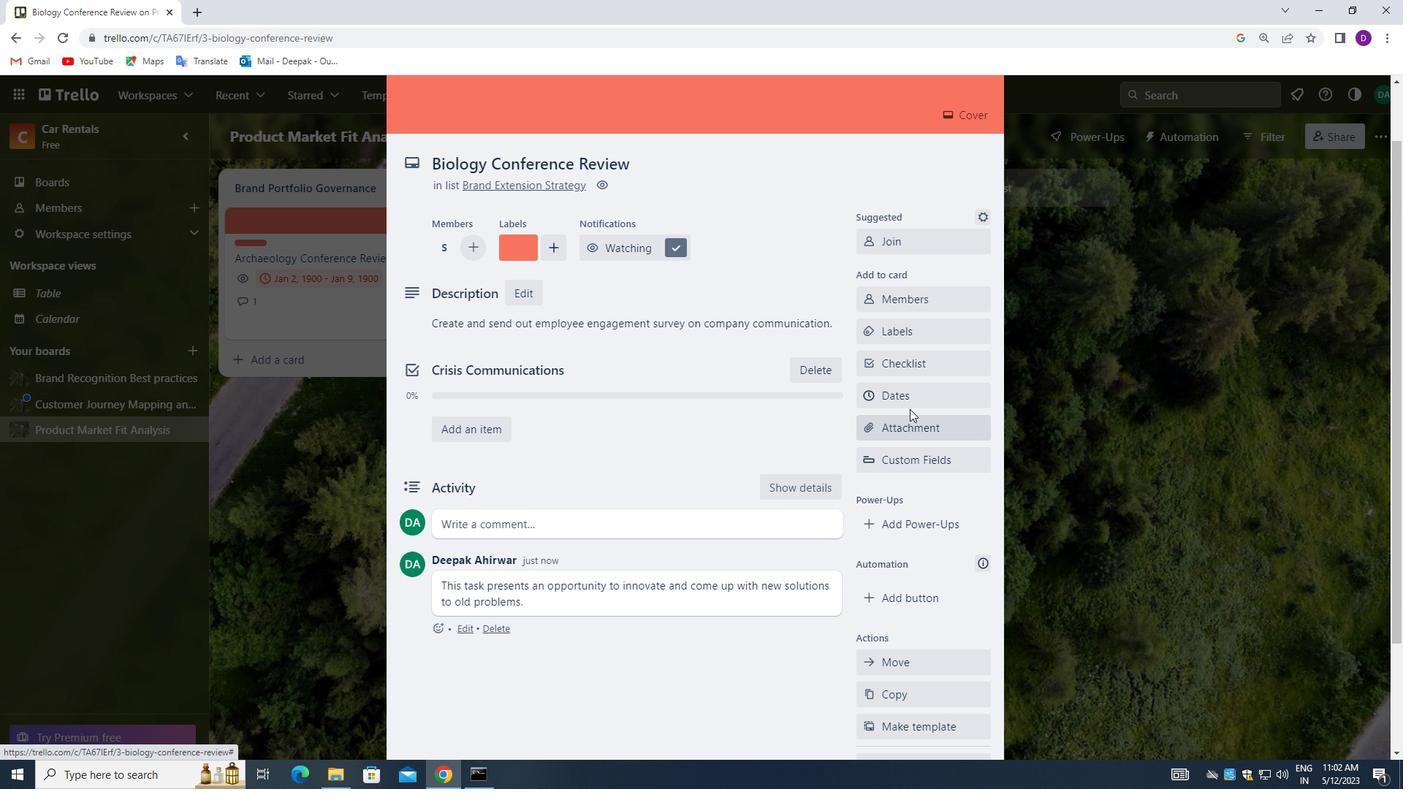 
Action: Mouse pressed left at (908, 399)
Screenshot: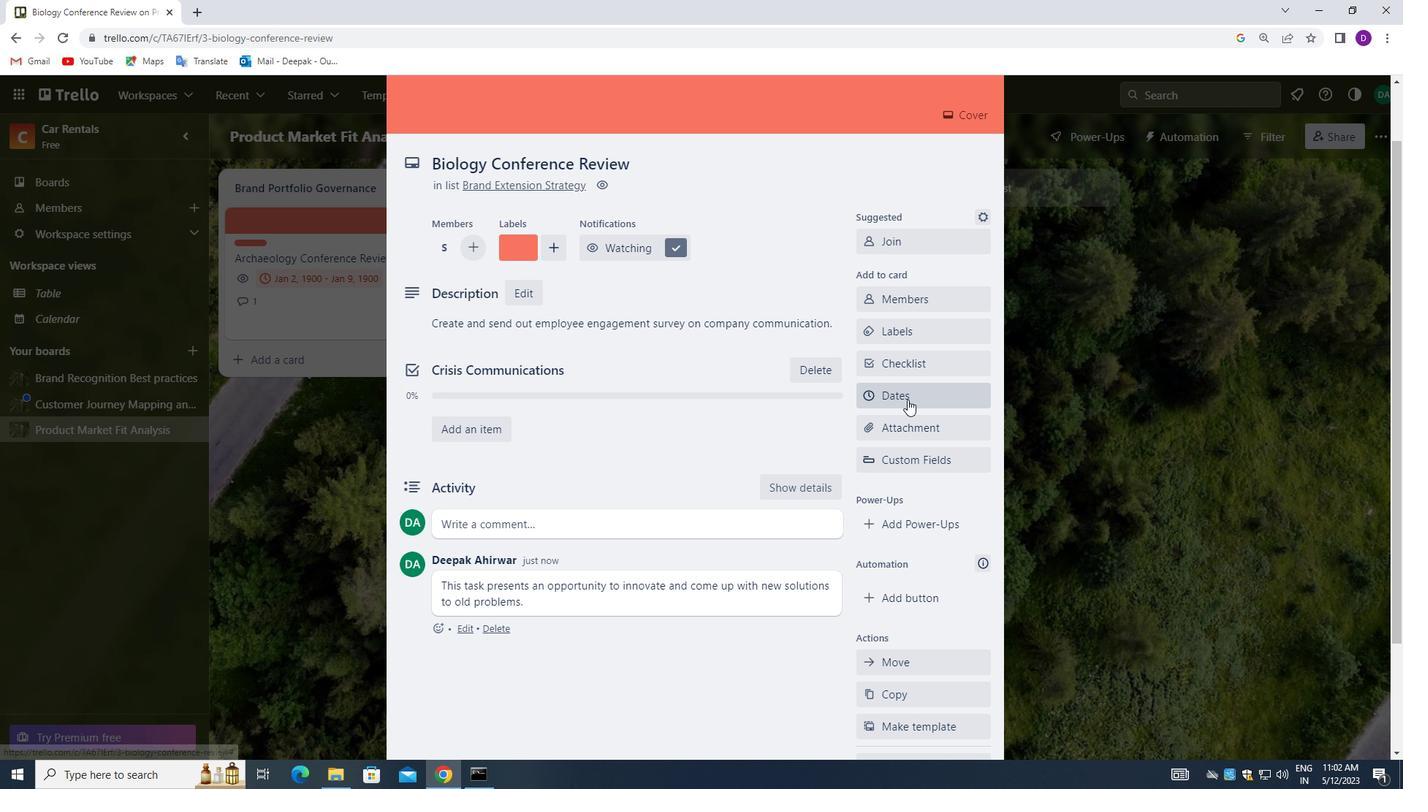 
Action: Mouse moved to (872, 425)
Screenshot: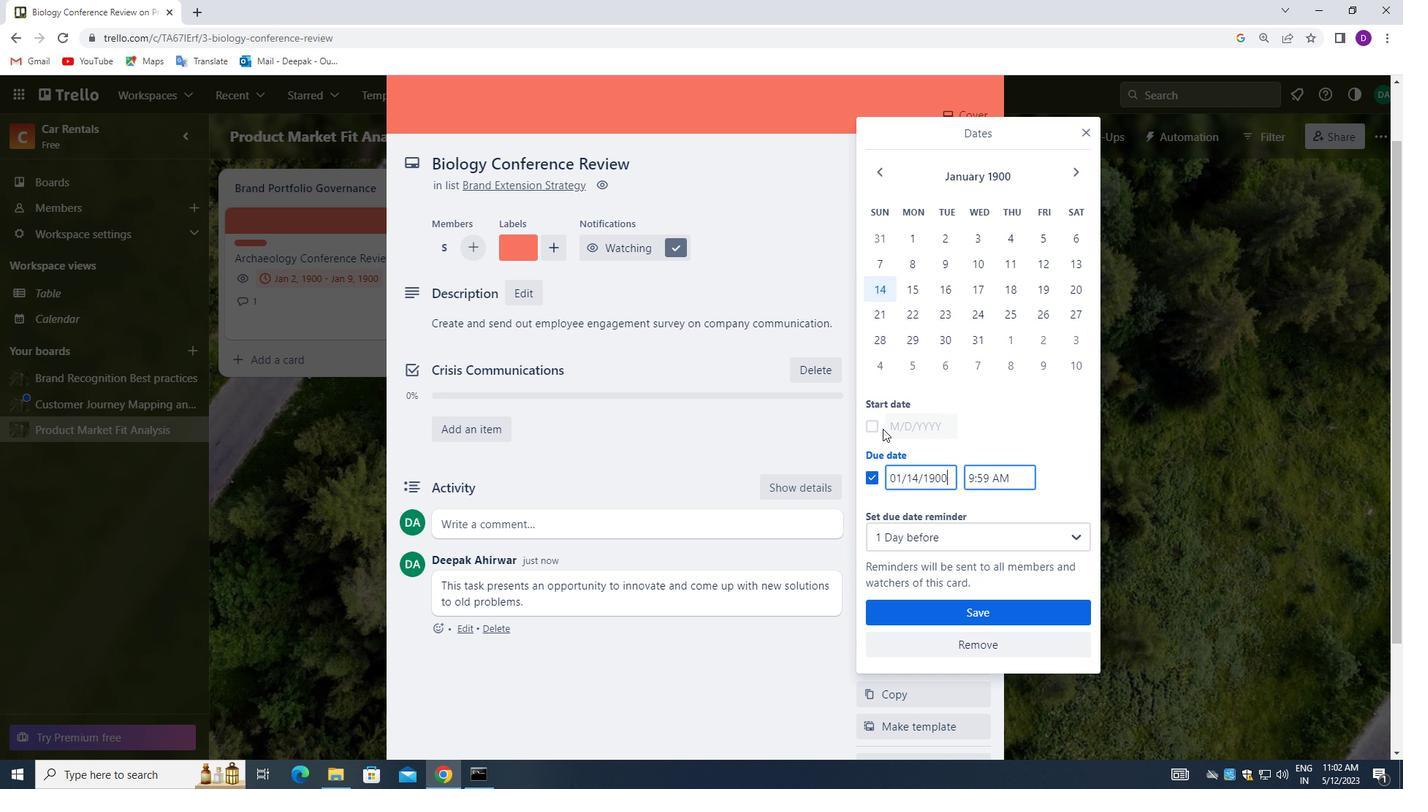 
Action: Mouse pressed left at (872, 425)
Screenshot: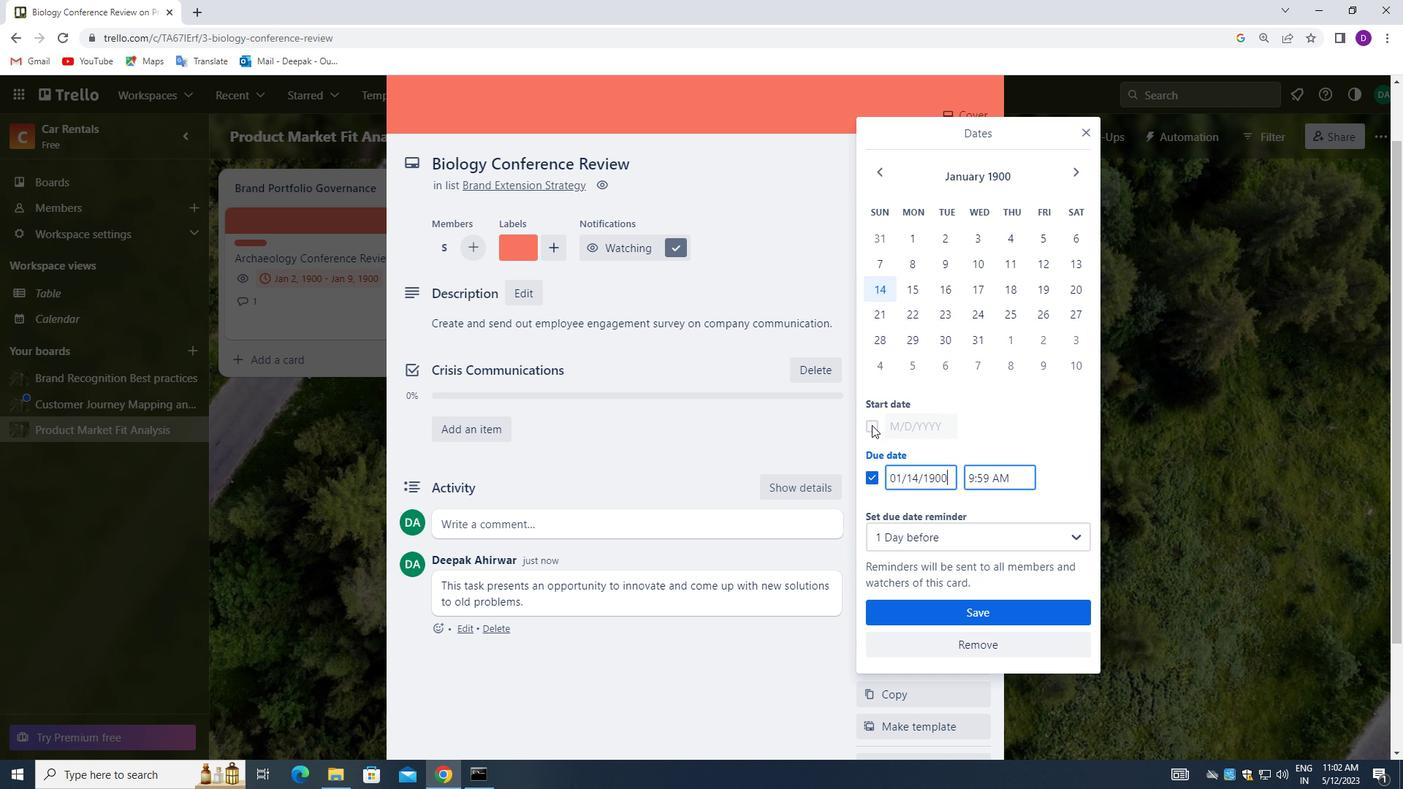 
Action: Mouse moved to (948, 426)
Screenshot: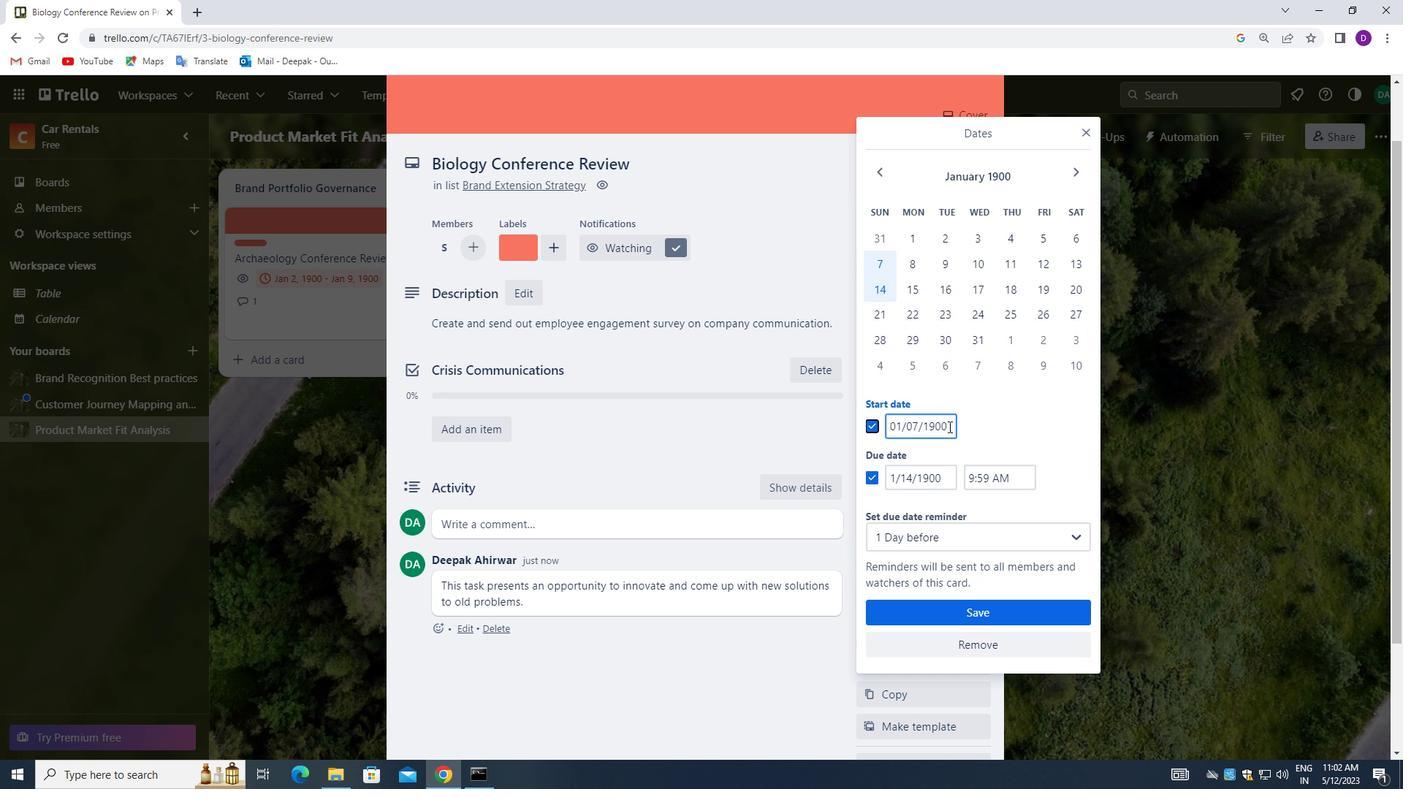 
Action: Mouse pressed left at (948, 426)
Screenshot: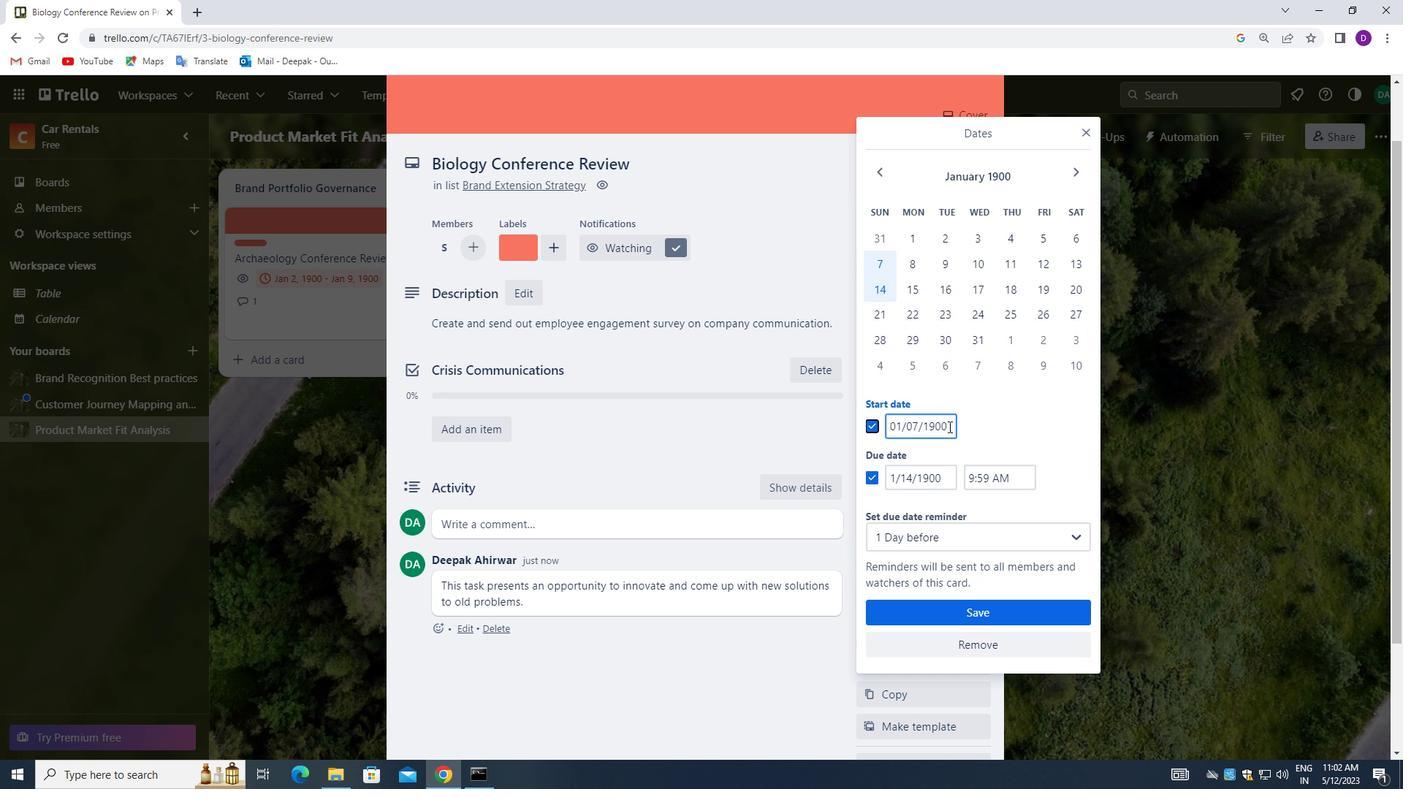 
Action: Mouse moved to (929, 416)
Screenshot: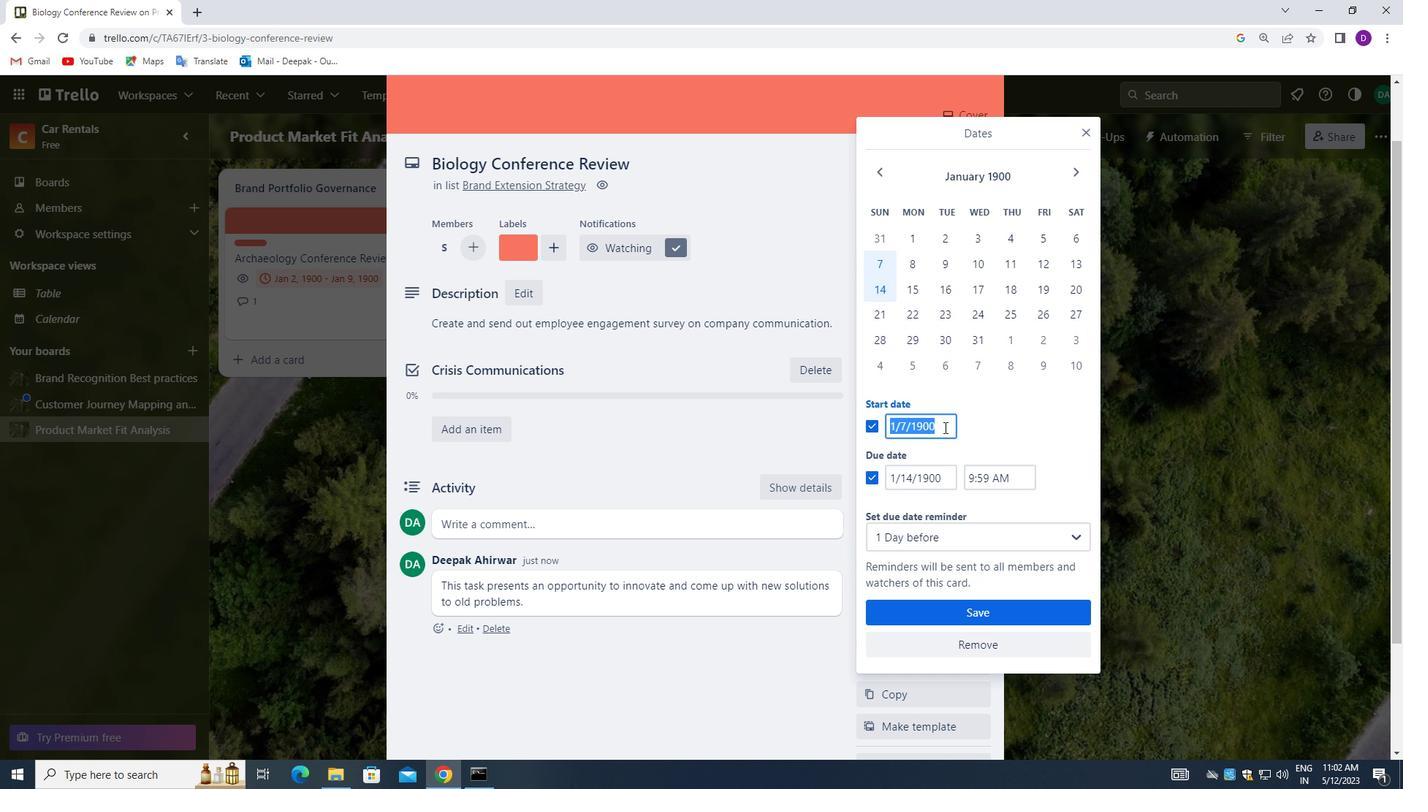 
Action: Key pressed <Key.backspace>
Screenshot: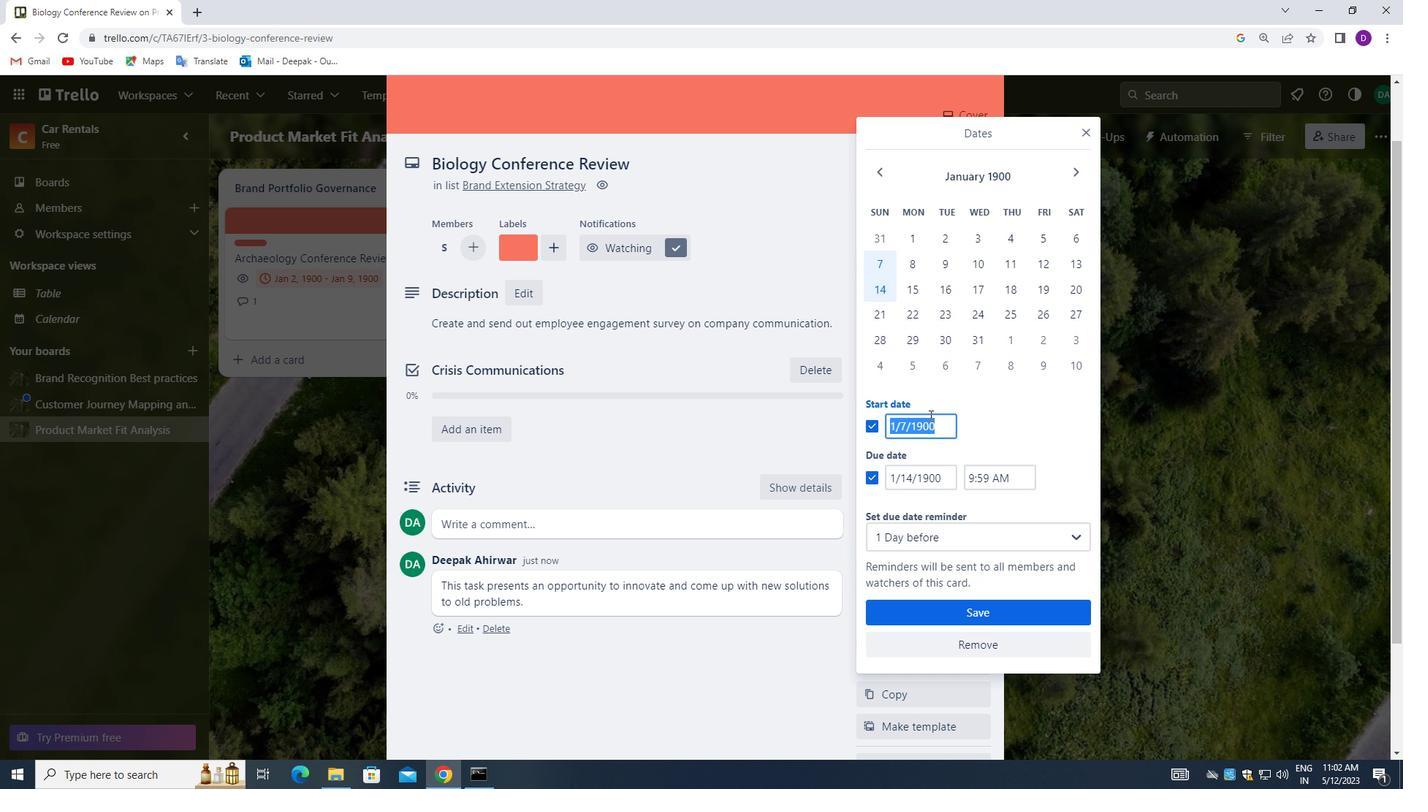 
Action: Mouse moved to (928, 416)
Screenshot: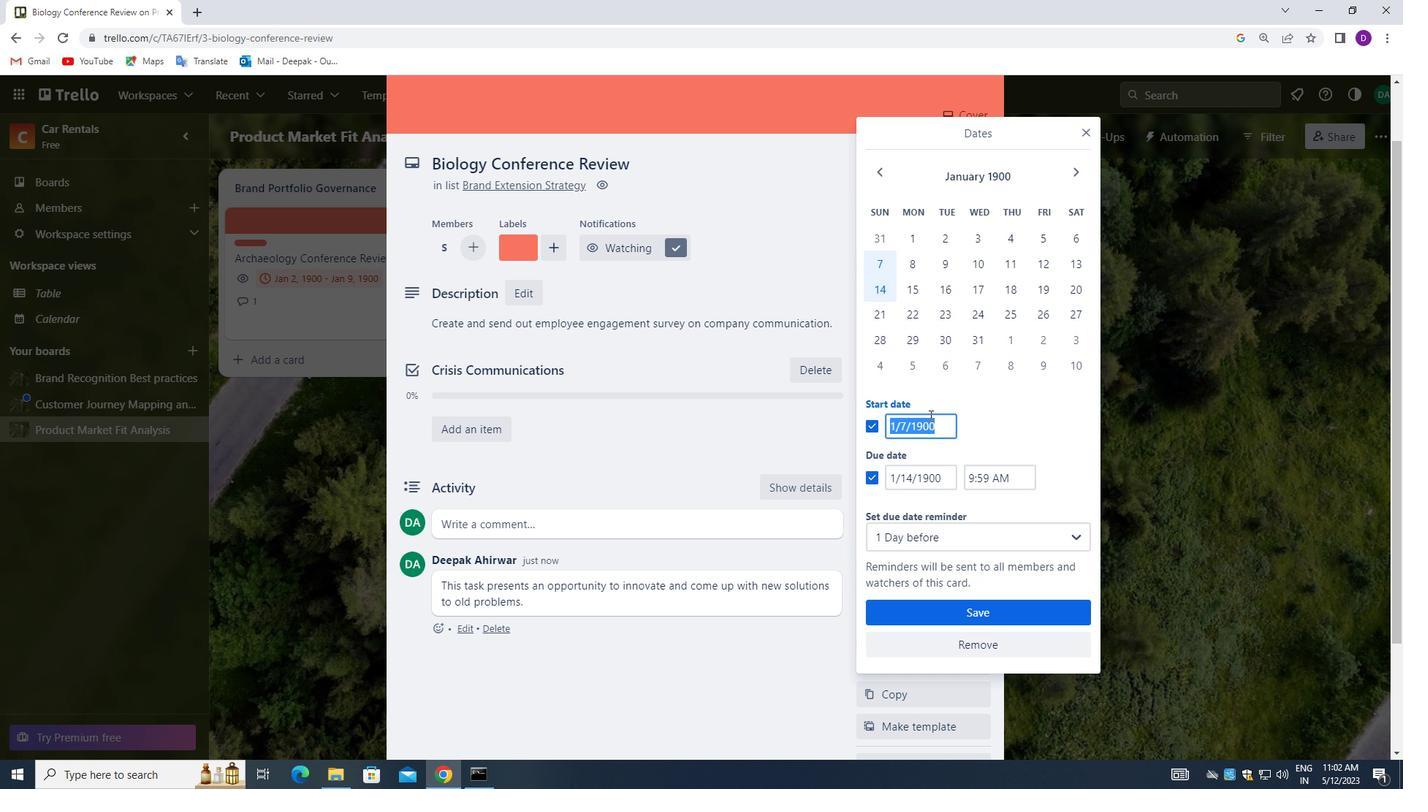 
Action: Key pressed 01/08/1900
Screenshot: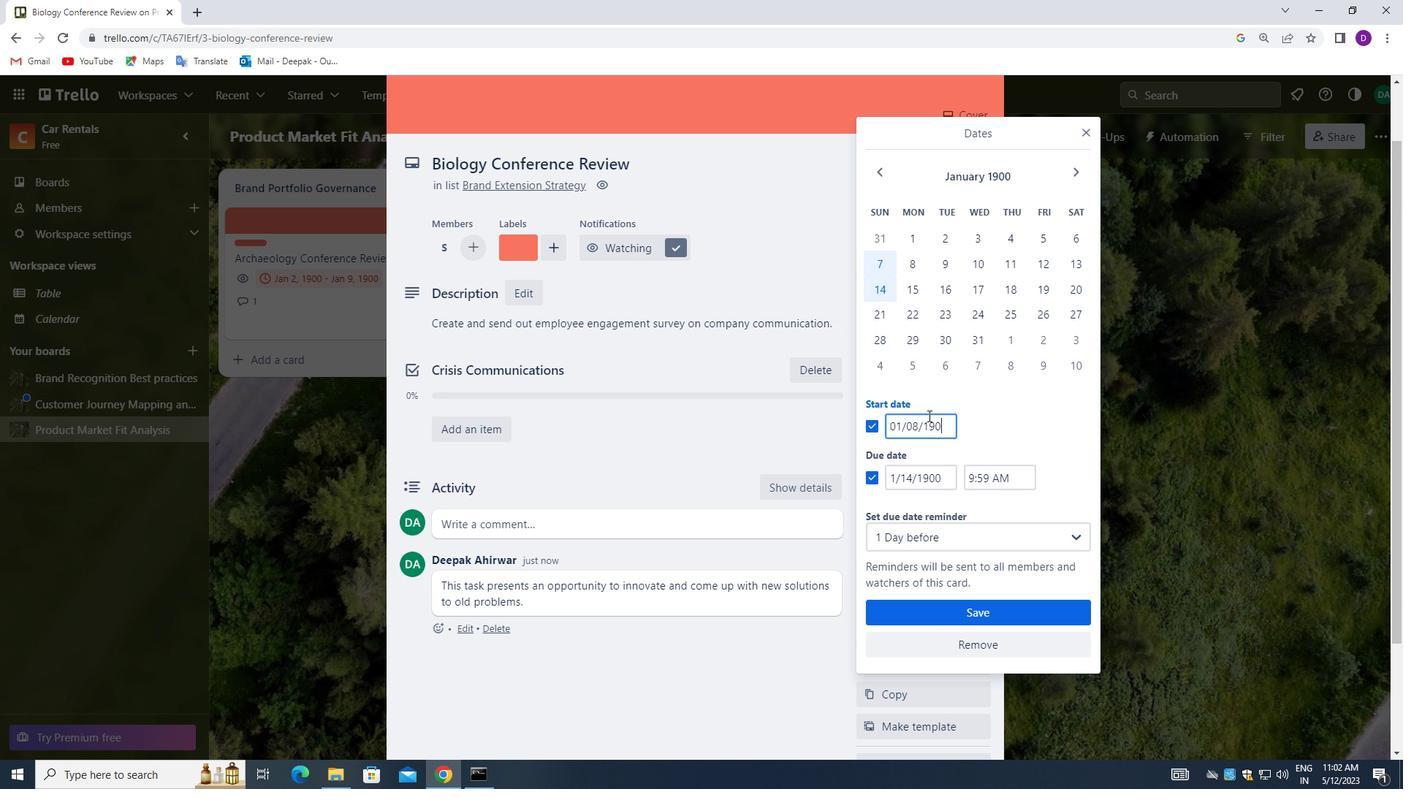
Action: Mouse moved to (946, 476)
Screenshot: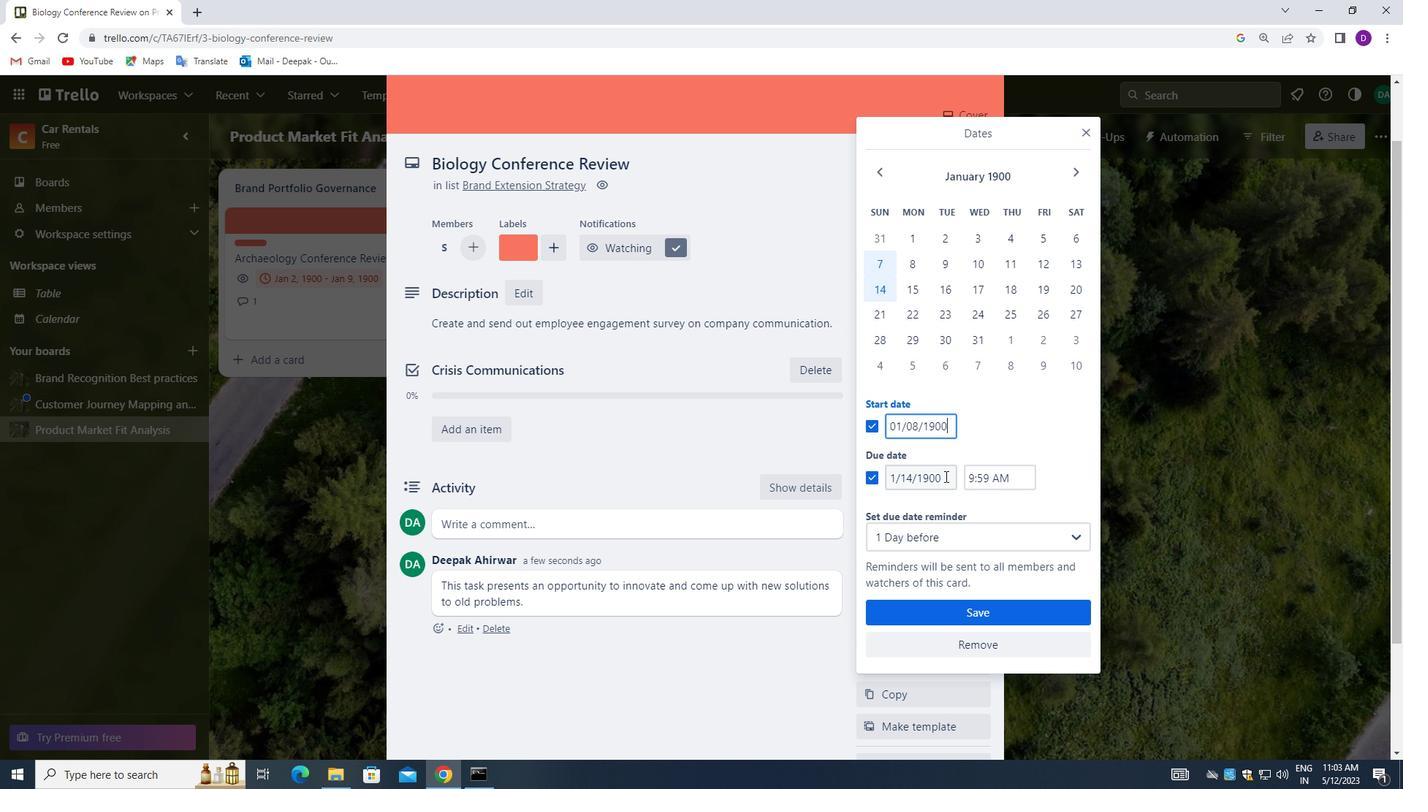 
Action: Mouse pressed left at (946, 476)
Screenshot: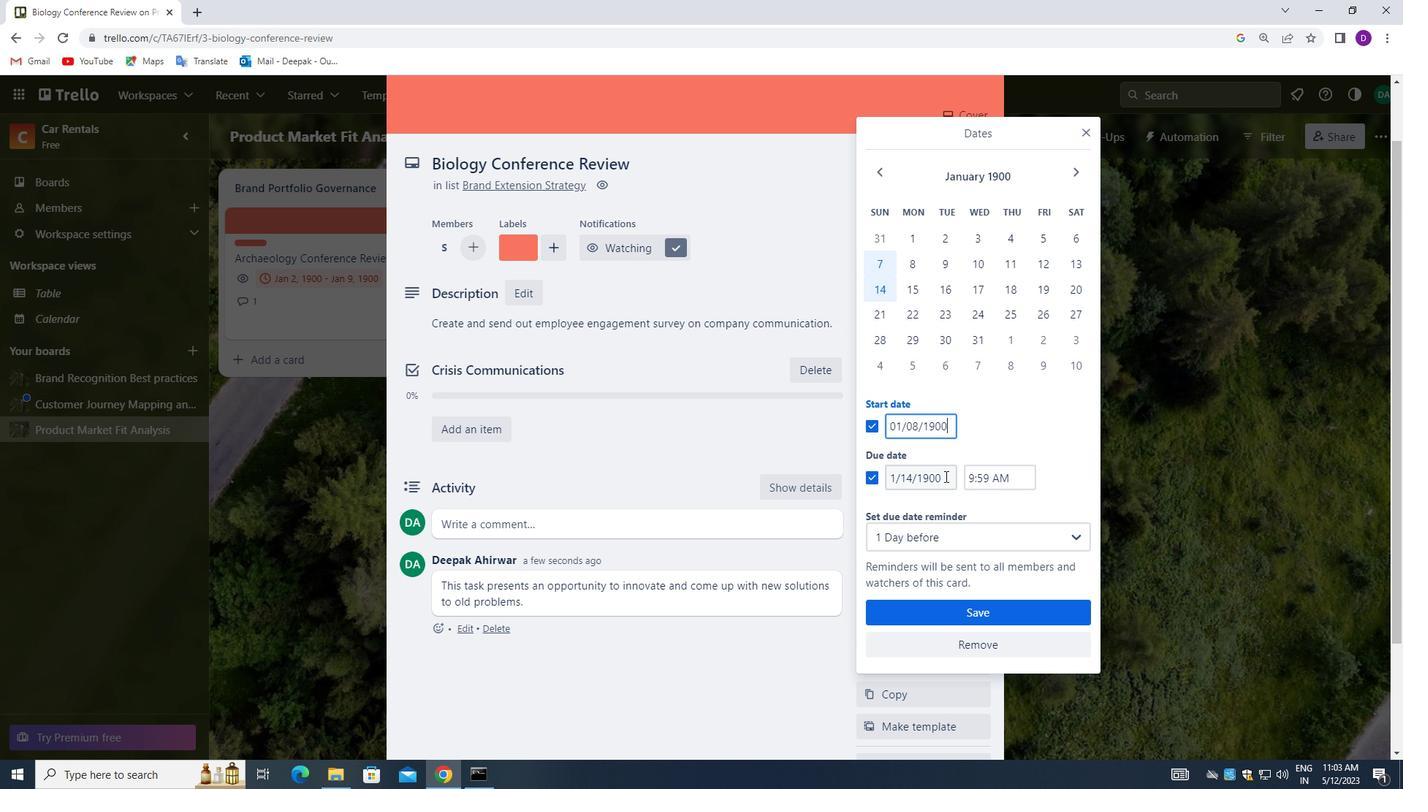 
Action: Mouse moved to (893, 453)
Screenshot: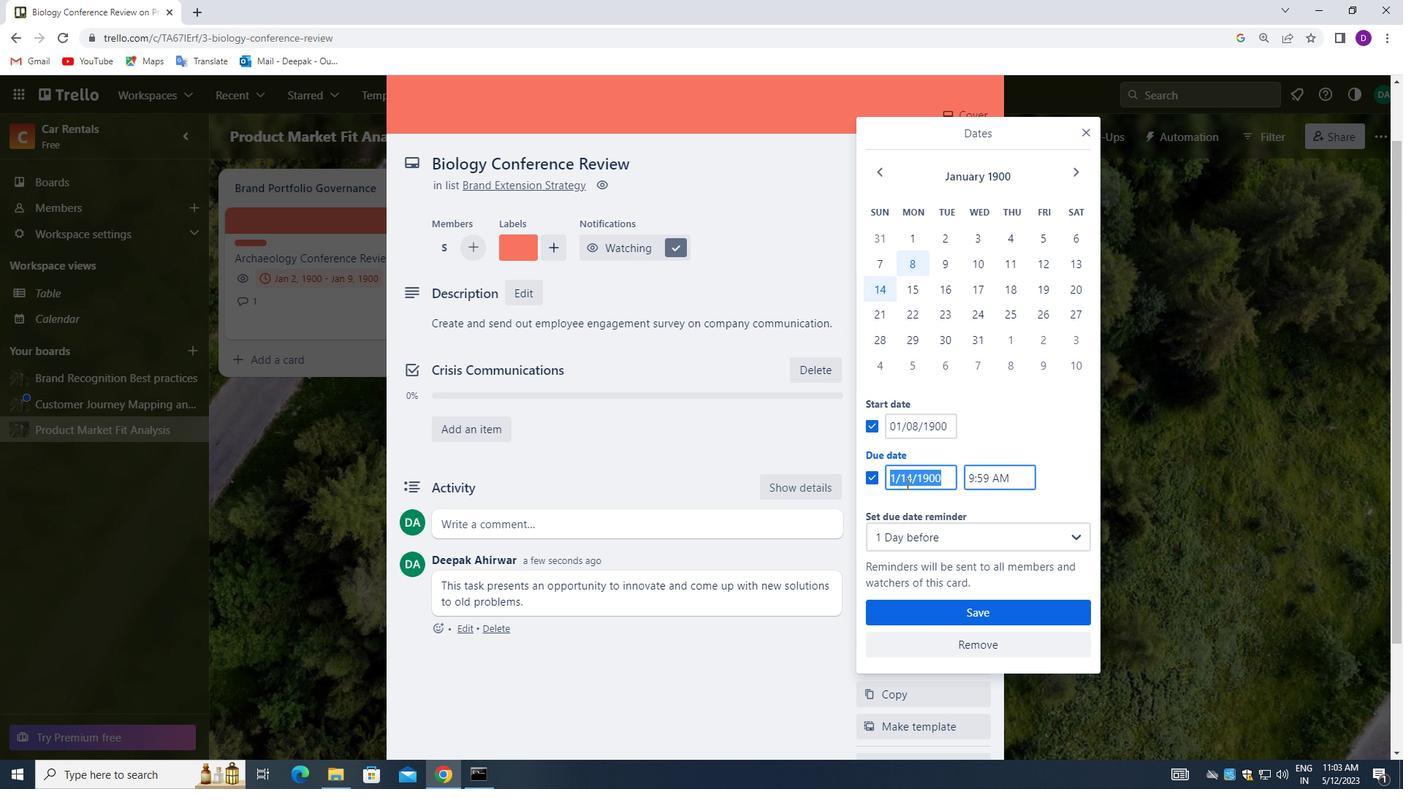 
Action: Key pressed <Key.backspace>01/15/1900
Screenshot: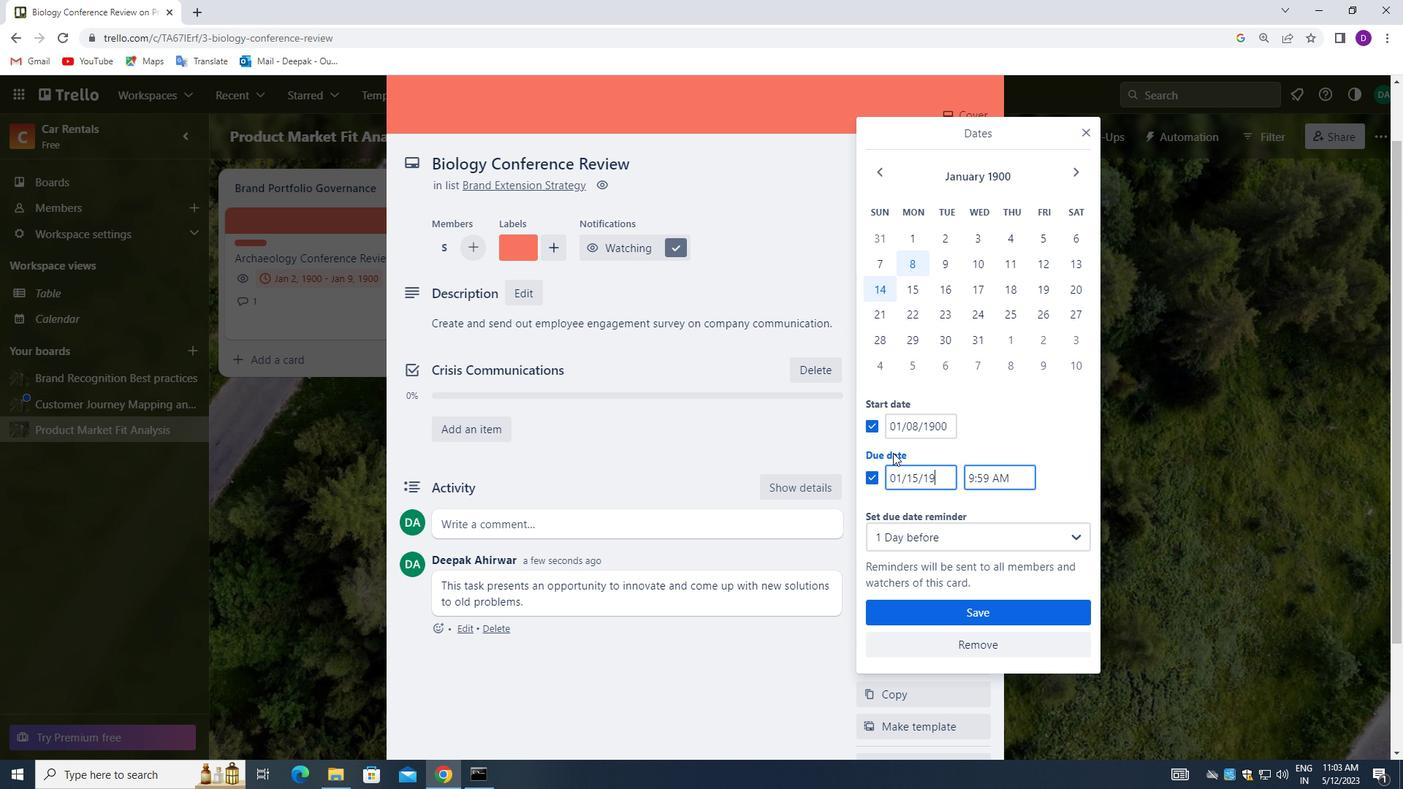 
Action: Mouse moved to (986, 609)
Screenshot: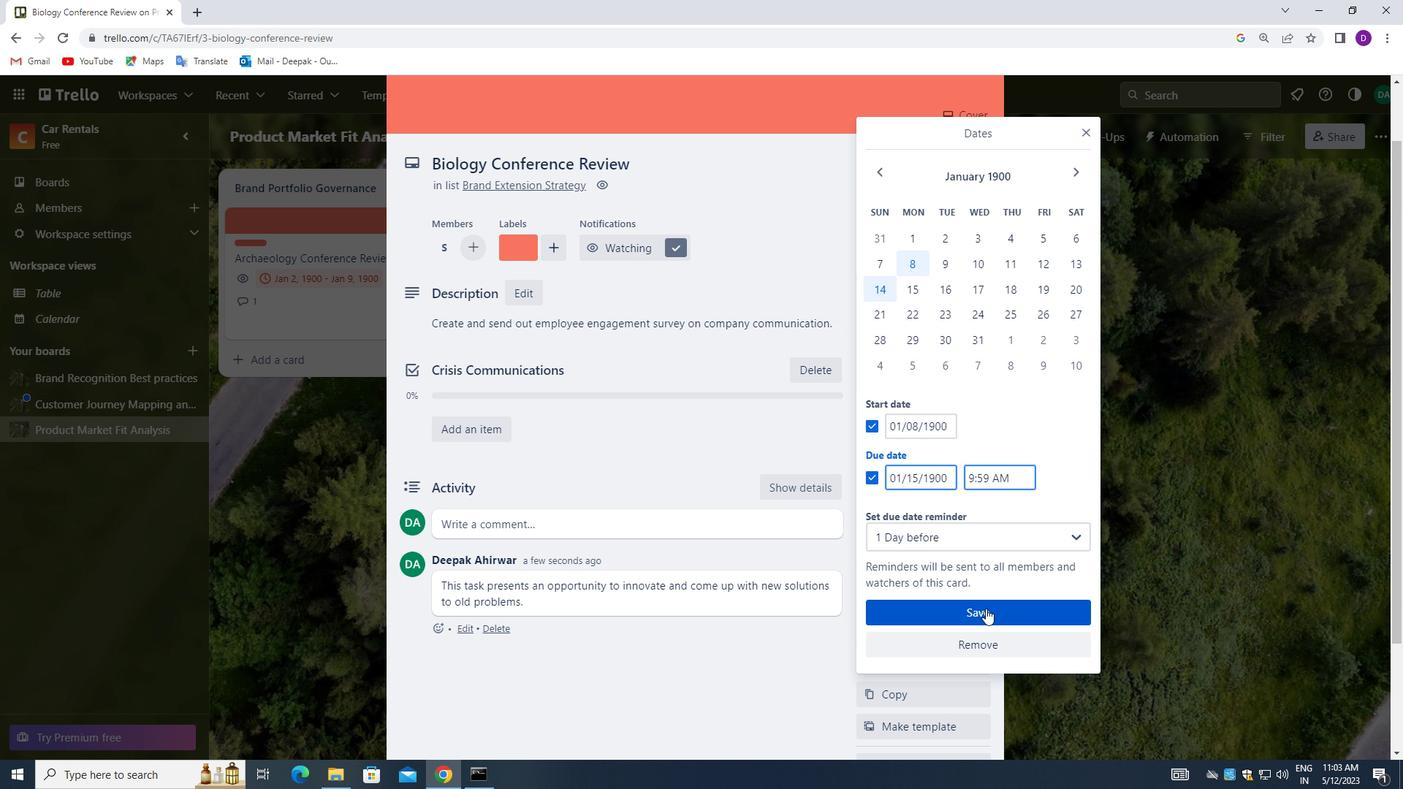 
Action: Mouse pressed left at (986, 609)
Screenshot: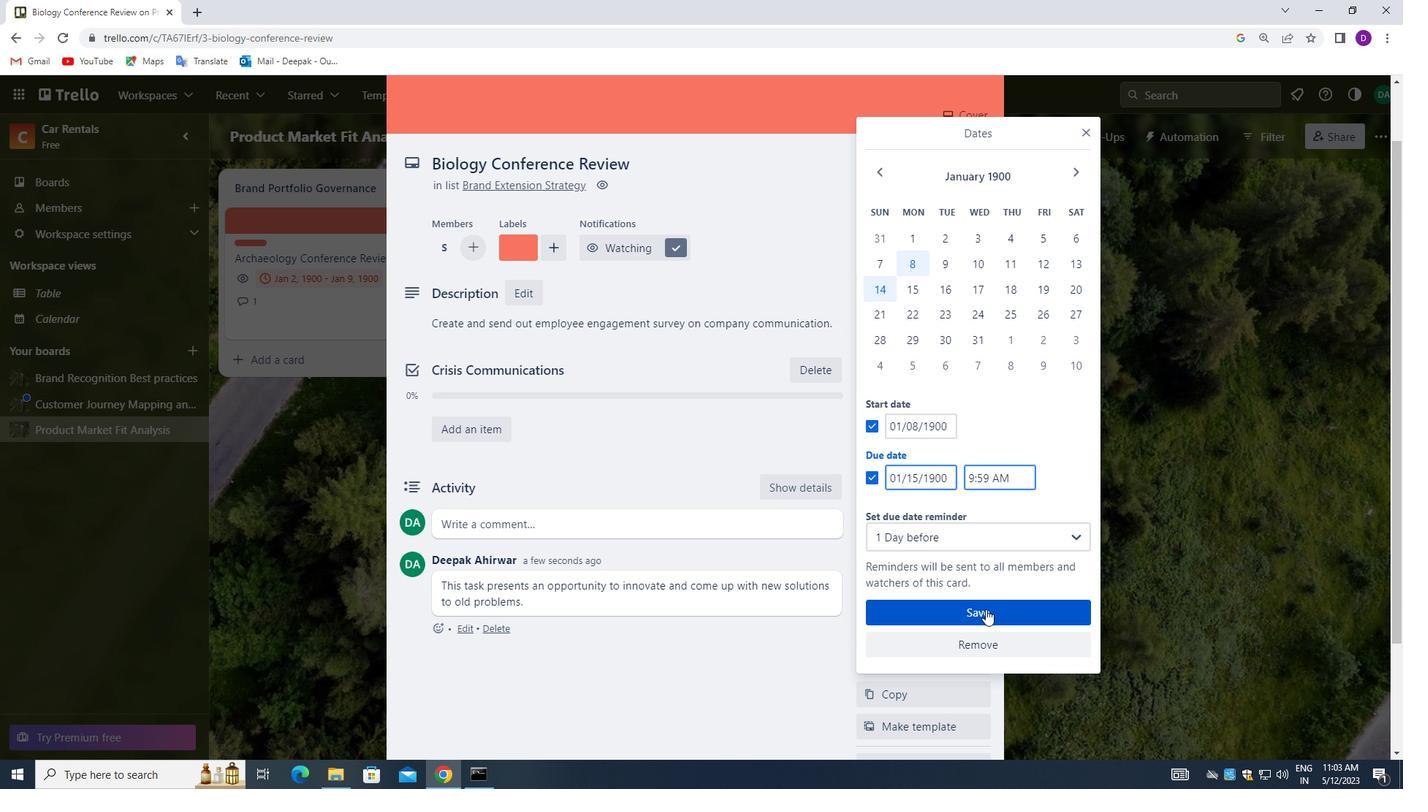 
Action: Mouse moved to (565, 523)
Screenshot: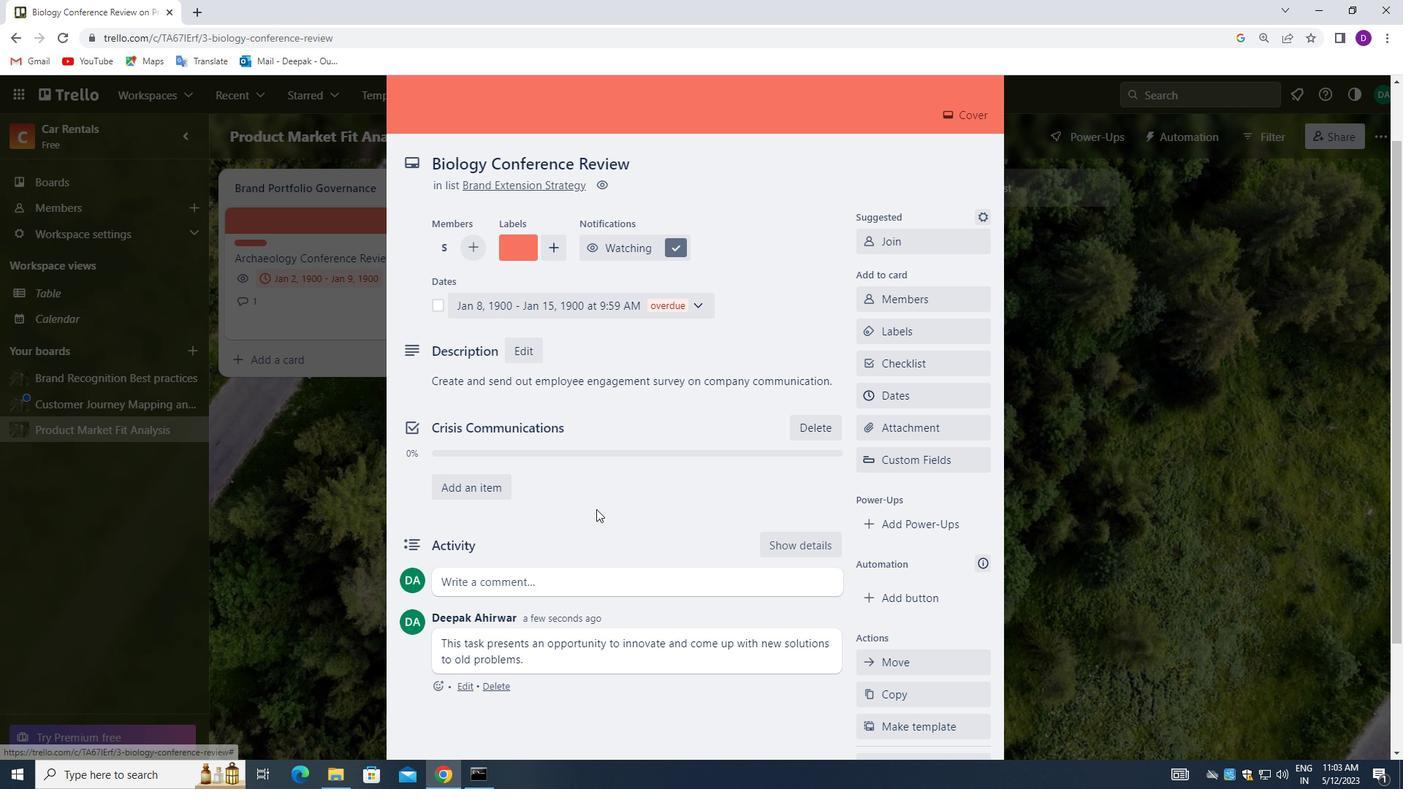 
Action: Mouse scrolled (565, 522) with delta (0, 0)
Screenshot: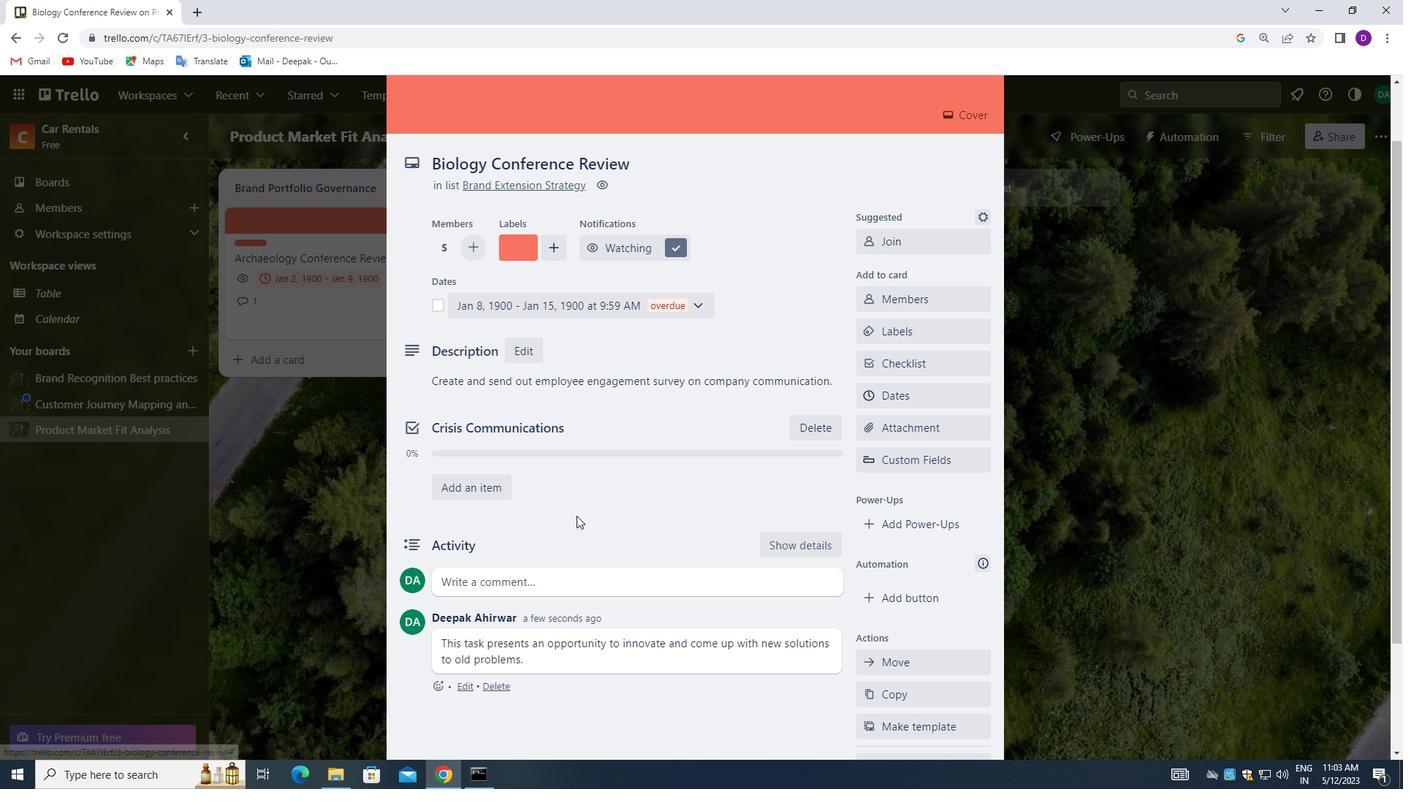 
Action: Mouse moved to (567, 528)
Screenshot: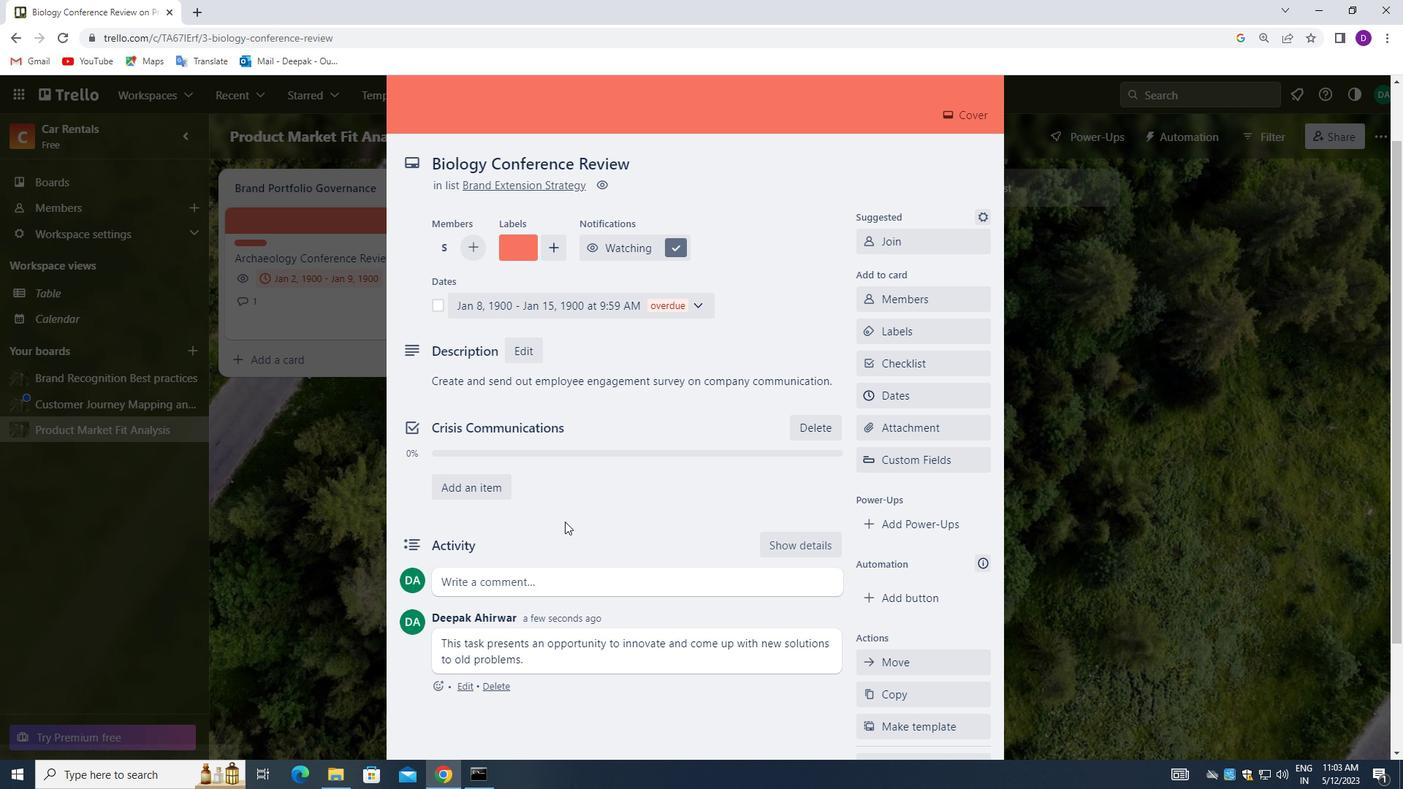 
Action: Mouse scrolled (567, 527) with delta (0, 0)
Screenshot: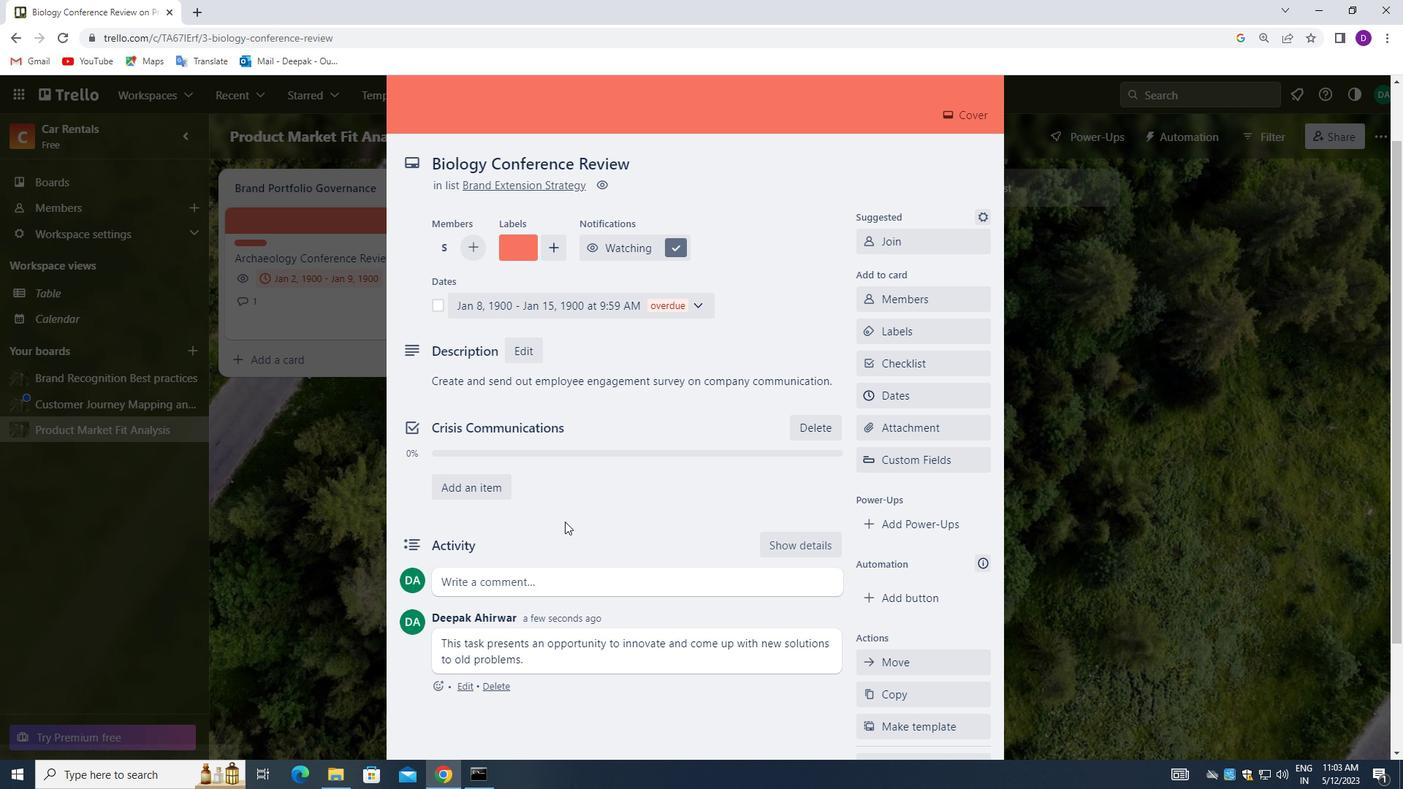 
Action: Mouse moved to (569, 528)
Screenshot: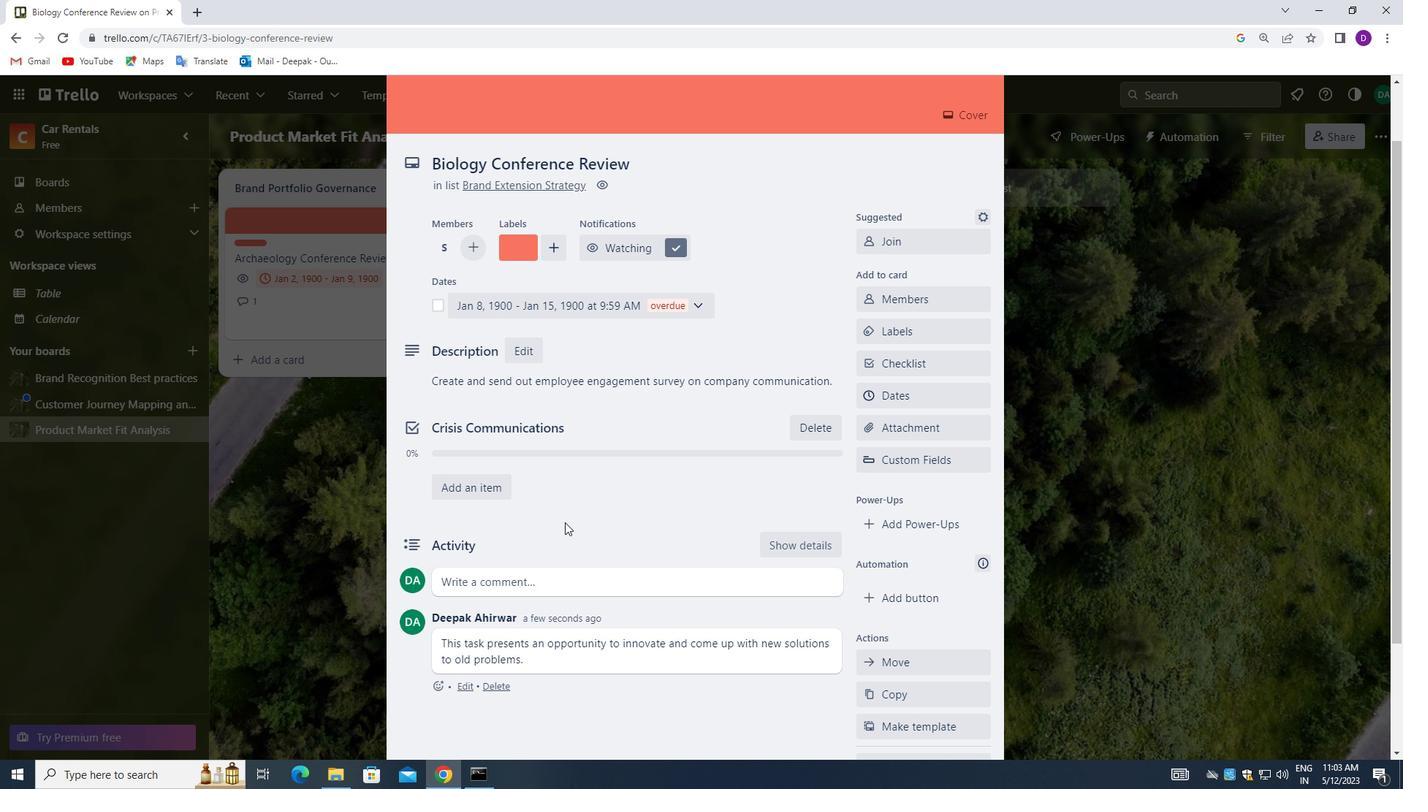 
Action: Mouse scrolled (569, 527) with delta (0, 0)
Screenshot: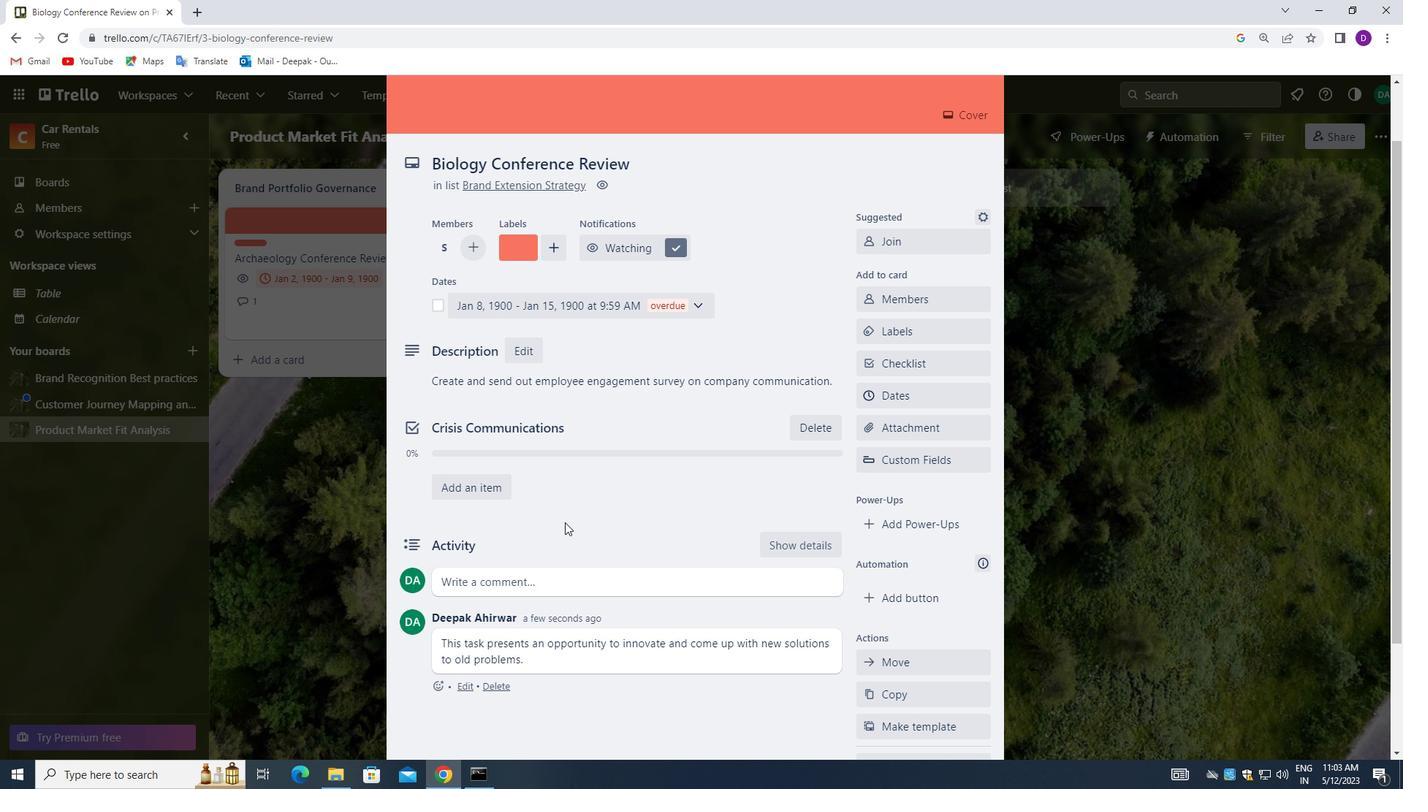 
Action: Mouse moved to (579, 529)
Screenshot: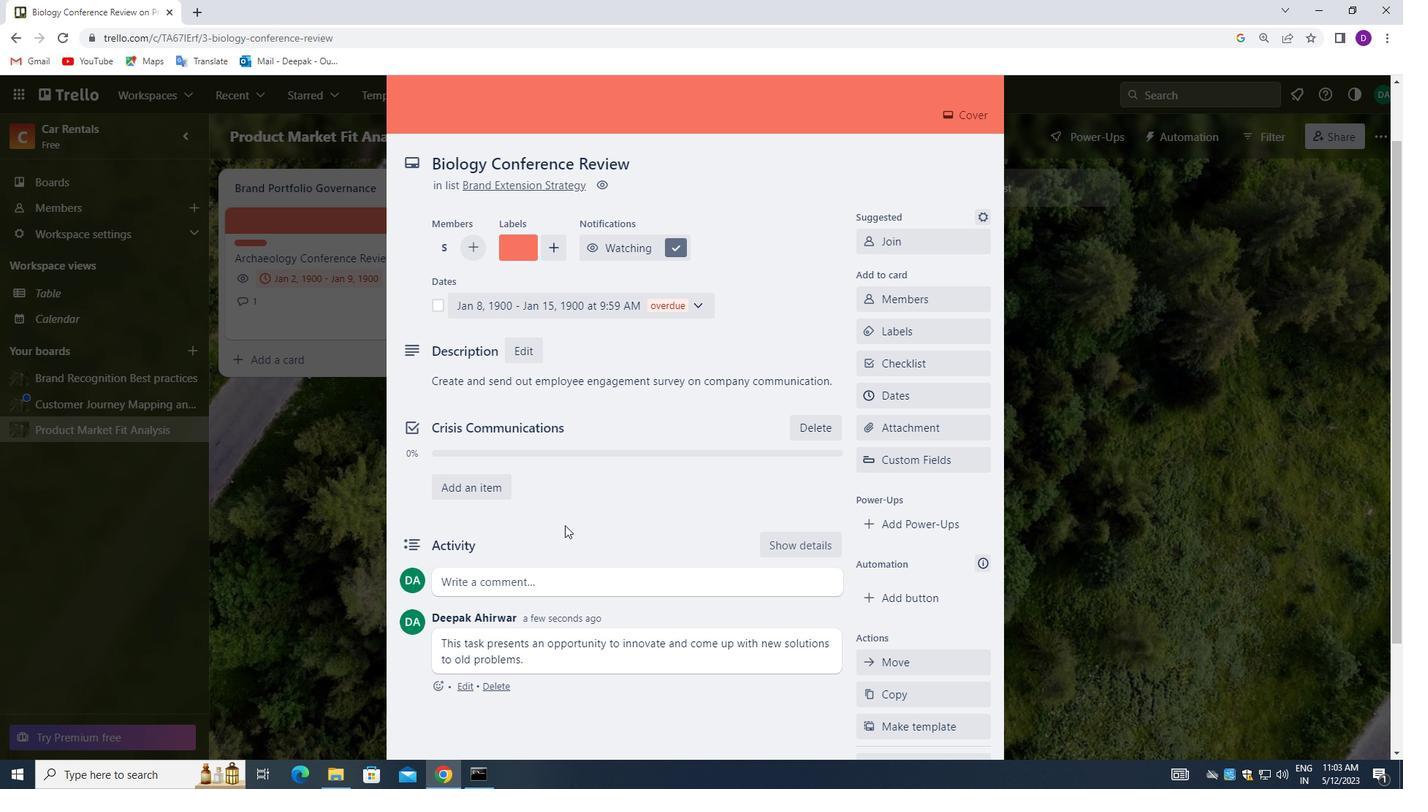 
Action: Mouse scrolled (579, 528) with delta (0, 0)
Screenshot: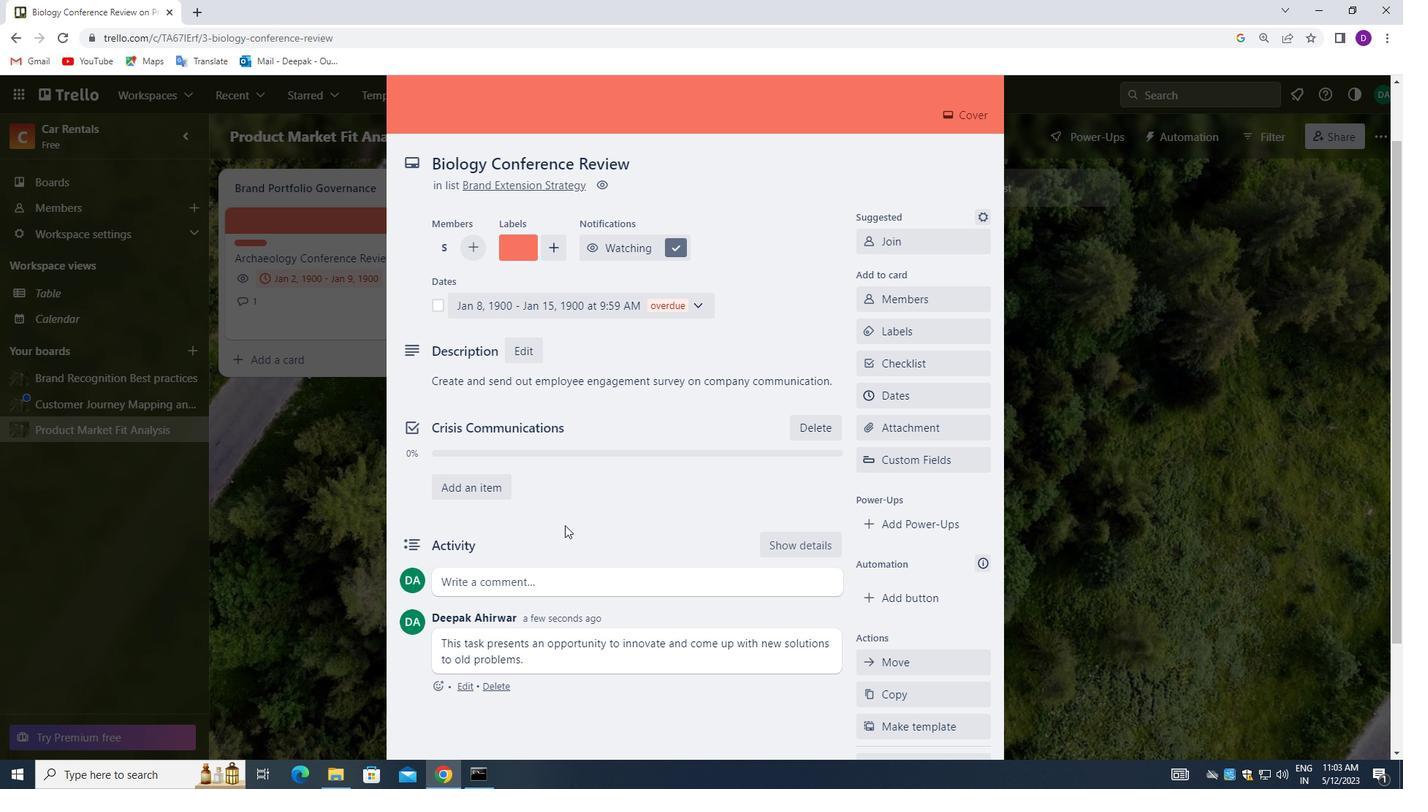 
Action: Mouse moved to (628, 460)
Screenshot: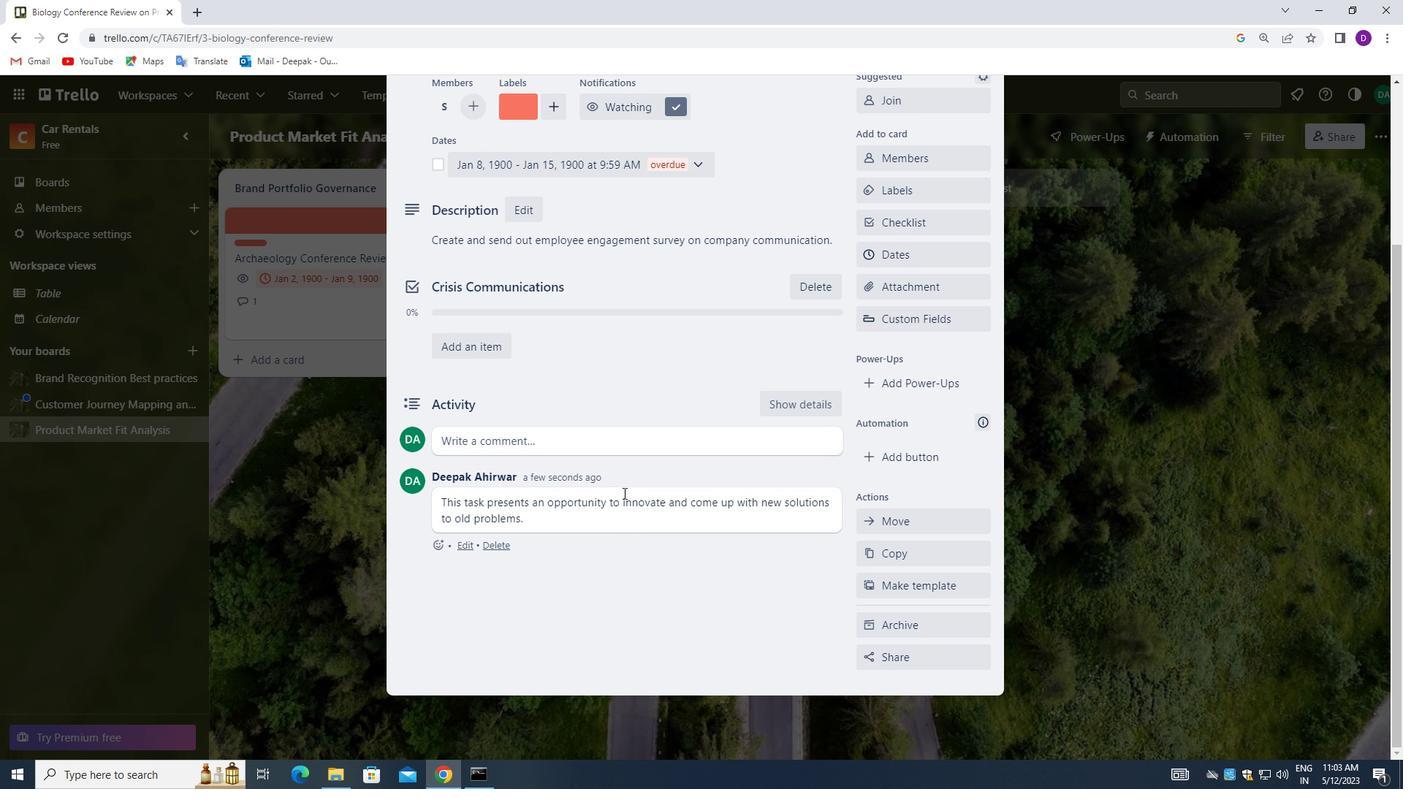 
Action: Mouse scrolled (628, 461) with delta (0, 0)
Screenshot: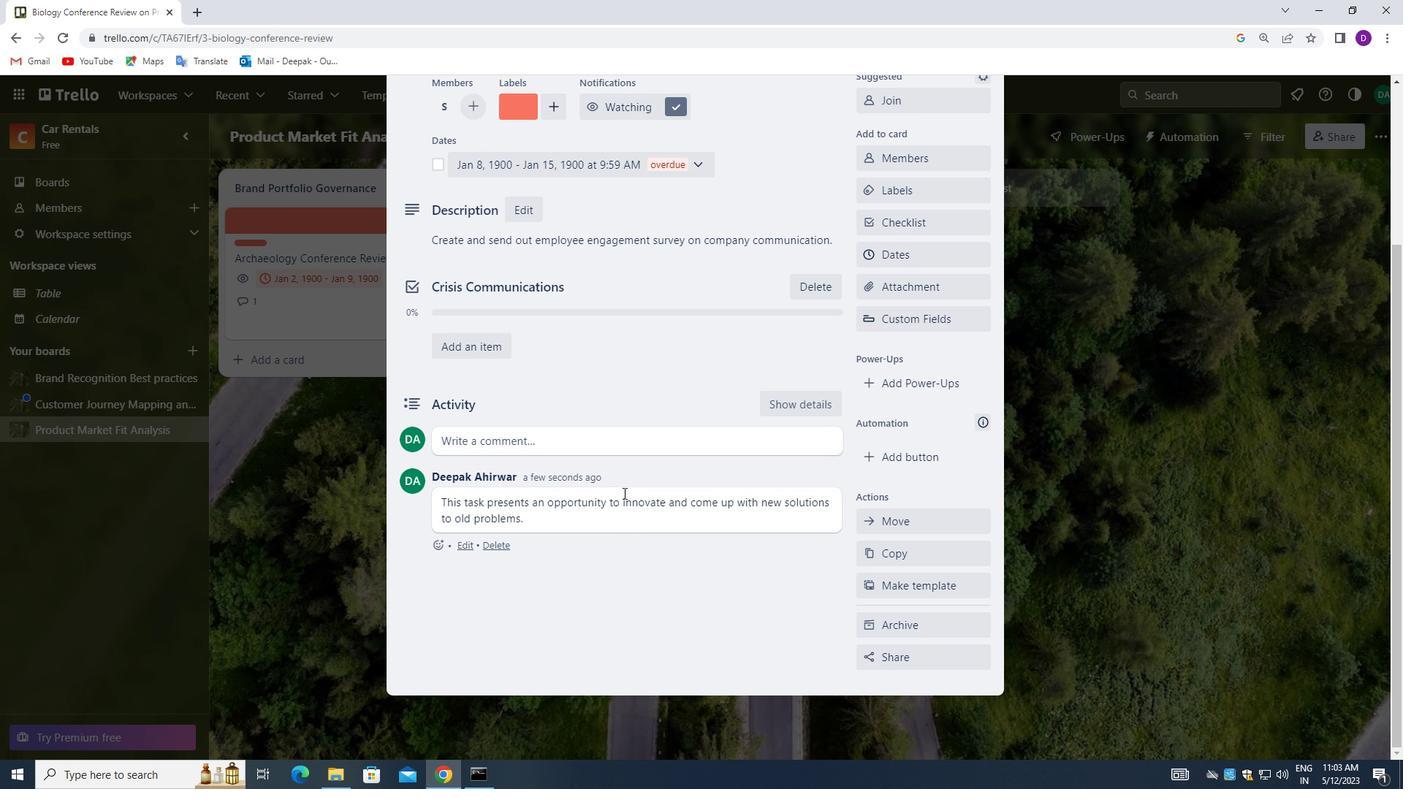 
Action: Mouse moved to (628, 455)
Screenshot: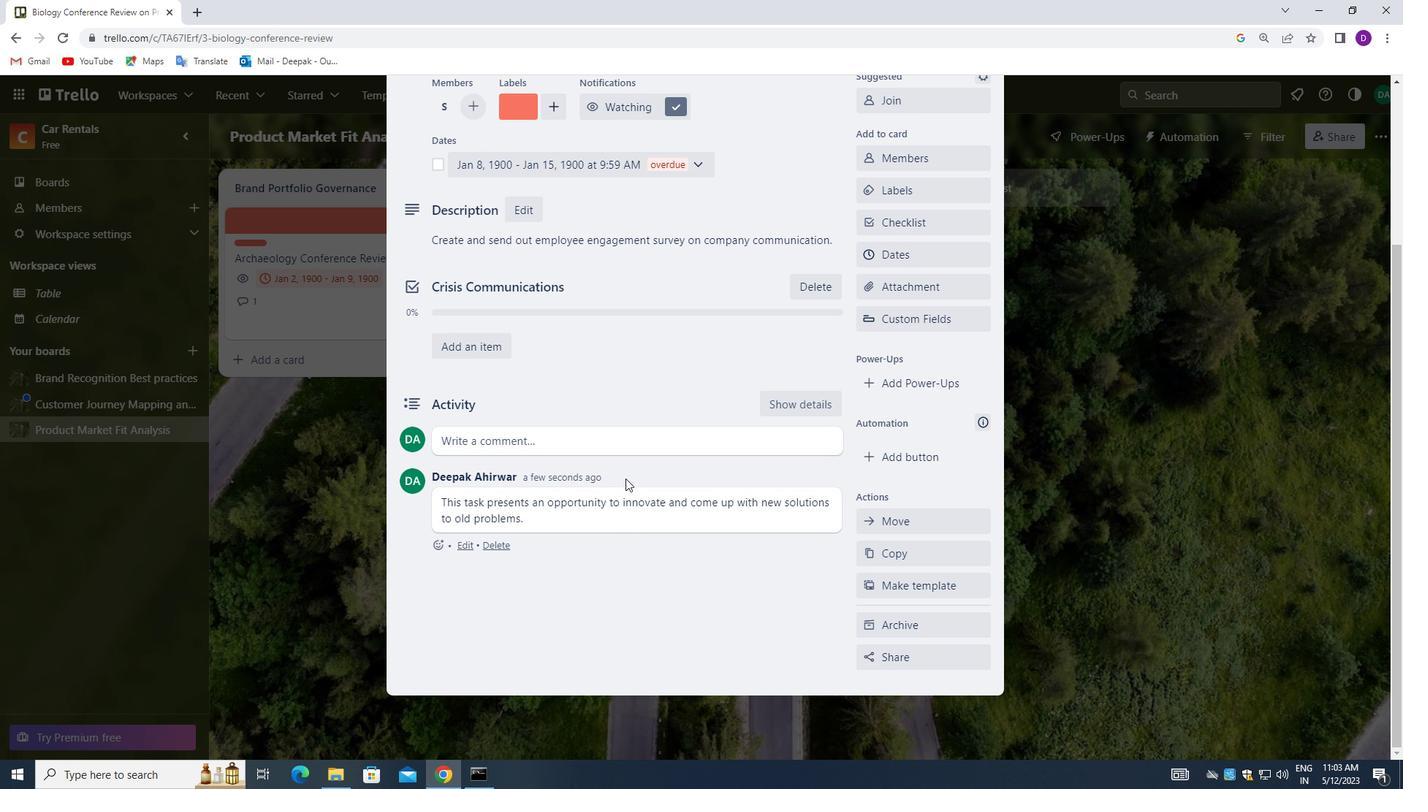 
Action: Mouse scrolled (628, 456) with delta (0, 0)
Screenshot: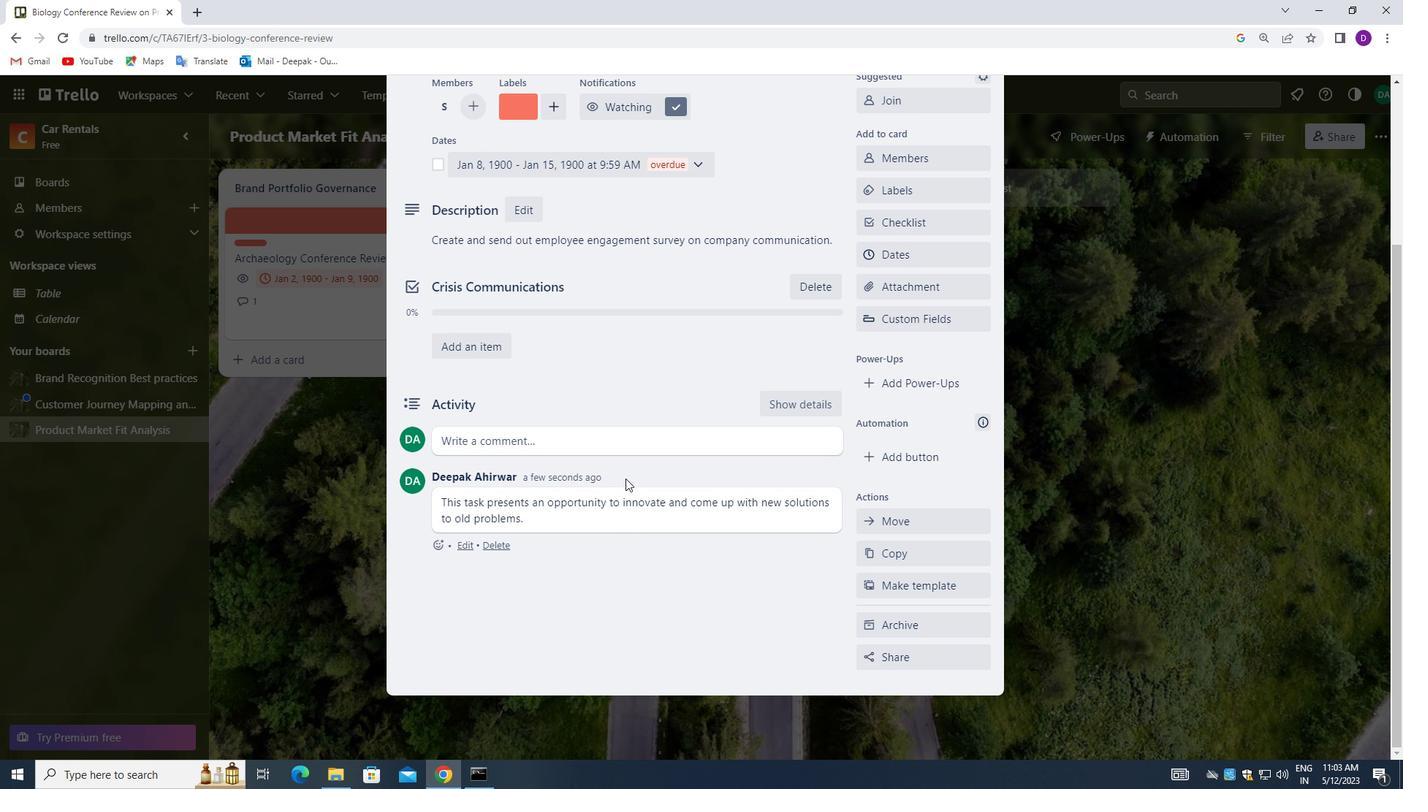 
Action: Mouse moved to (628, 454)
Screenshot: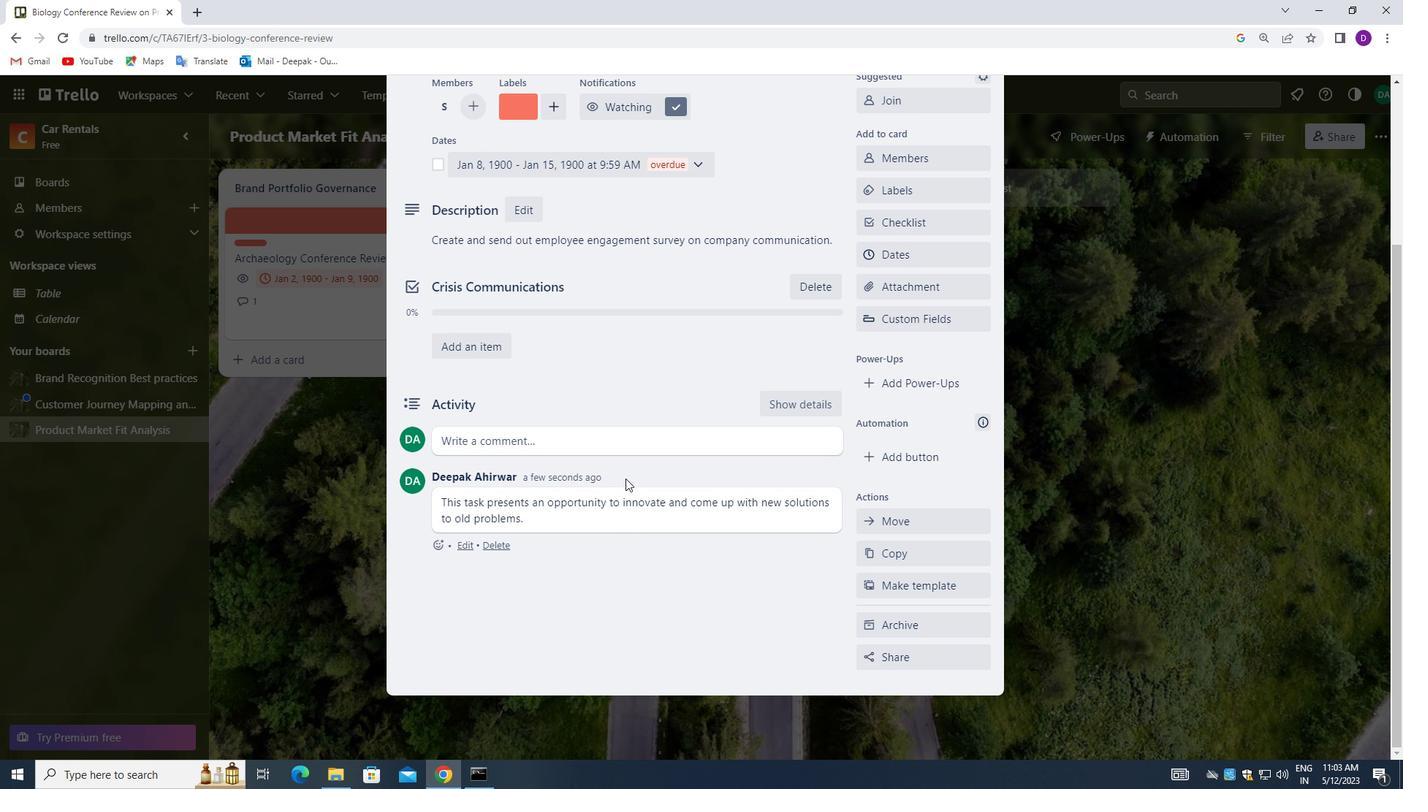 
Action: Mouse scrolled (628, 455) with delta (0, 0)
Screenshot: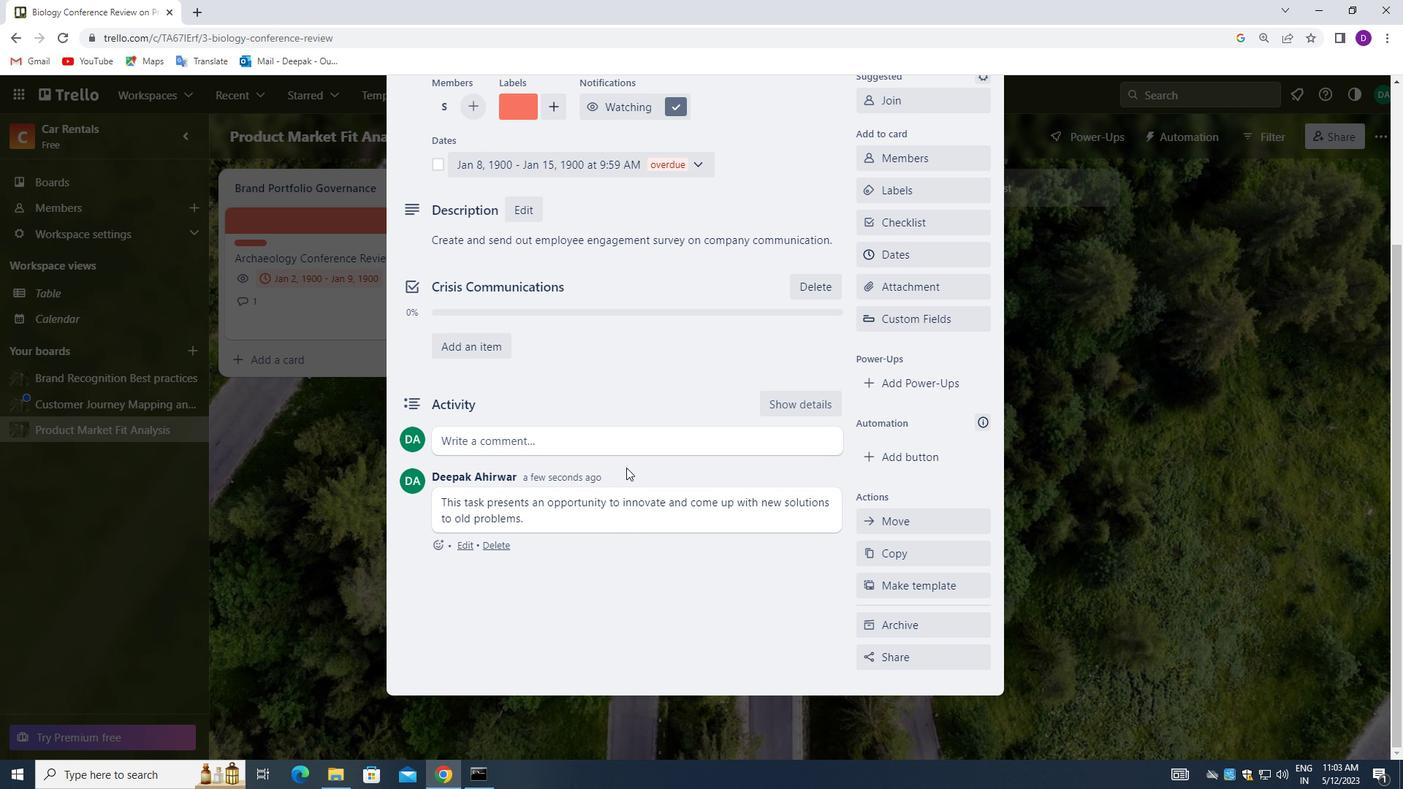 
Action: Mouse moved to (628, 454)
Screenshot: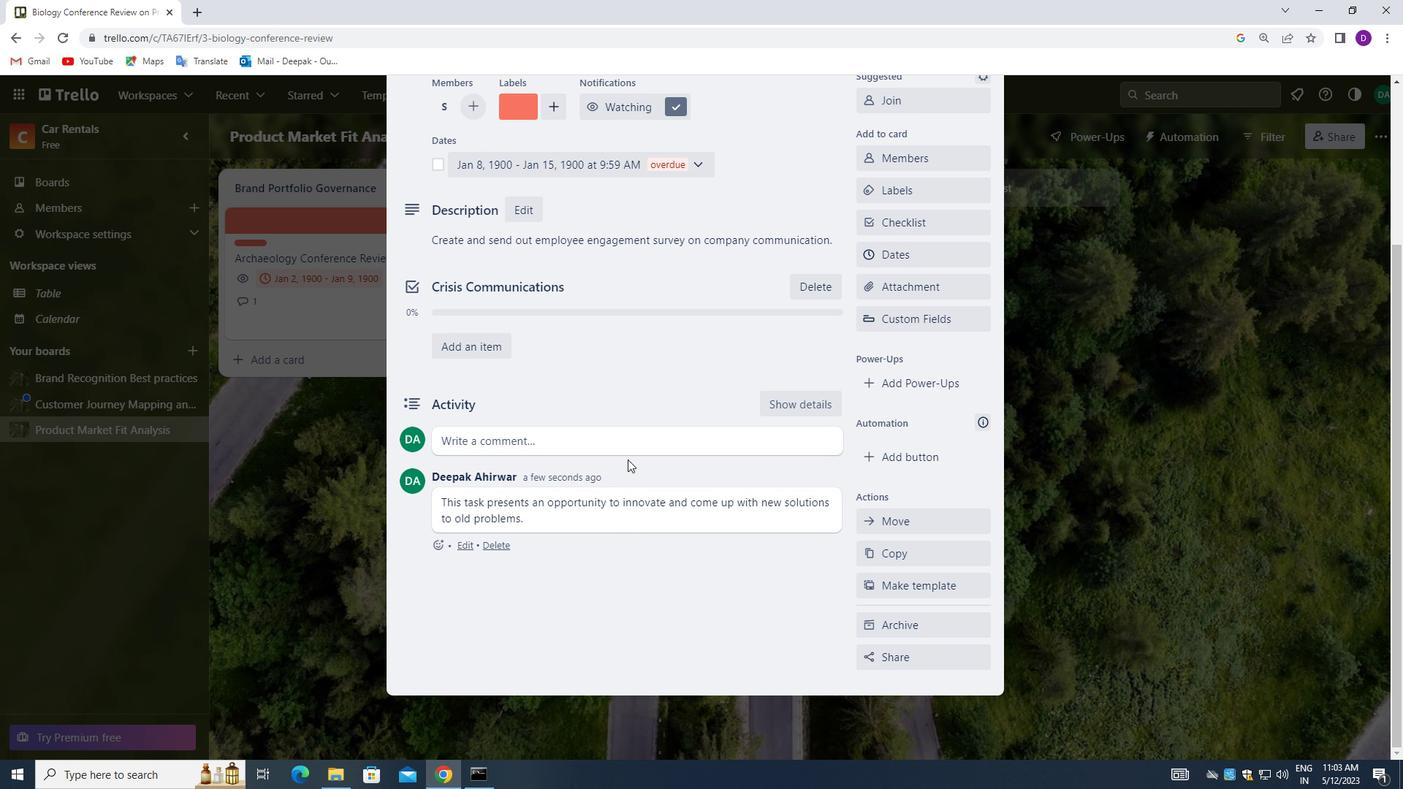 
Action: Mouse scrolled (628, 454) with delta (0, 0)
Screenshot: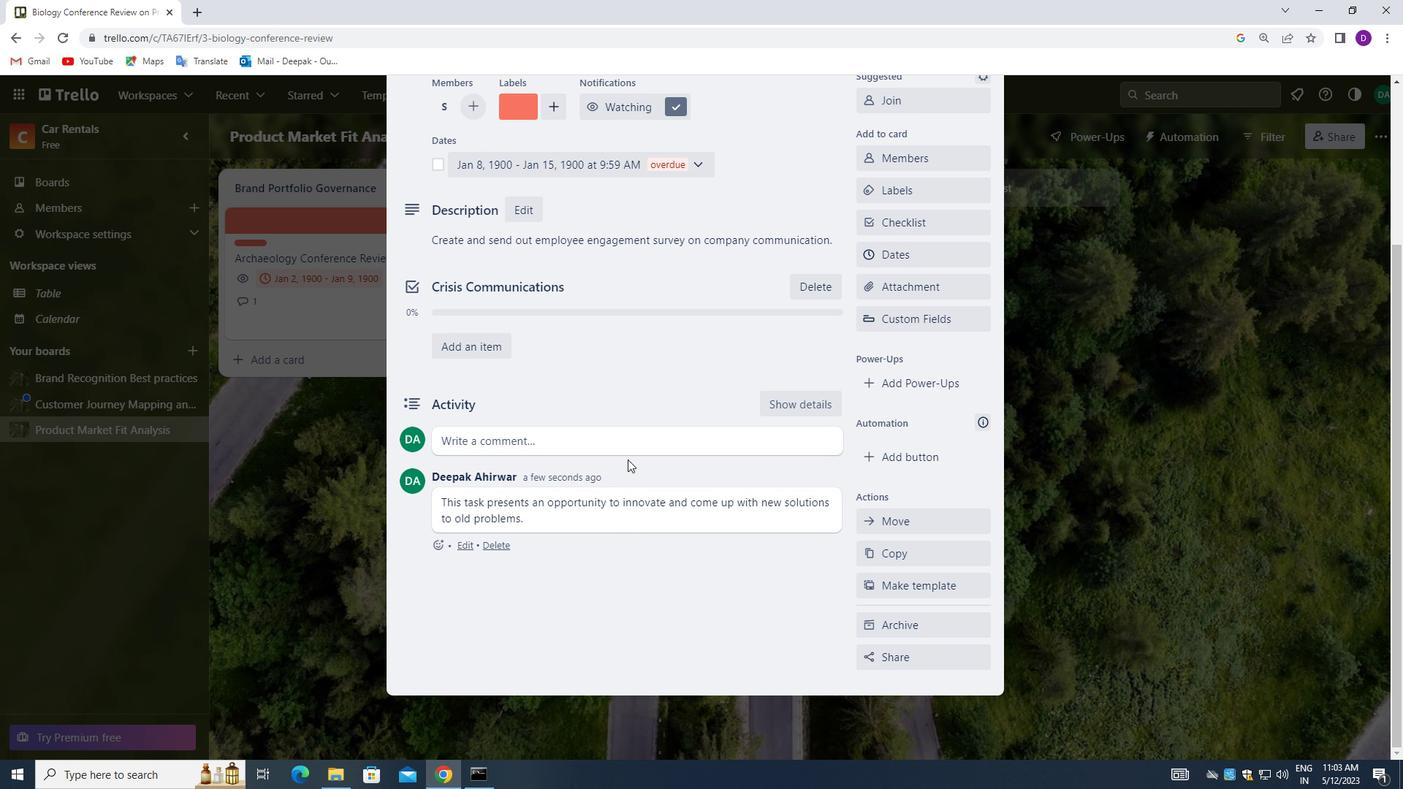 
Action: Mouse scrolled (628, 454) with delta (0, 0)
Screenshot: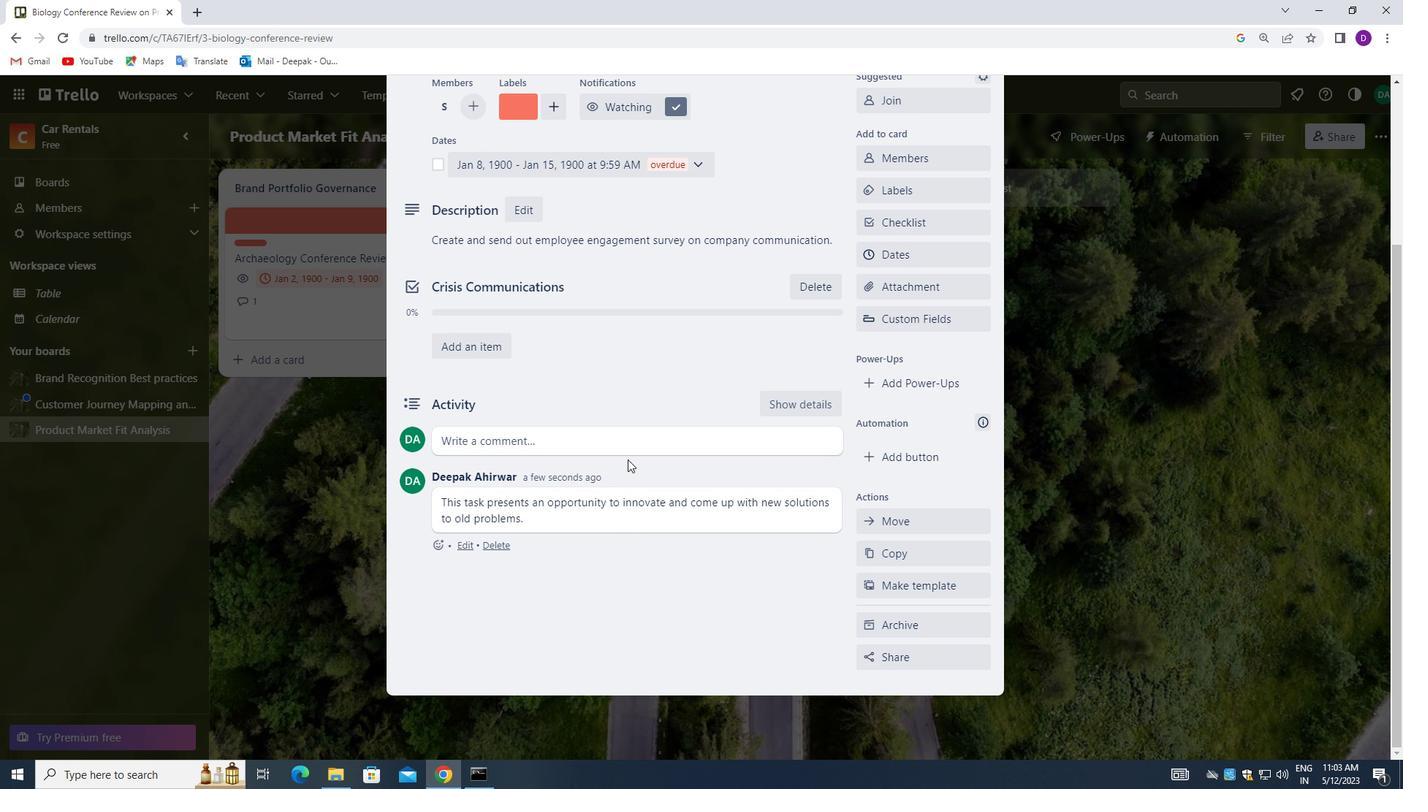 
Action: Mouse scrolled (628, 454) with delta (0, 0)
Screenshot: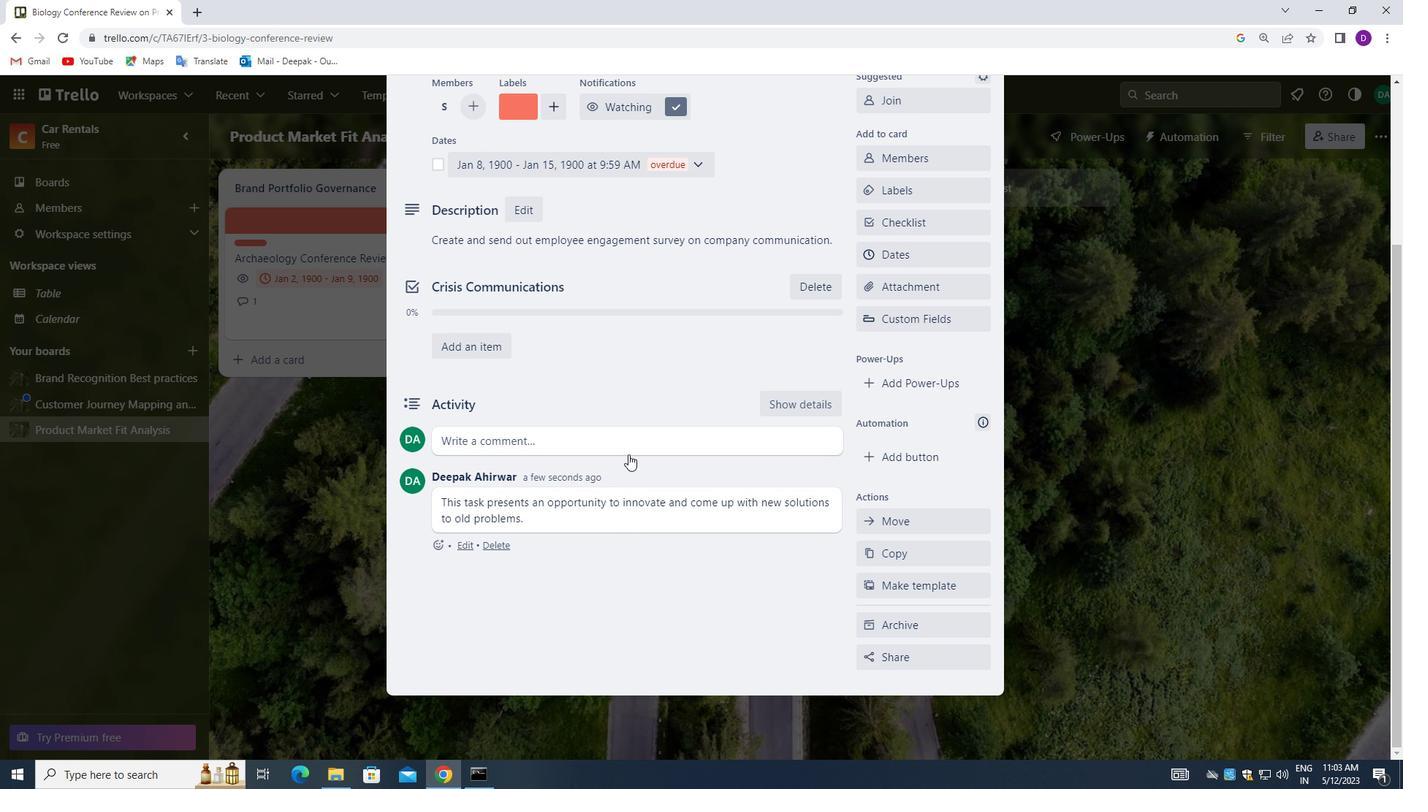 
Action: Mouse moved to (636, 443)
Screenshot: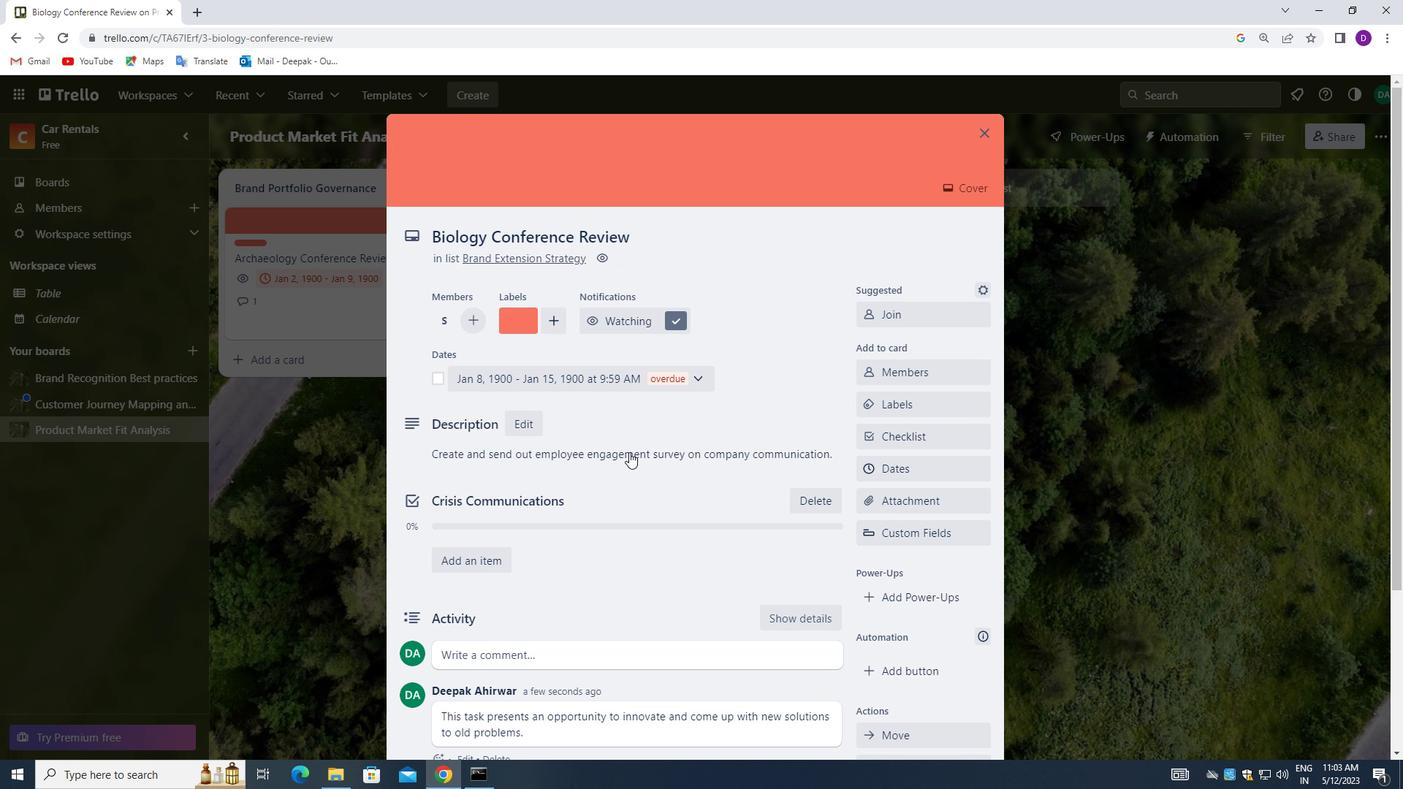 
Action: Mouse scrolled (636, 443) with delta (0, 0)
Screenshot: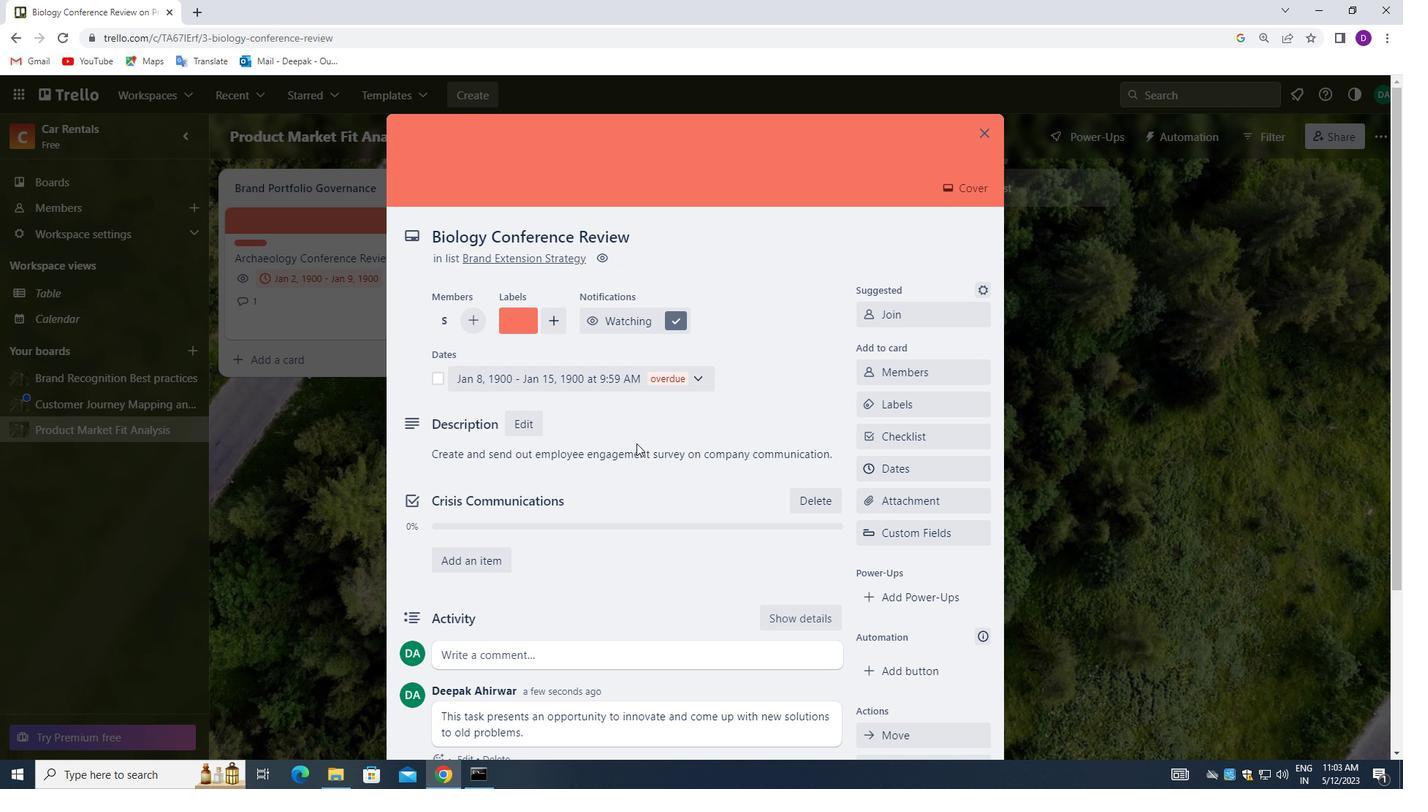 
Action: Mouse scrolled (636, 443) with delta (0, 0)
Screenshot: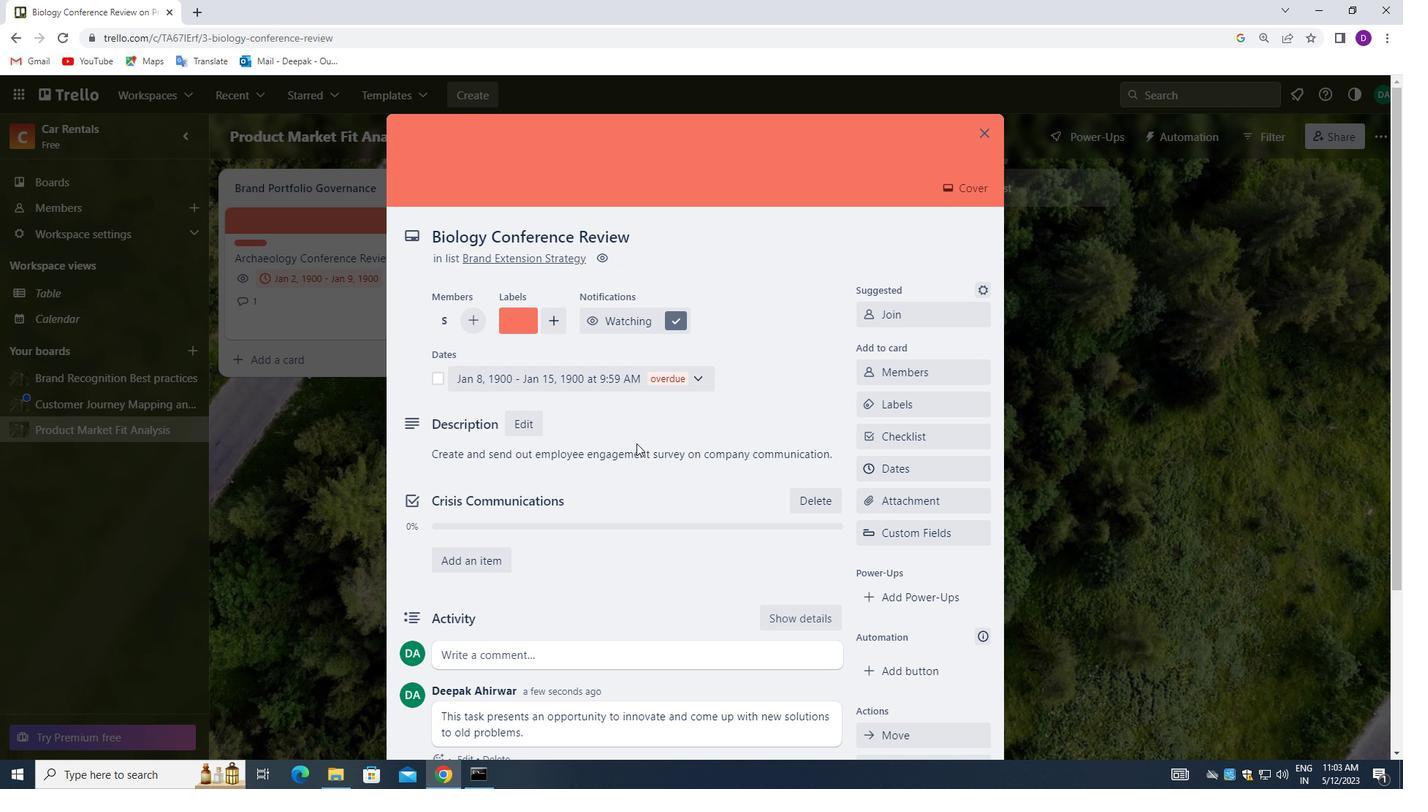 
Action: Mouse moved to (644, 437)
Screenshot: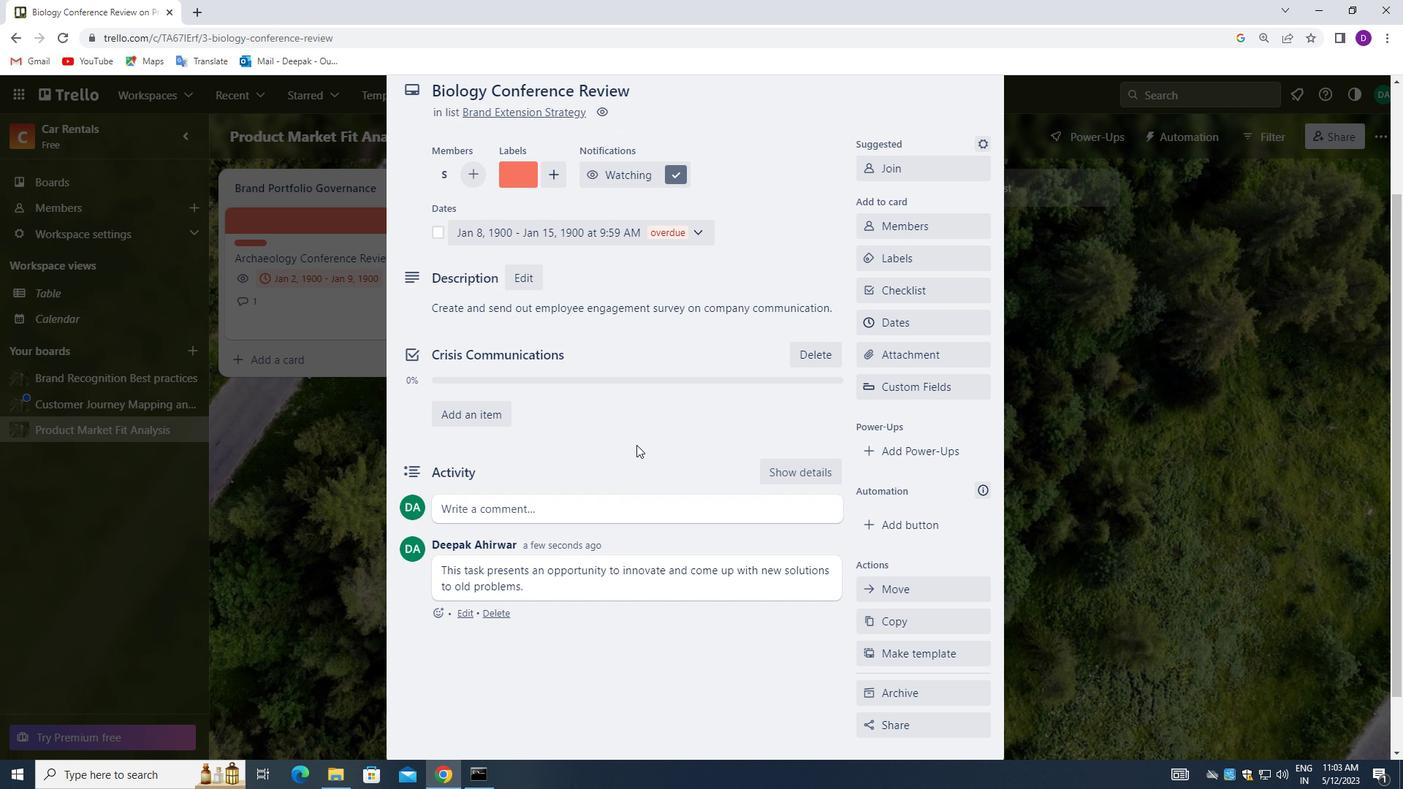 
Action: Mouse scrolled (644, 437) with delta (0, 0)
Screenshot: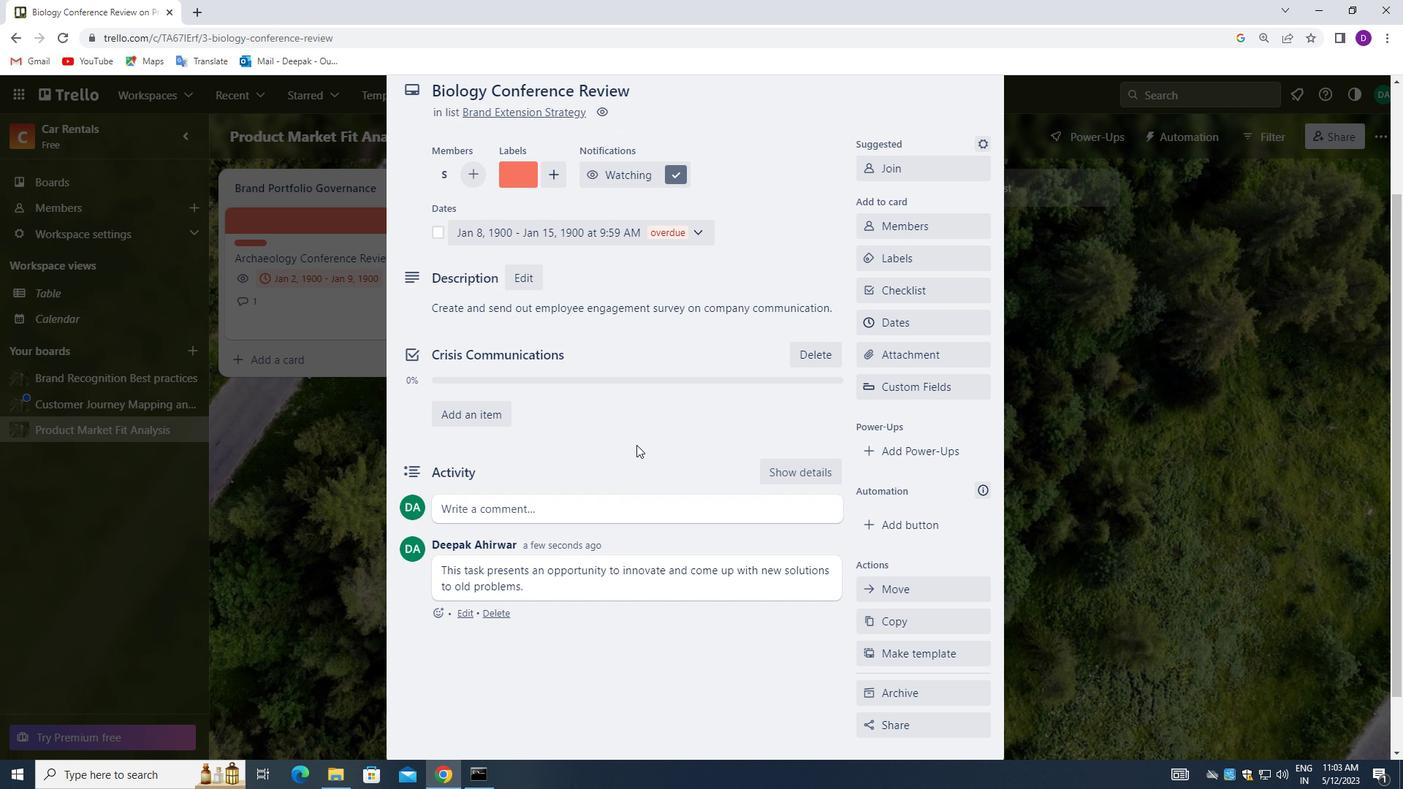 
Action: Mouse moved to (646, 435)
Screenshot: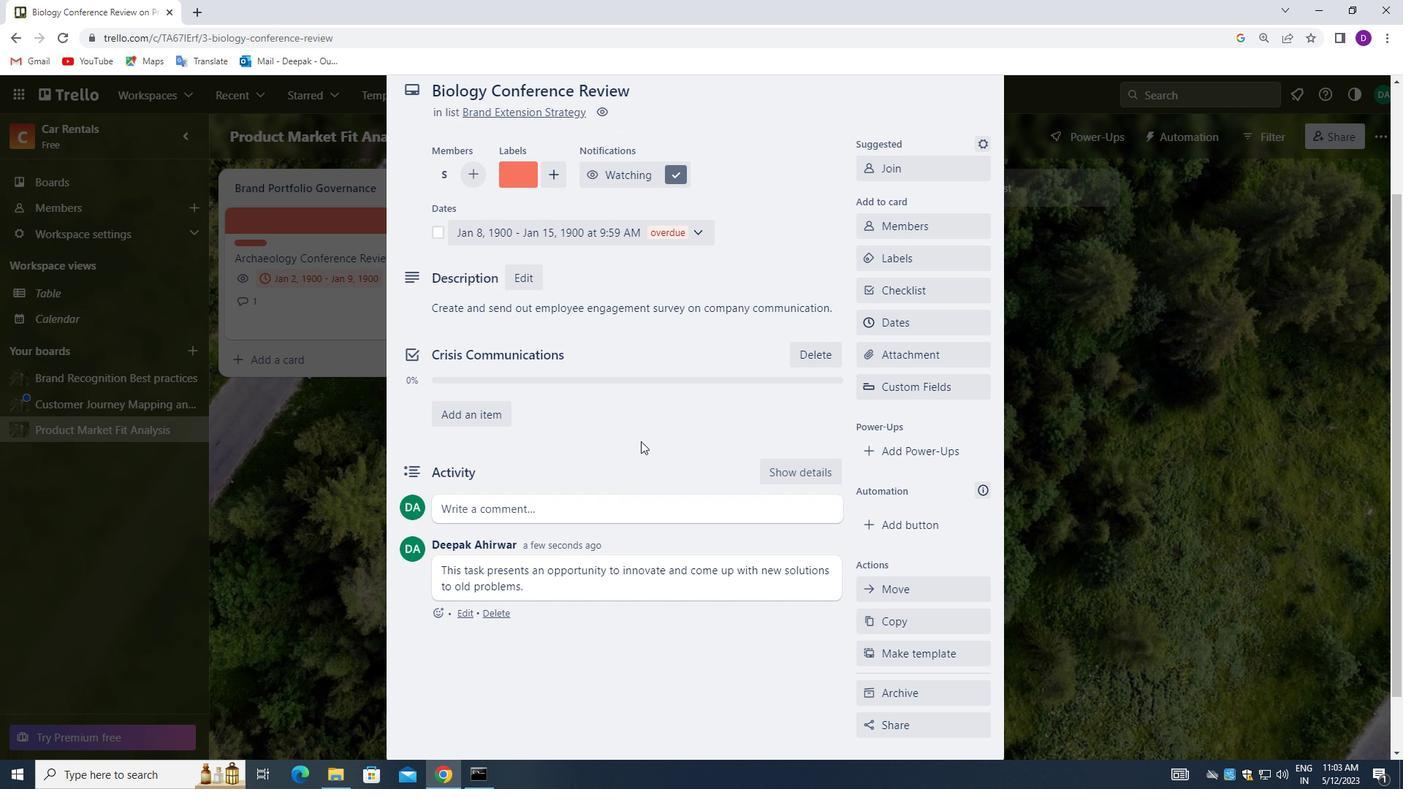 
Action: Mouse scrolled (646, 436) with delta (0, 0)
Screenshot: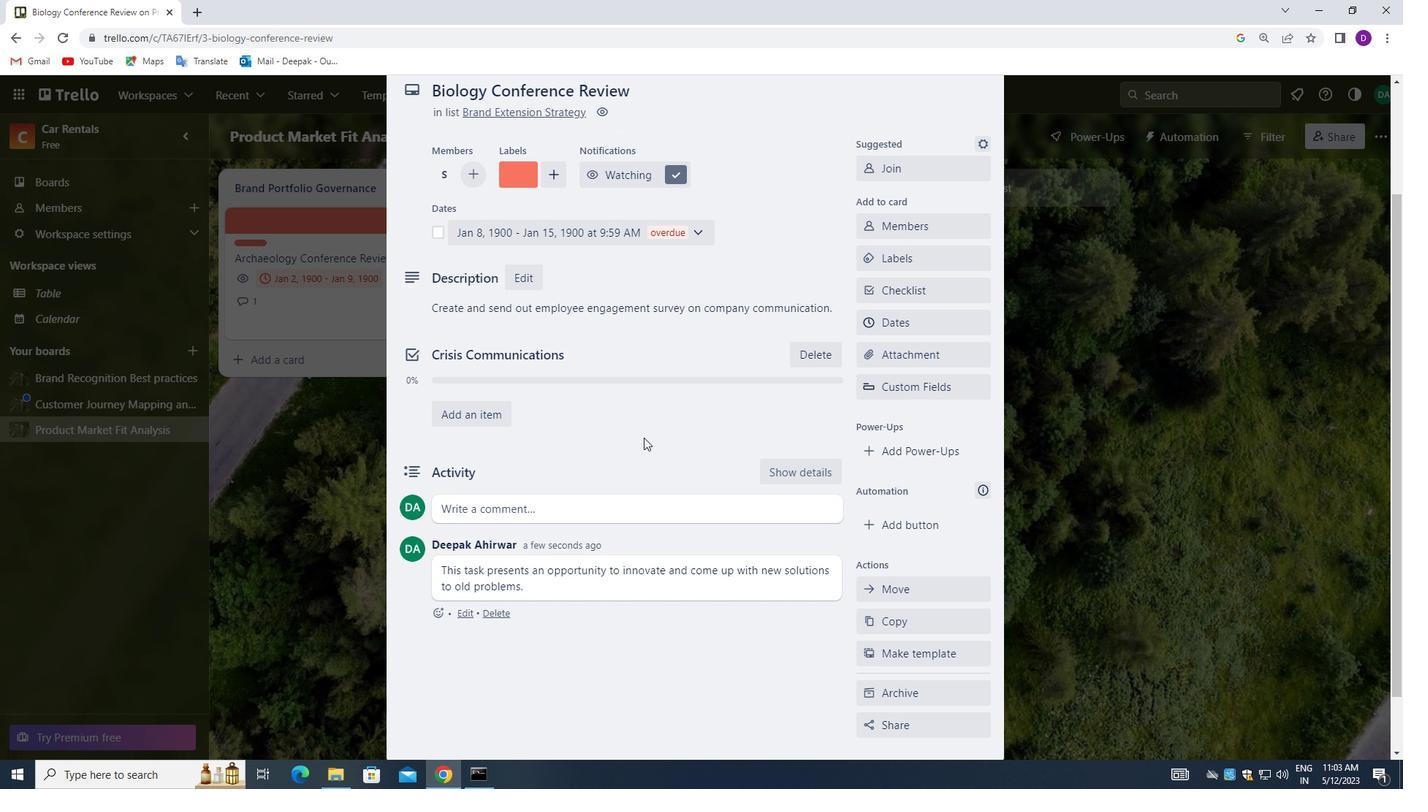 
Action: Mouse moved to (647, 434)
Screenshot: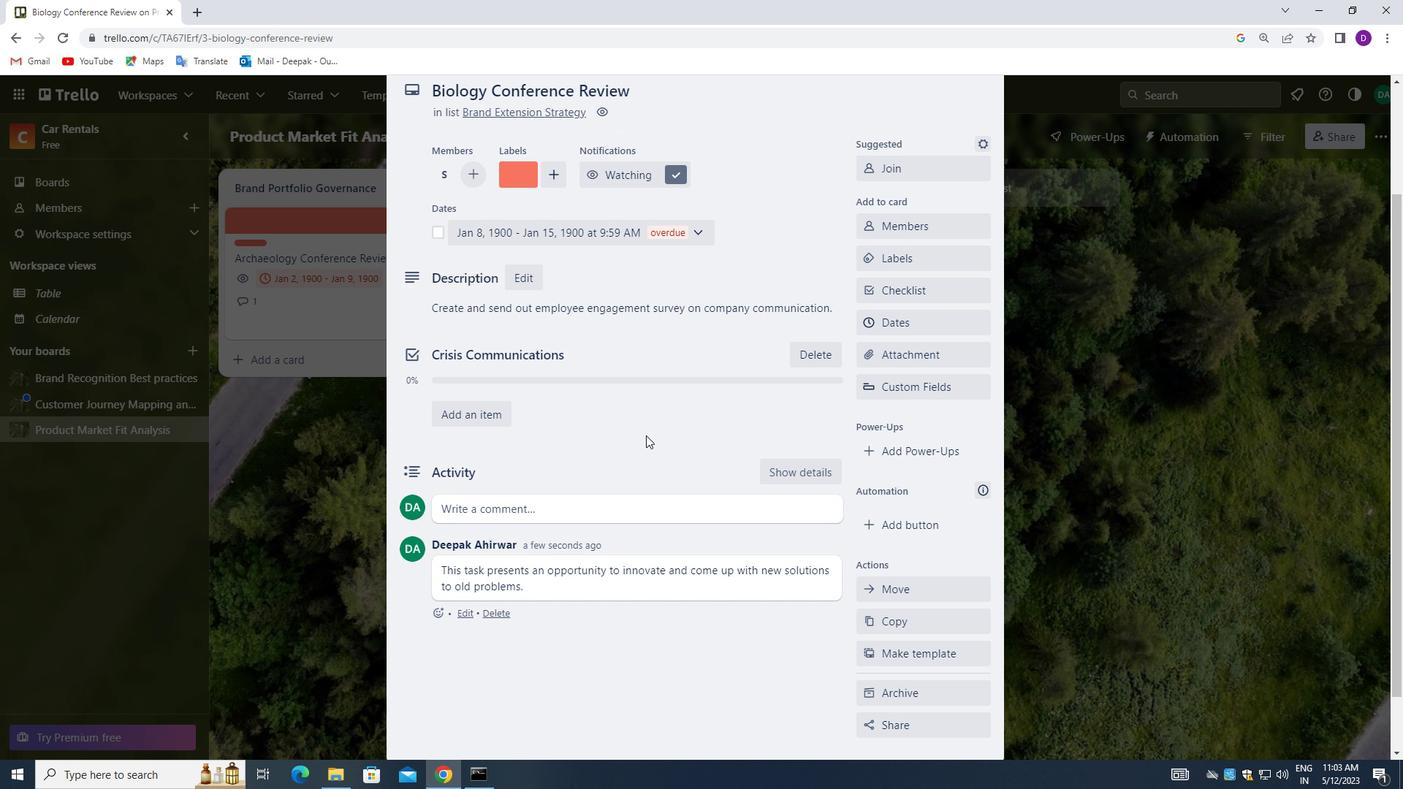 
Action: Mouse scrolled (647, 435) with delta (0, 0)
Screenshot: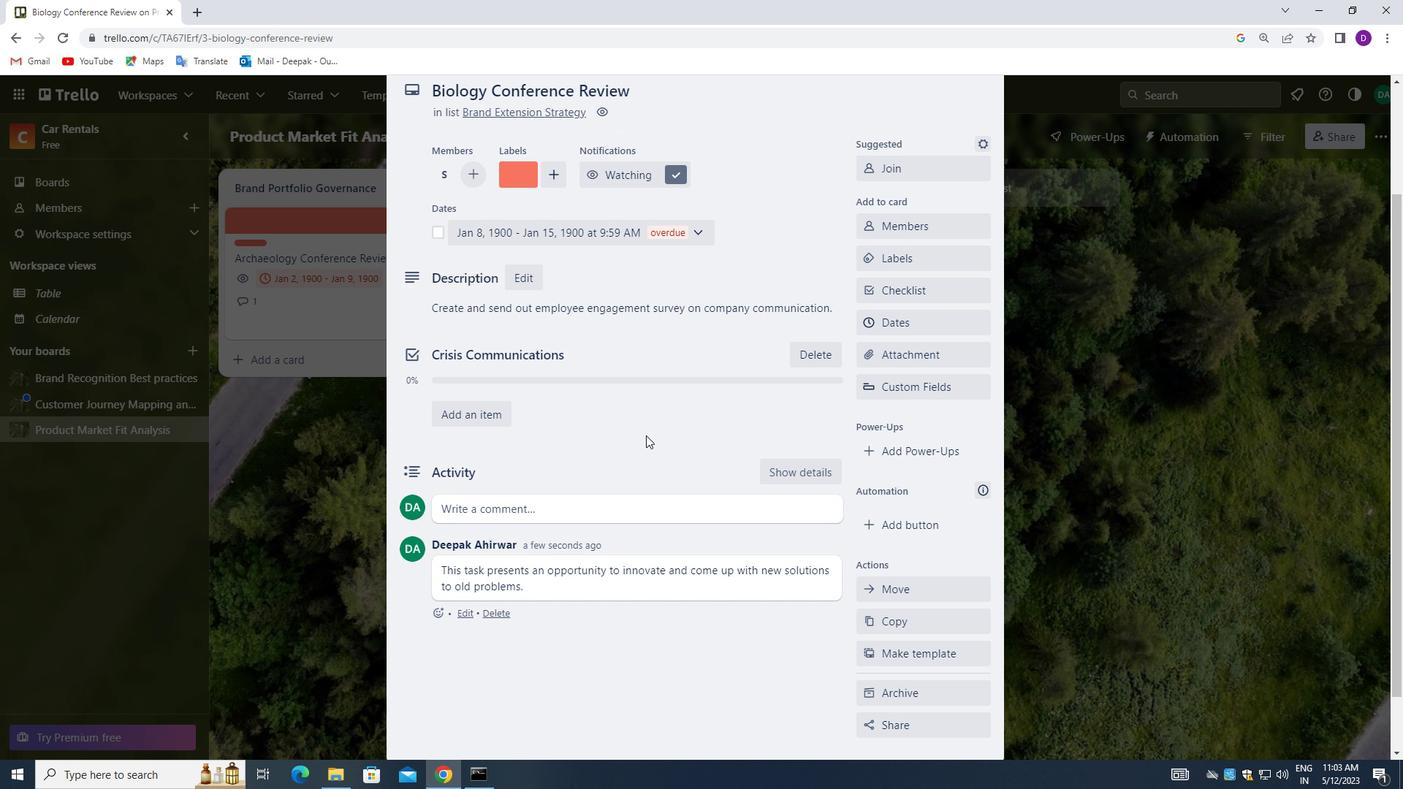 
Action: Mouse moved to (981, 135)
Screenshot: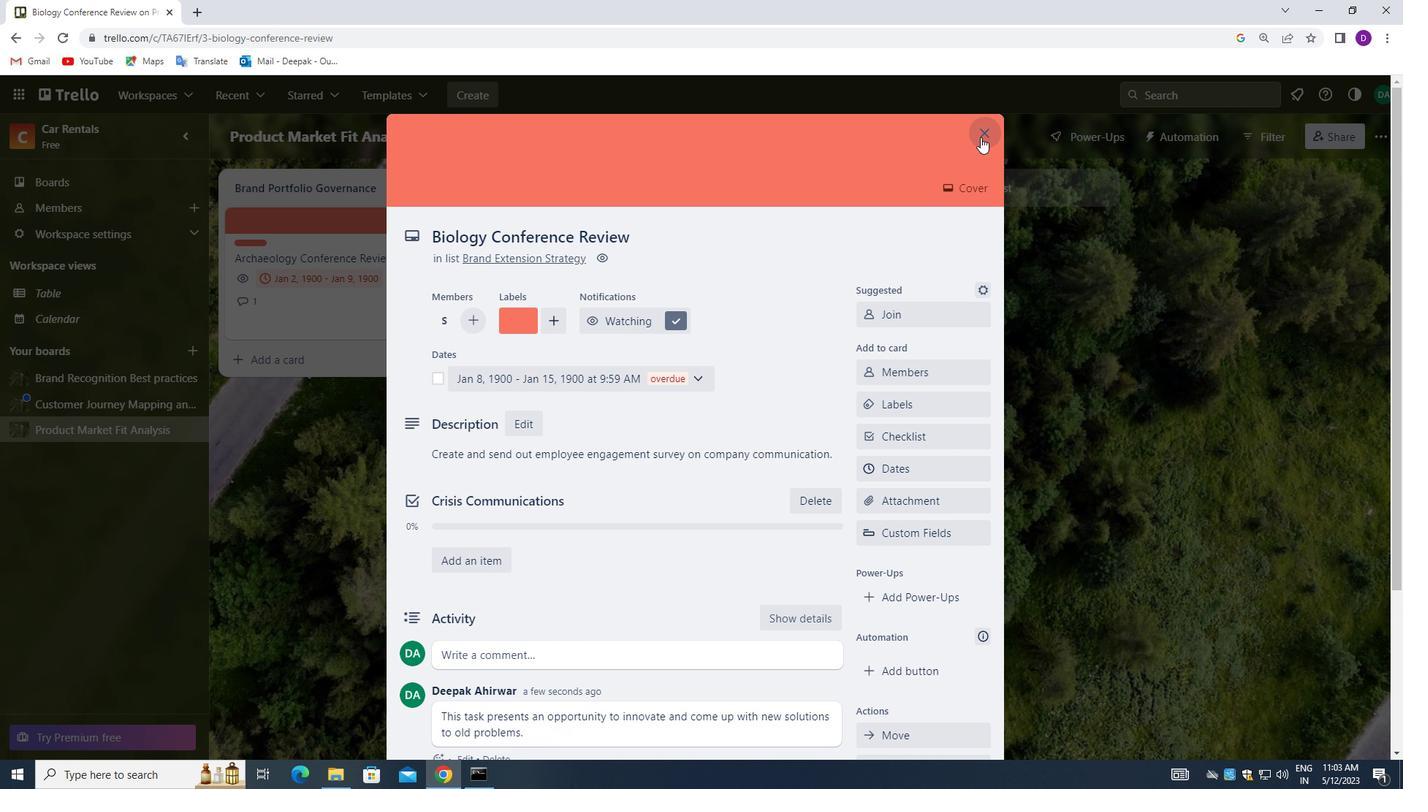 
Action: Mouse pressed left at (981, 135)
Screenshot: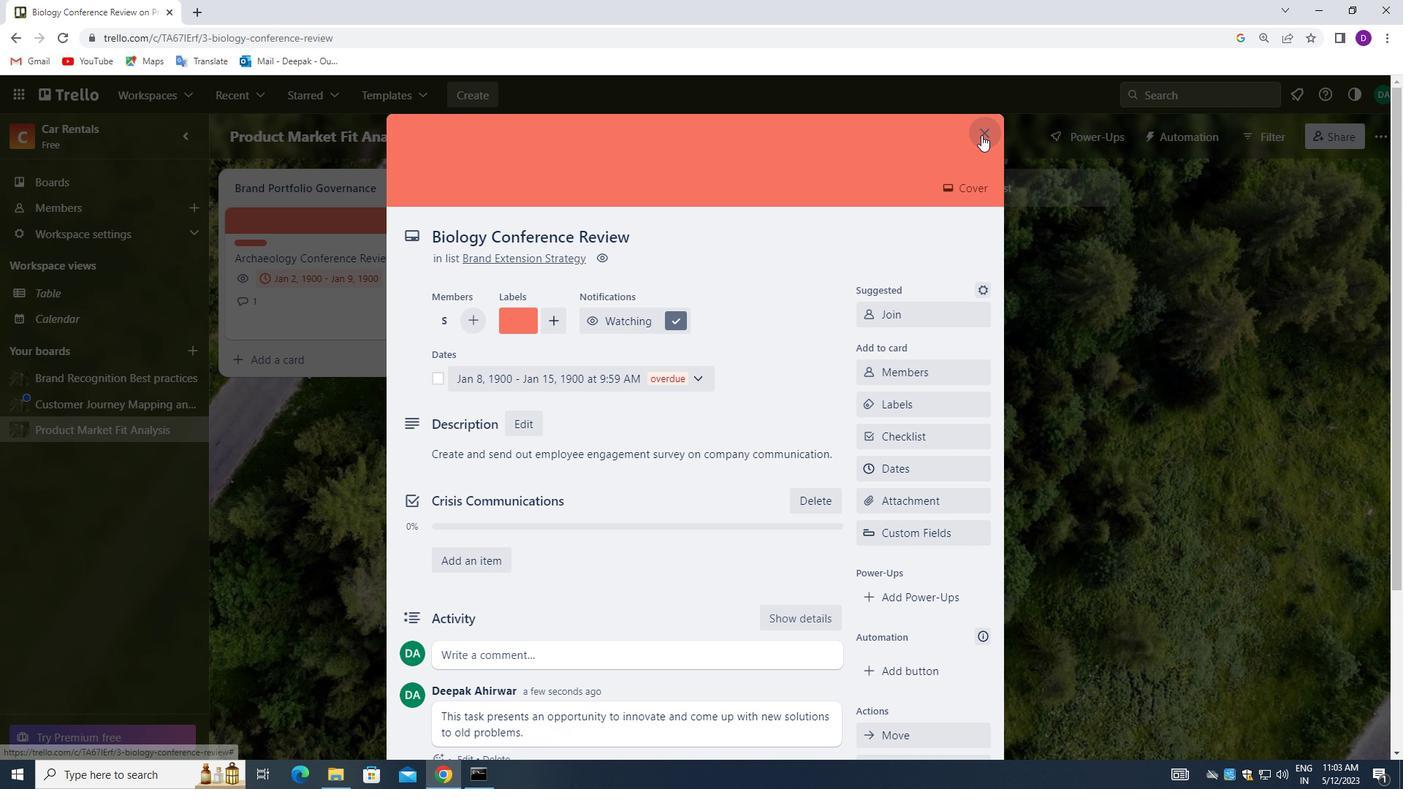 
Action: Mouse moved to (522, 432)
Screenshot: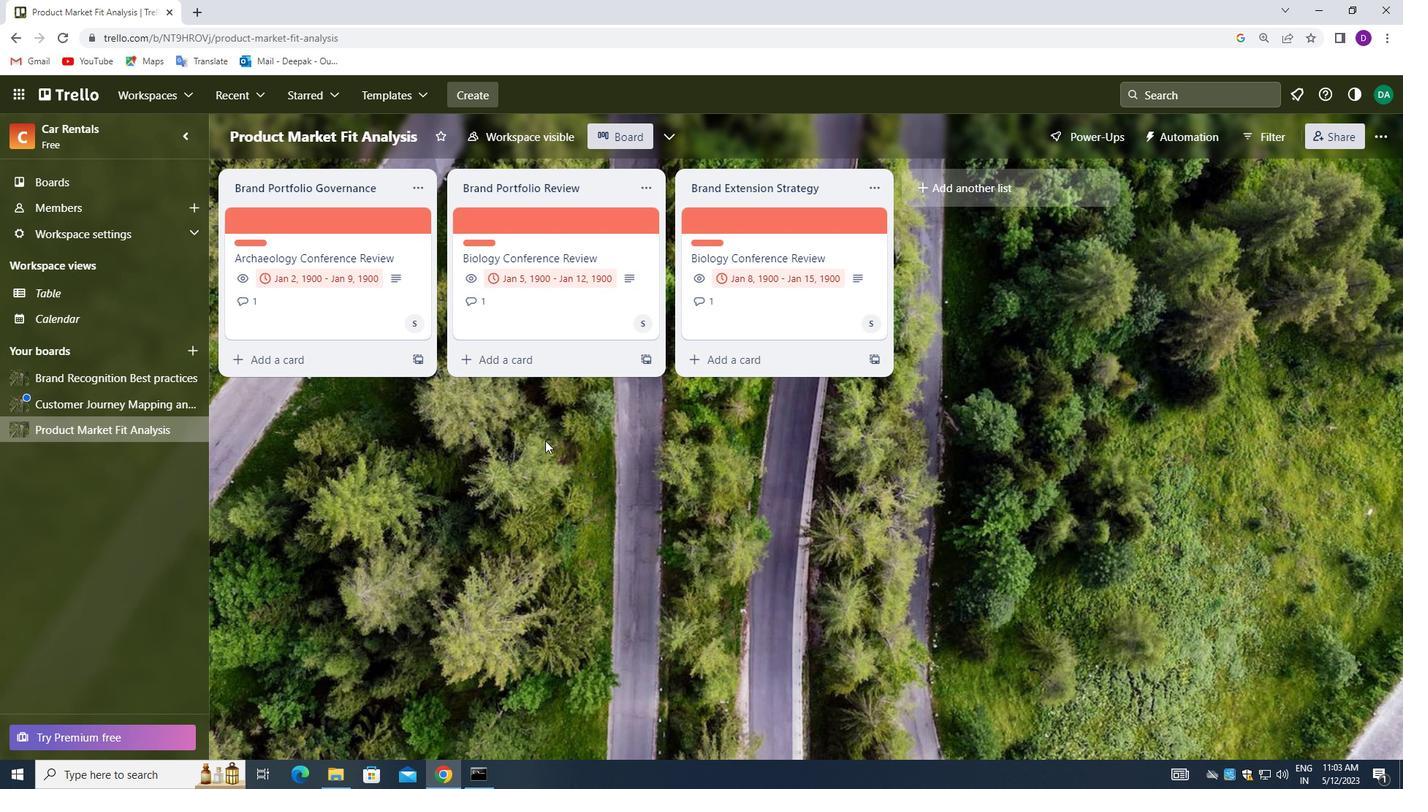 
